 Task: In the  document Languages.doc ,insert the clipart between heading and points ' search for exercise ' and adjust the shape height to  '3..4''
Action: Mouse moved to (32, 87)
Screenshot: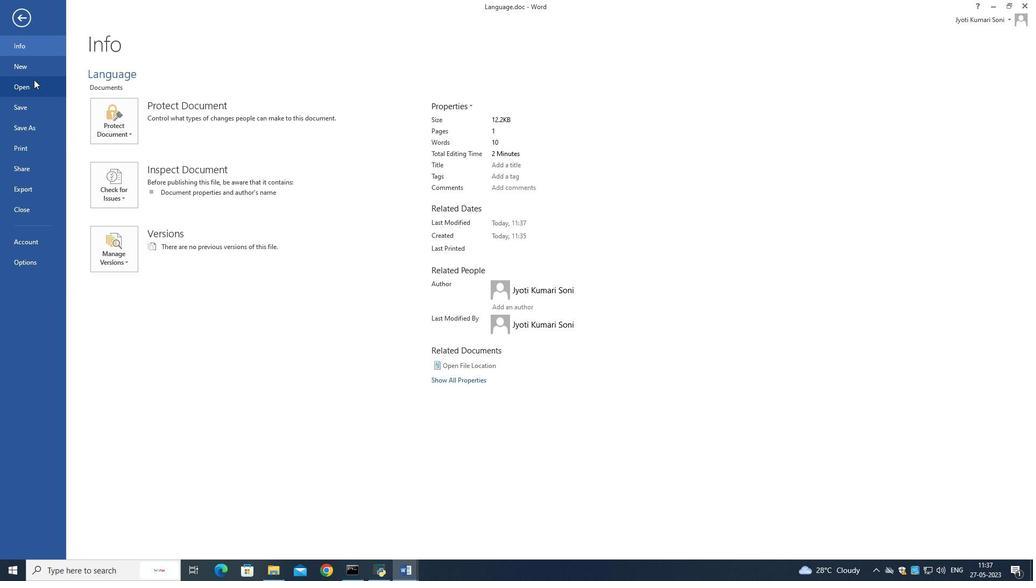 
Action: Mouse pressed left at (32, 87)
Screenshot: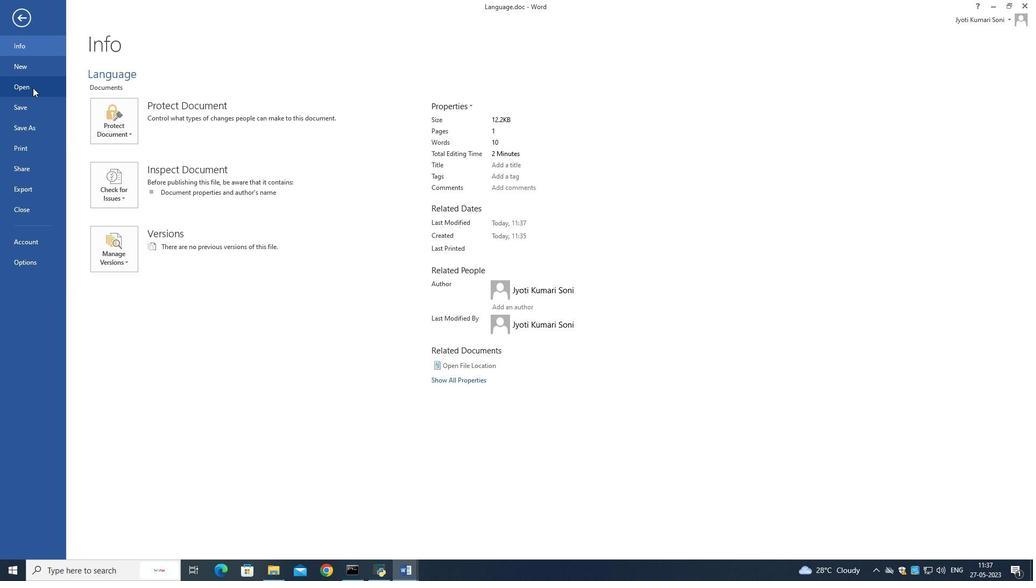 
Action: Mouse moved to (272, 109)
Screenshot: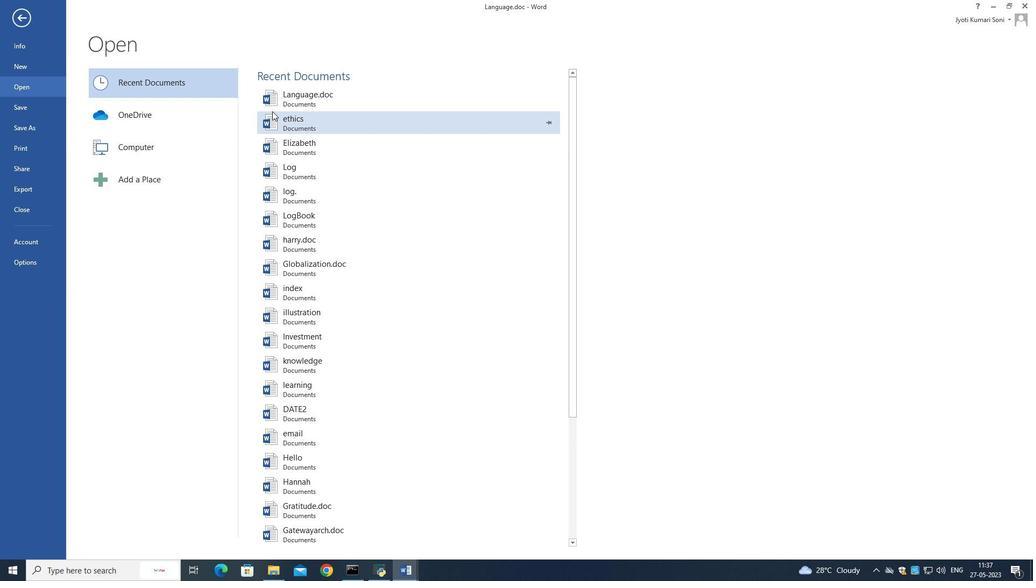 
Action: Mouse pressed left at (272, 109)
Screenshot: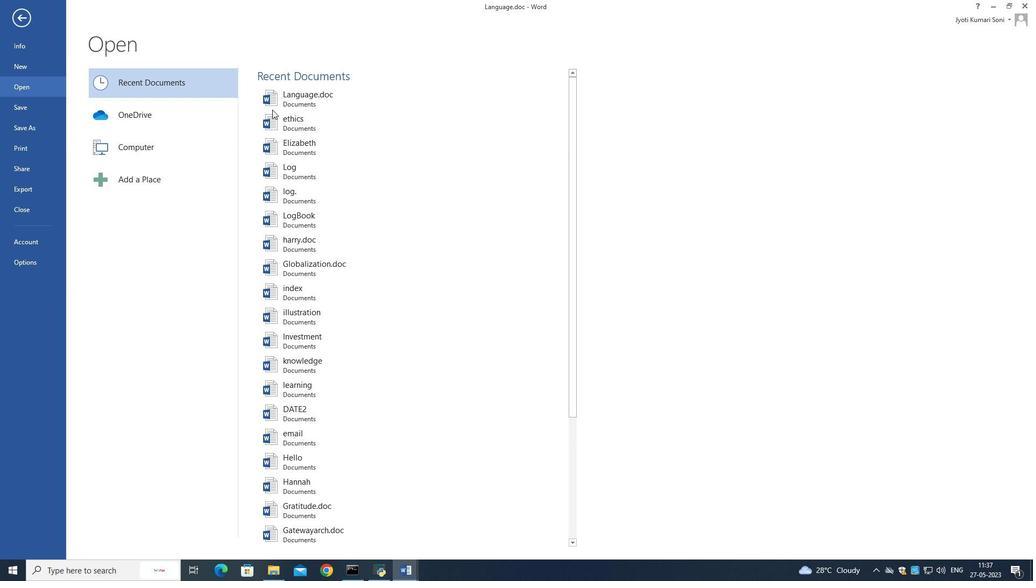 
Action: Mouse moved to (464, 345)
Screenshot: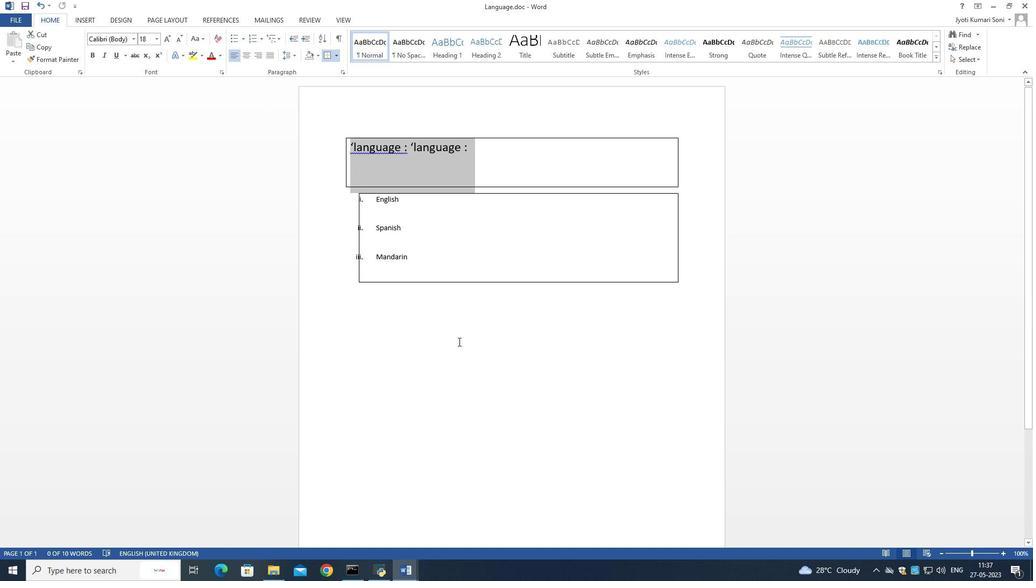 
Action: Mouse pressed left at (464, 345)
Screenshot: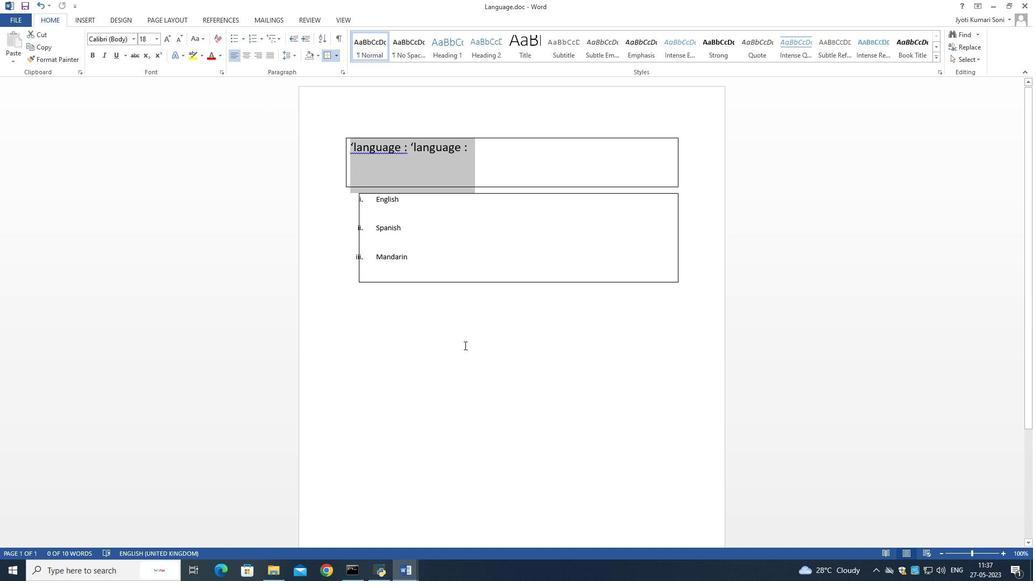 
Action: Mouse moved to (460, 265)
Screenshot: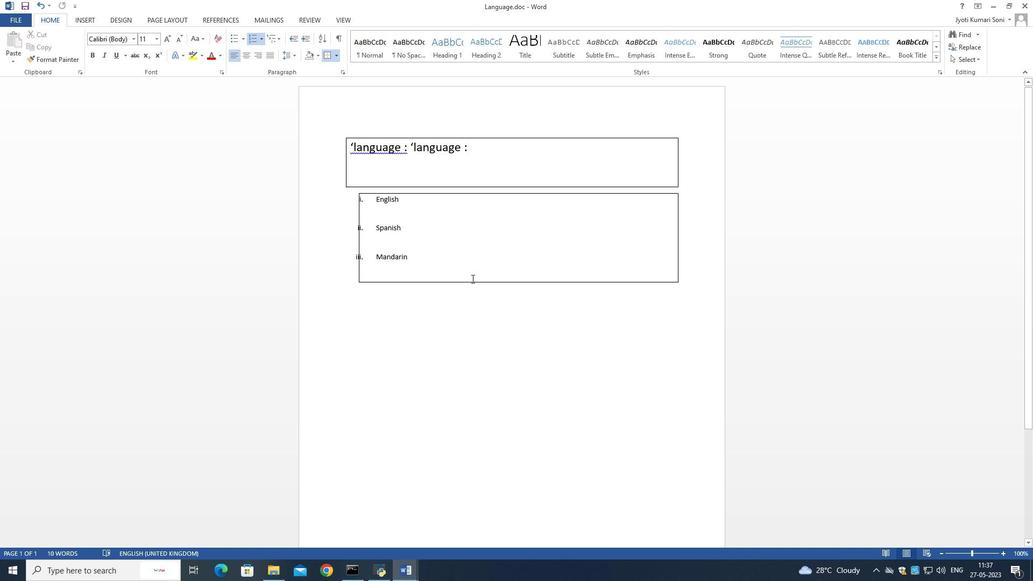 
Action: Mouse pressed left at (460, 265)
Screenshot: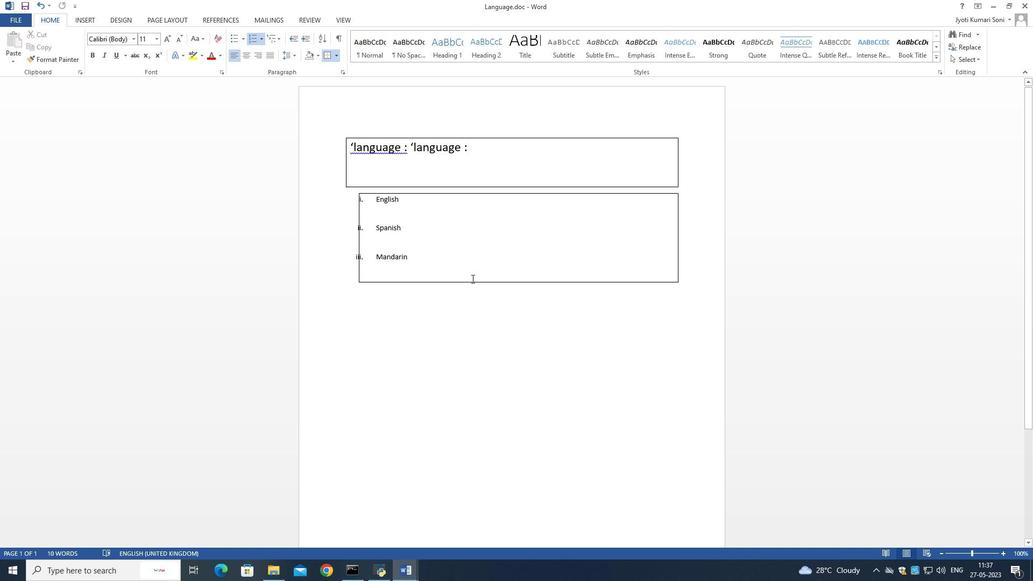 
Action: Mouse moved to (334, 54)
Screenshot: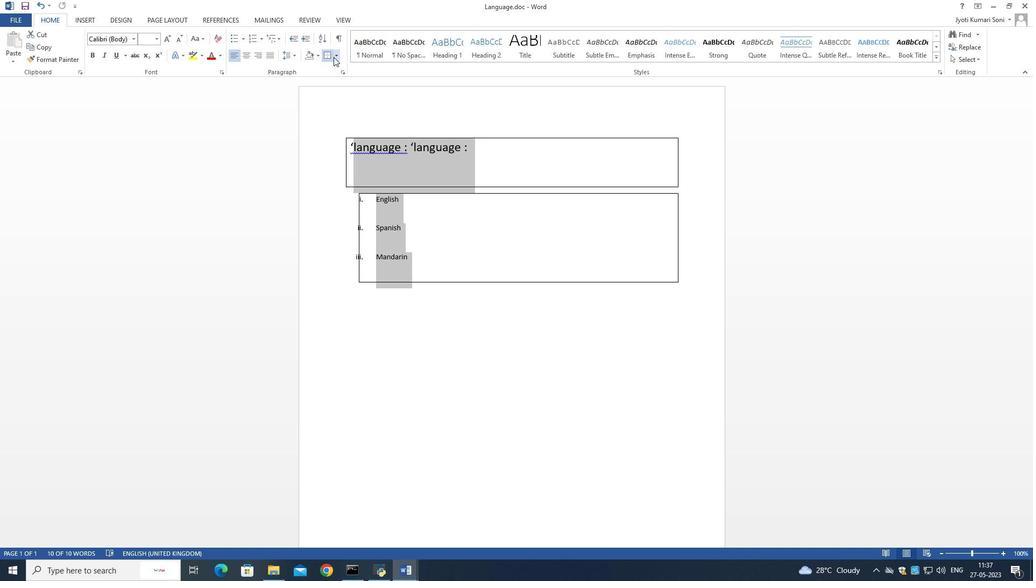 
Action: Mouse pressed left at (334, 54)
Screenshot: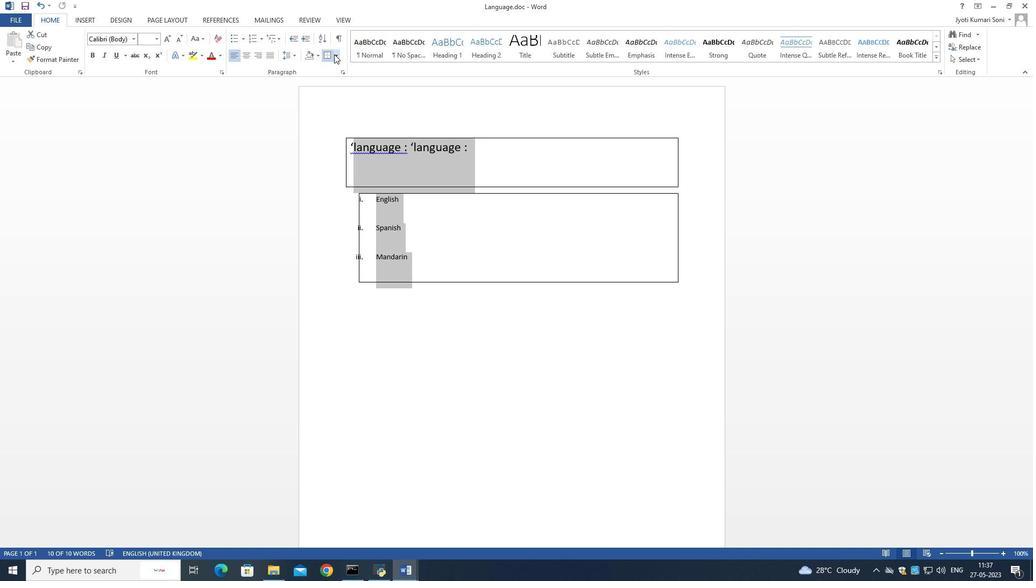 
Action: Mouse moved to (342, 121)
Screenshot: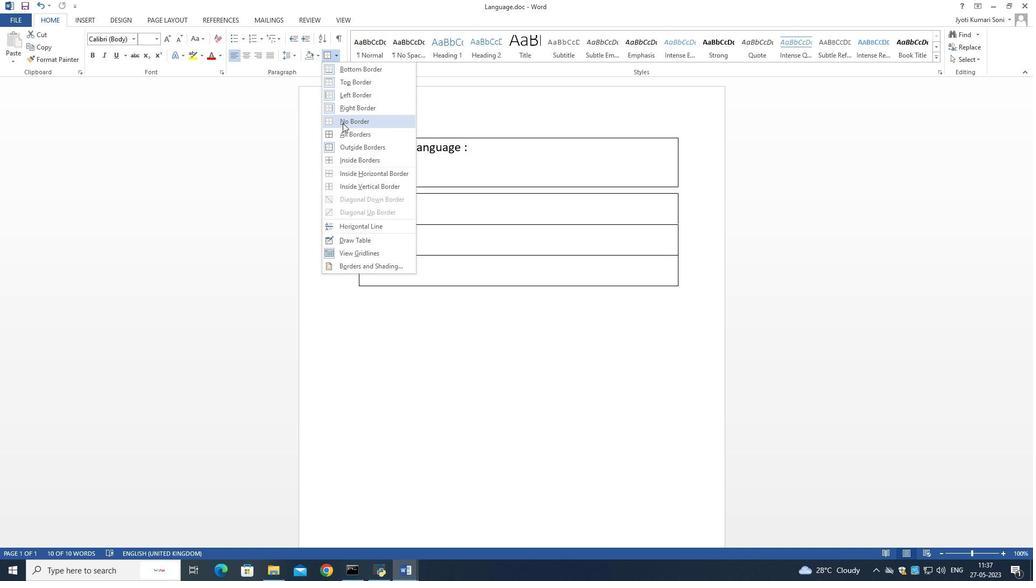 
Action: Mouse pressed left at (342, 121)
Screenshot: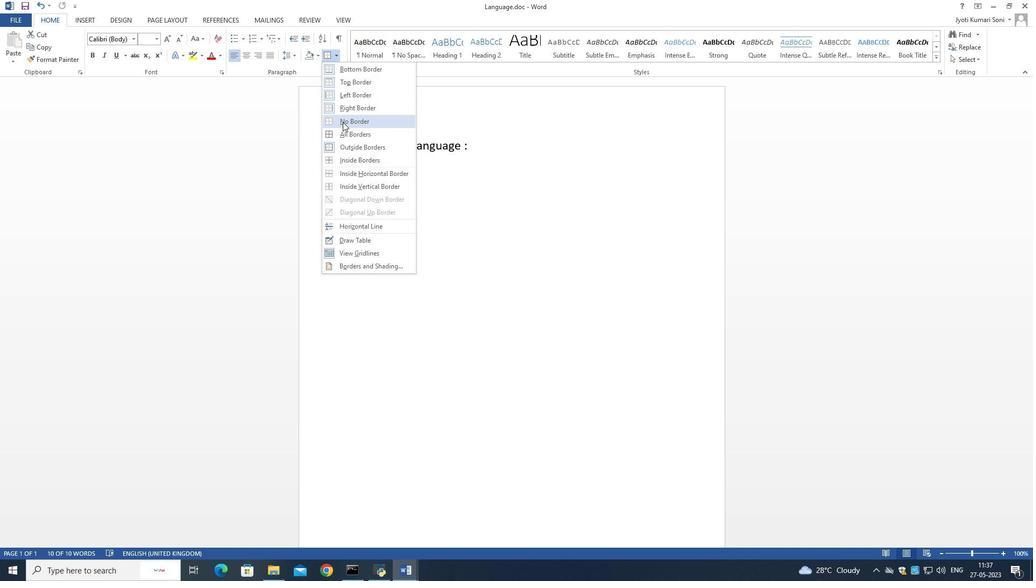 
Action: Mouse moved to (510, 221)
Screenshot: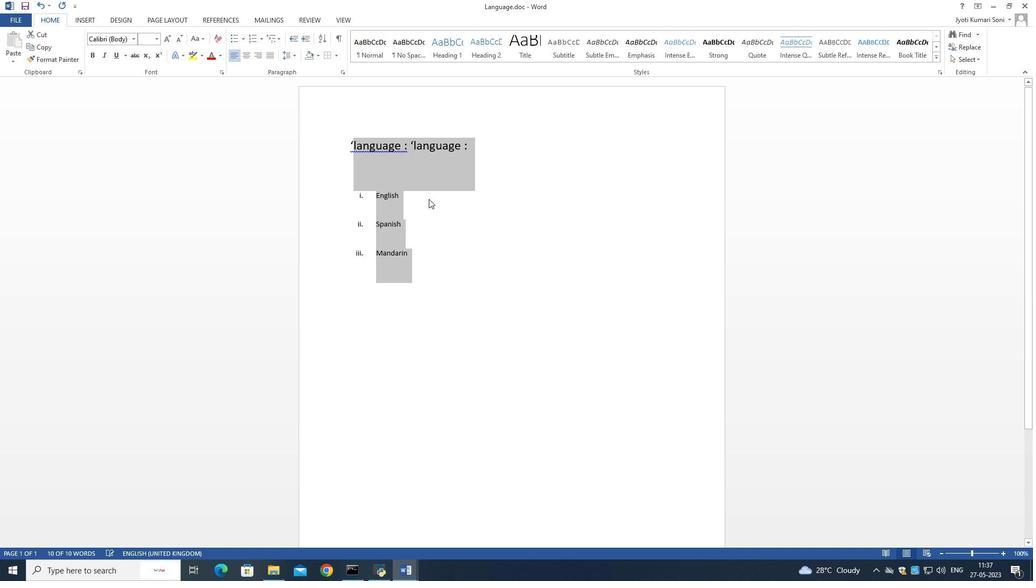 
Action: Mouse pressed left at (510, 221)
Screenshot: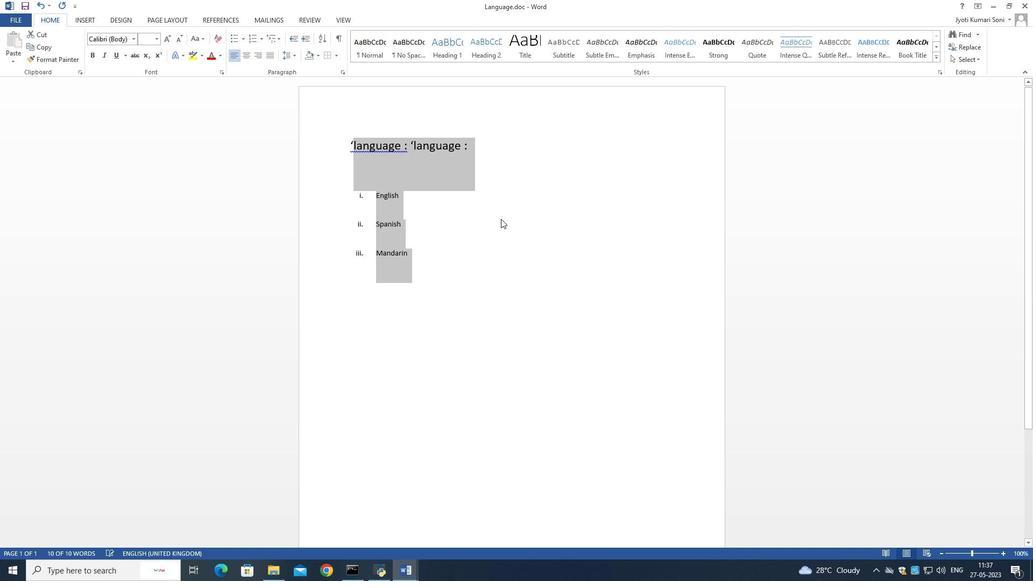 
Action: Mouse moved to (467, 169)
Screenshot: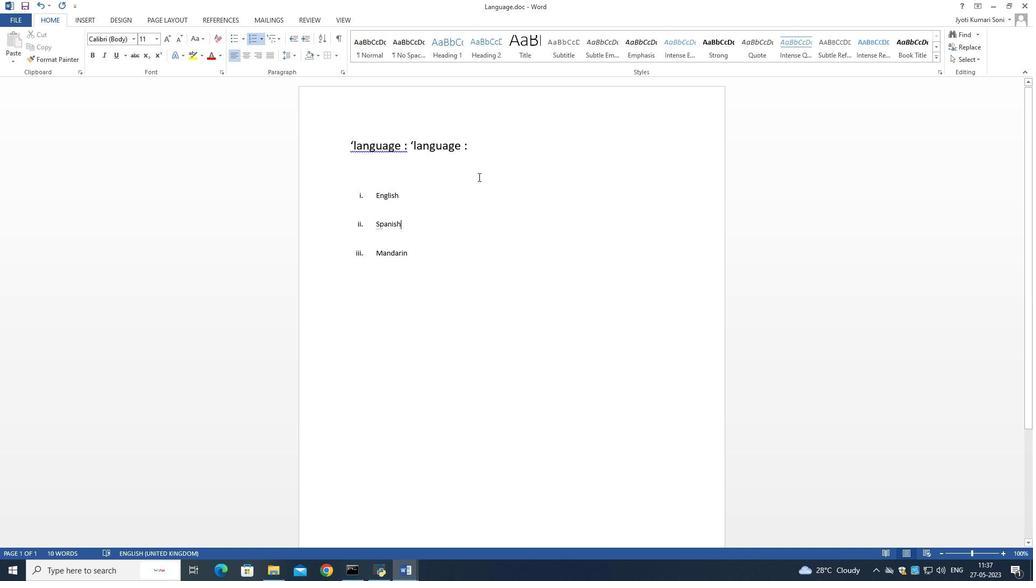 
Action: Mouse pressed left at (467, 169)
Screenshot: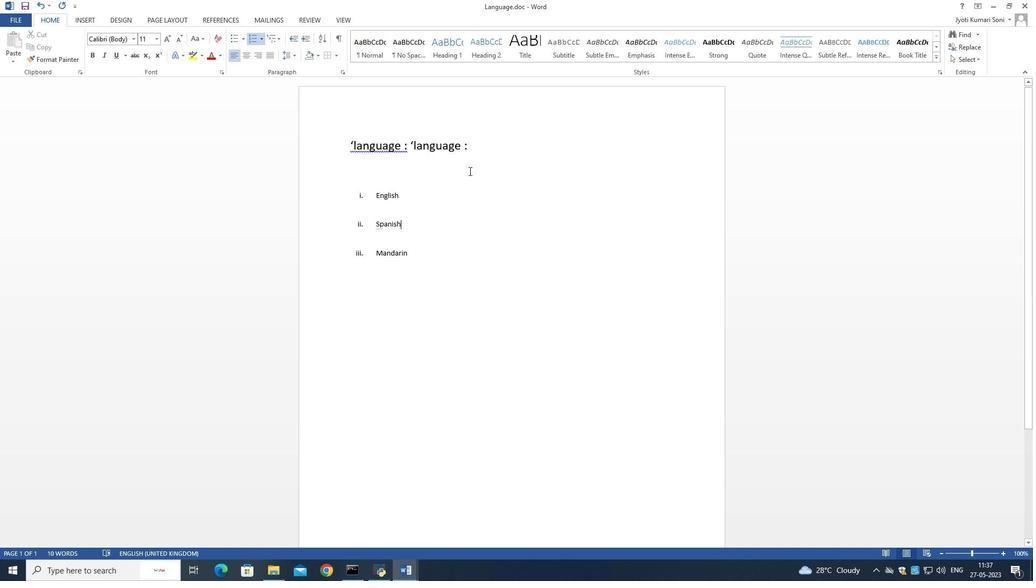 
Action: Mouse moved to (466, 167)
Screenshot: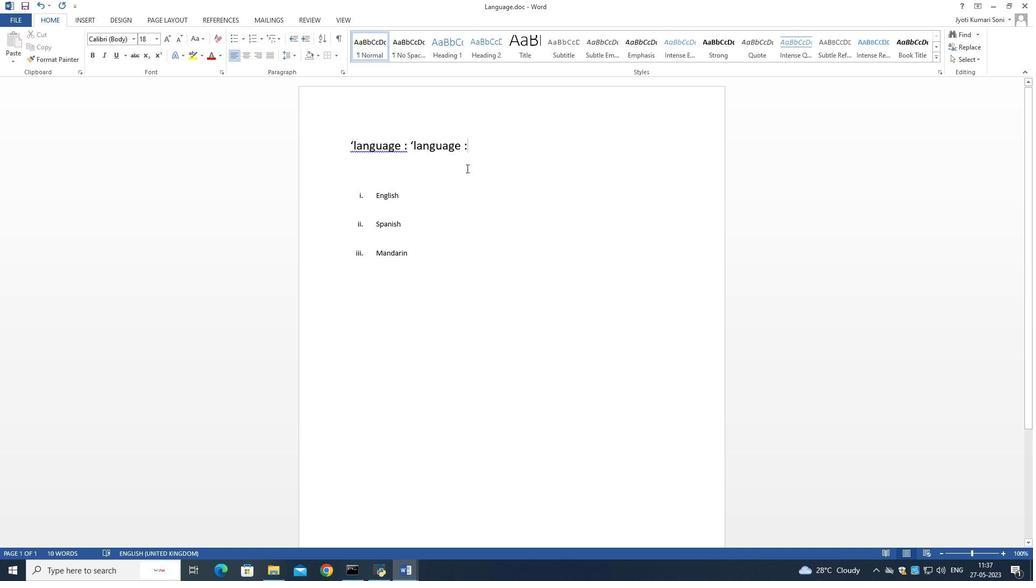 
Action: Key pressed <Key.enter>
Screenshot: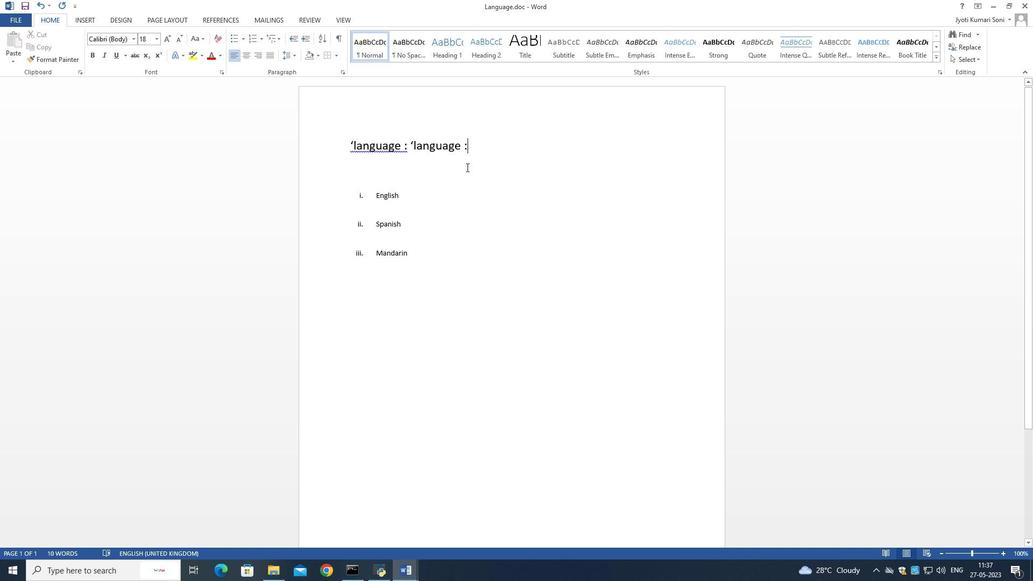 
Action: Mouse moved to (92, 15)
Screenshot: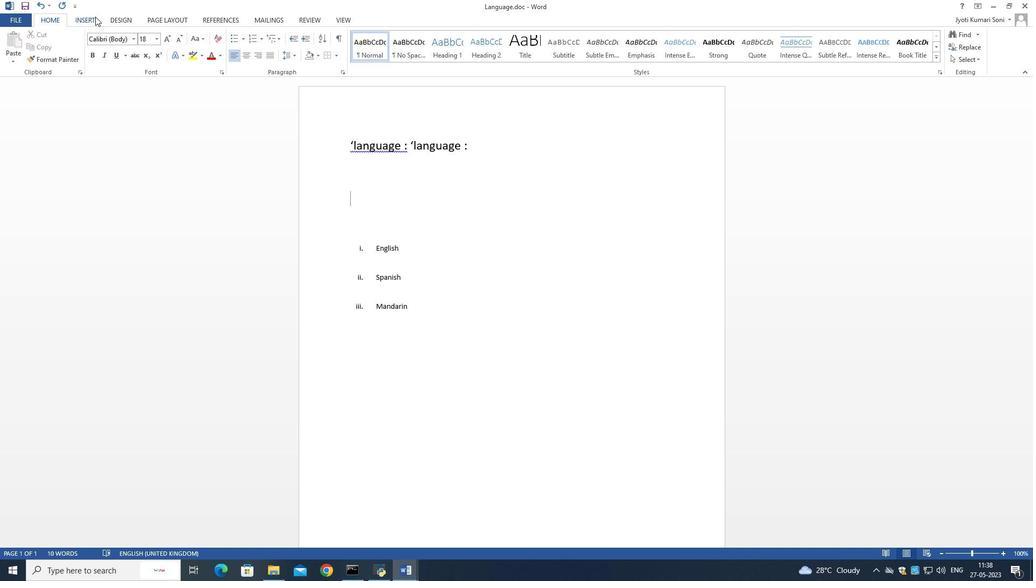
Action: Mouse pressed left at (92, 15)
Screenshot: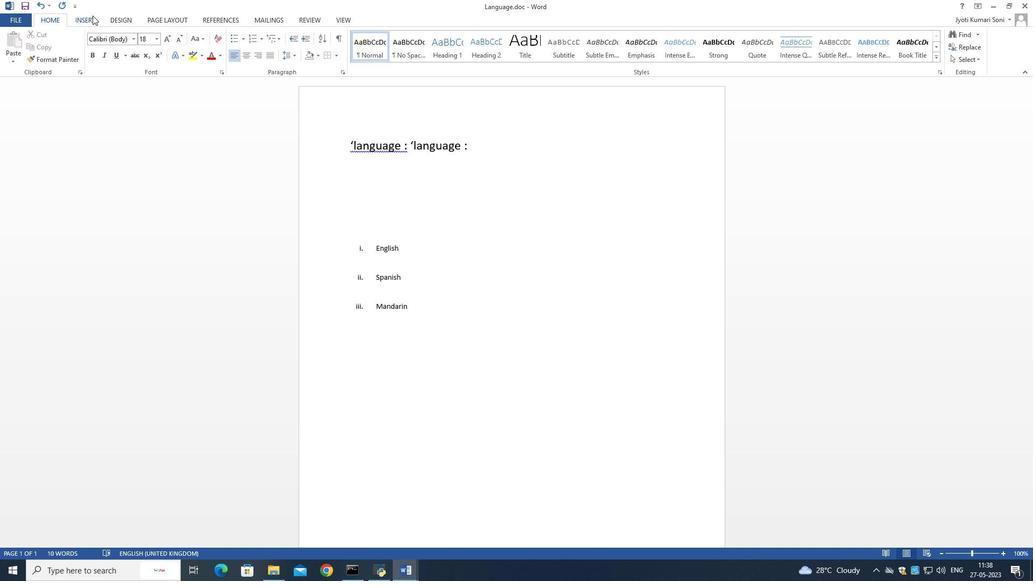 
Action: Mouse moved to (149, 50)
Screenshot: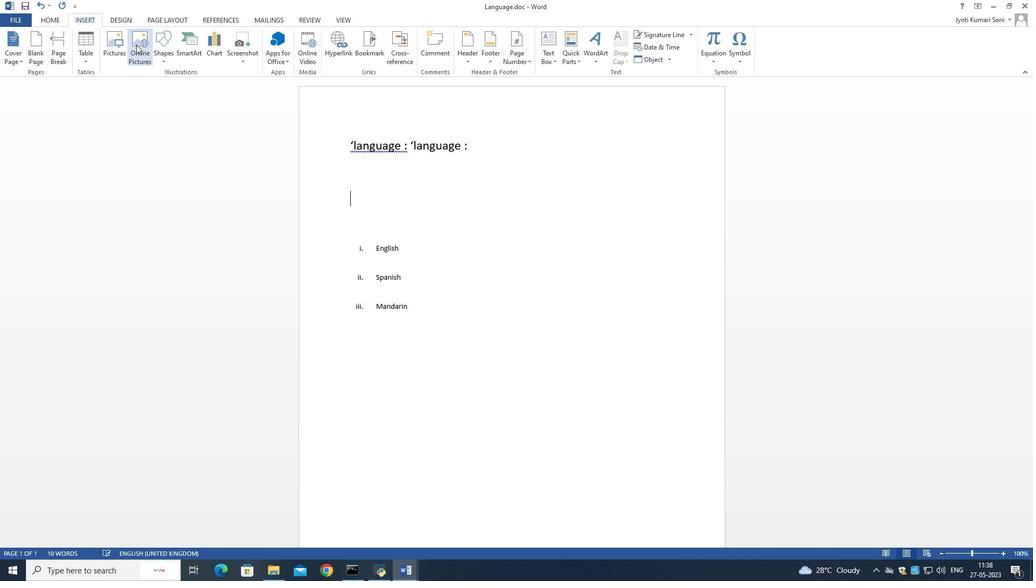 
Action: Mouse pressed left at (149, 50)
Screenshot: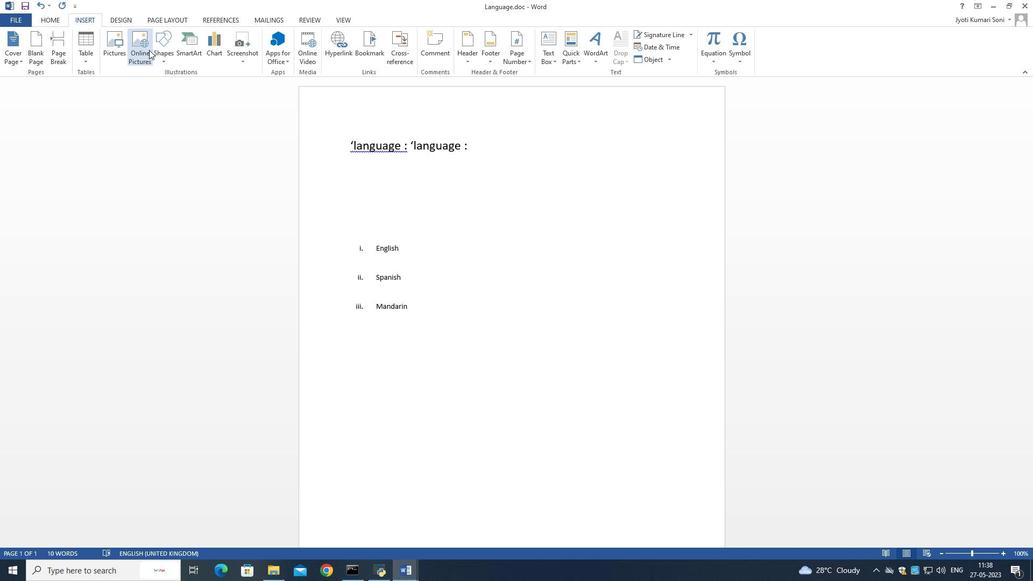 
Action: Mouse moved to (451, 226)
Screenshot: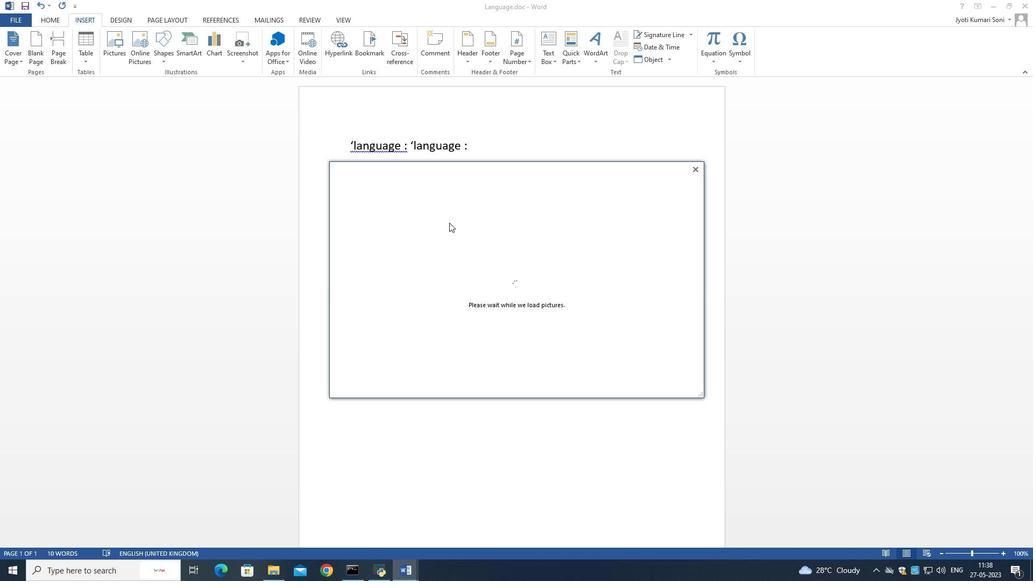 
Action: Mouse pressed left at (451, 226)
Screenshot: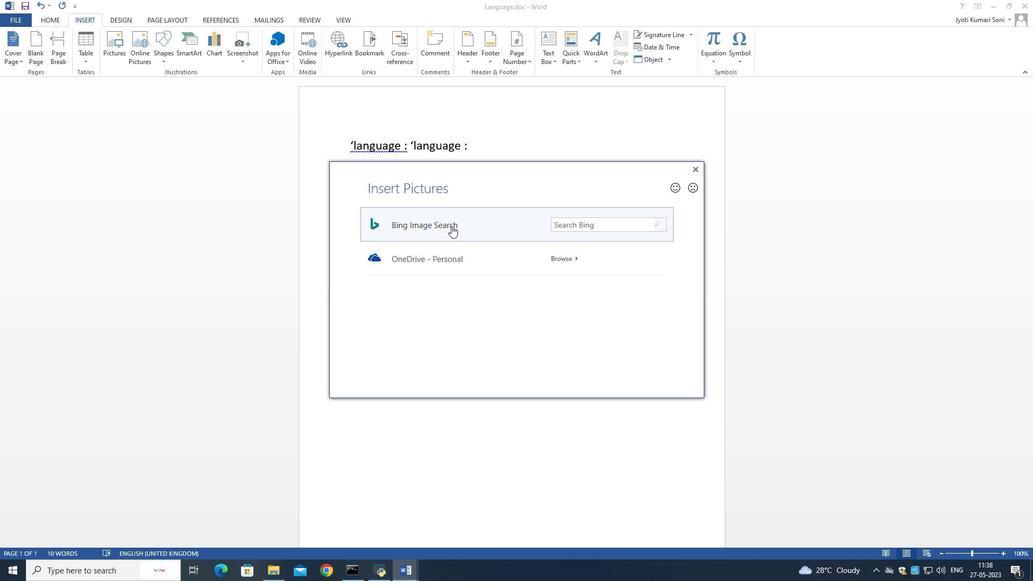 
Action: Mouse moved to (438, 186)
Screenshot: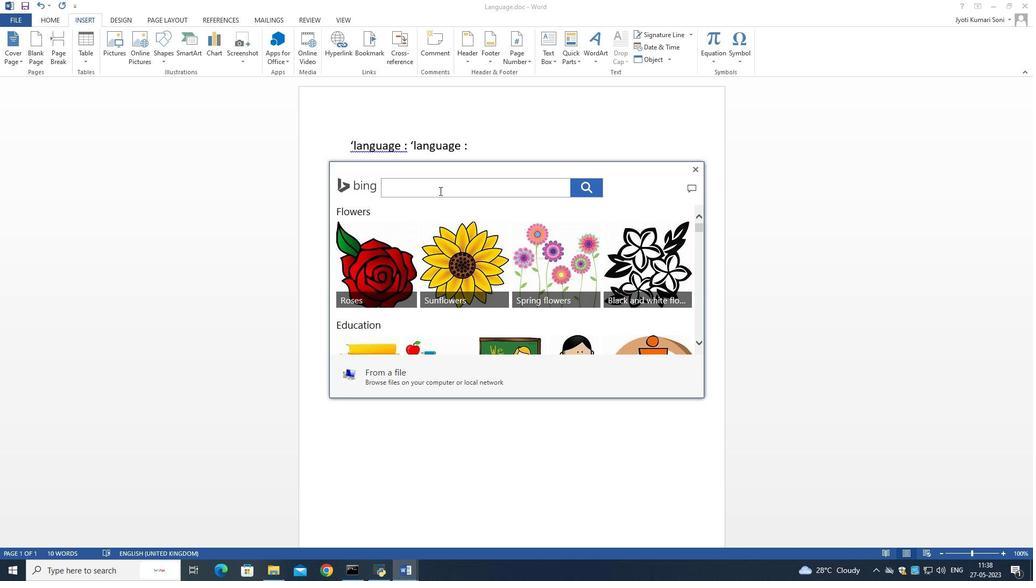 
Action: Mouse pressed left at (438, 186)
Screenshot: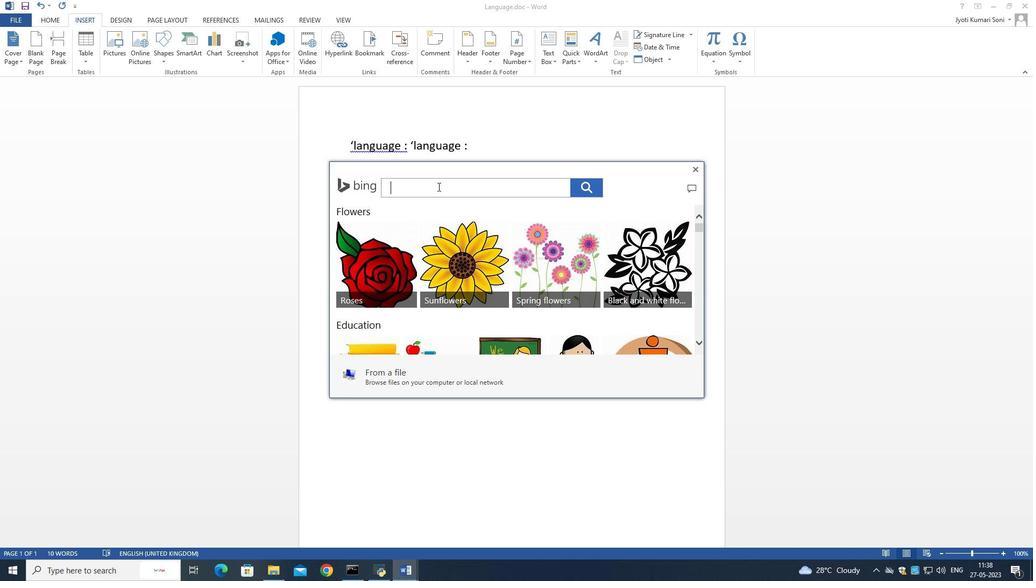 
Action: Key pressed <Key.shift>Exercise<Key.enter>
Screenshot: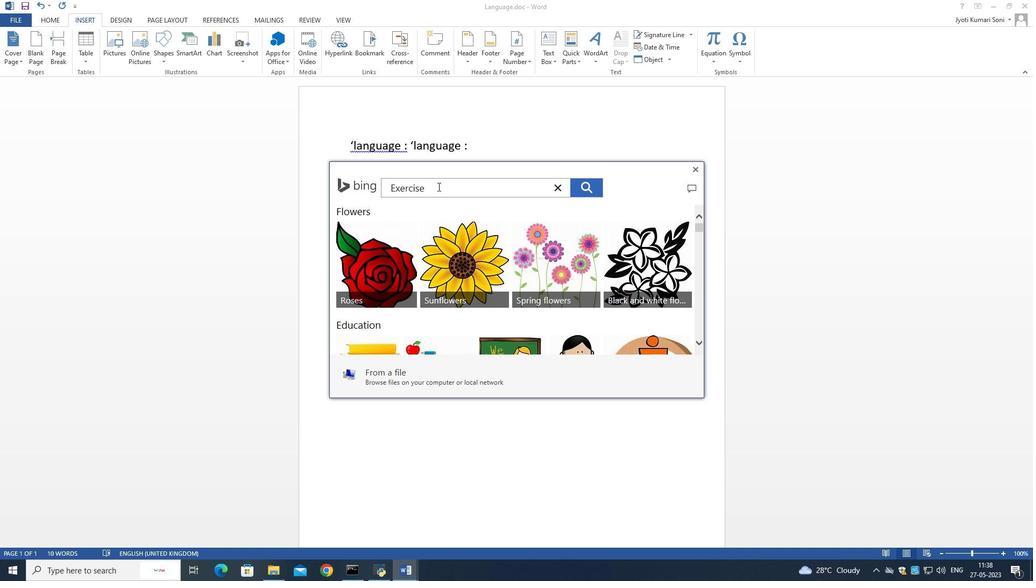 
Action: Mouse moved to (473, 262)
Screenshot: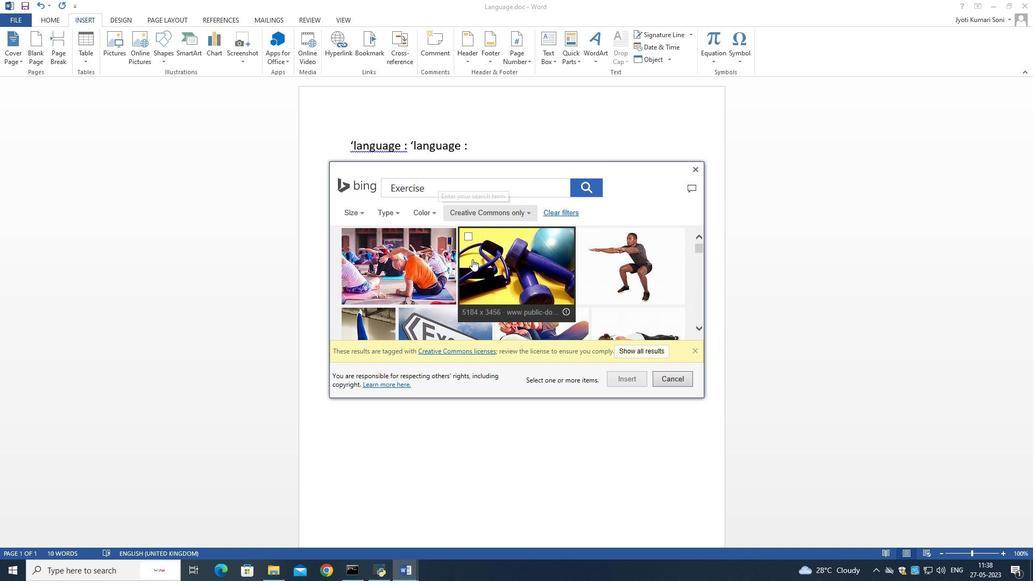 
Action: Mouse scrolled (473, 262) with delta (0, 0)
Screenshot: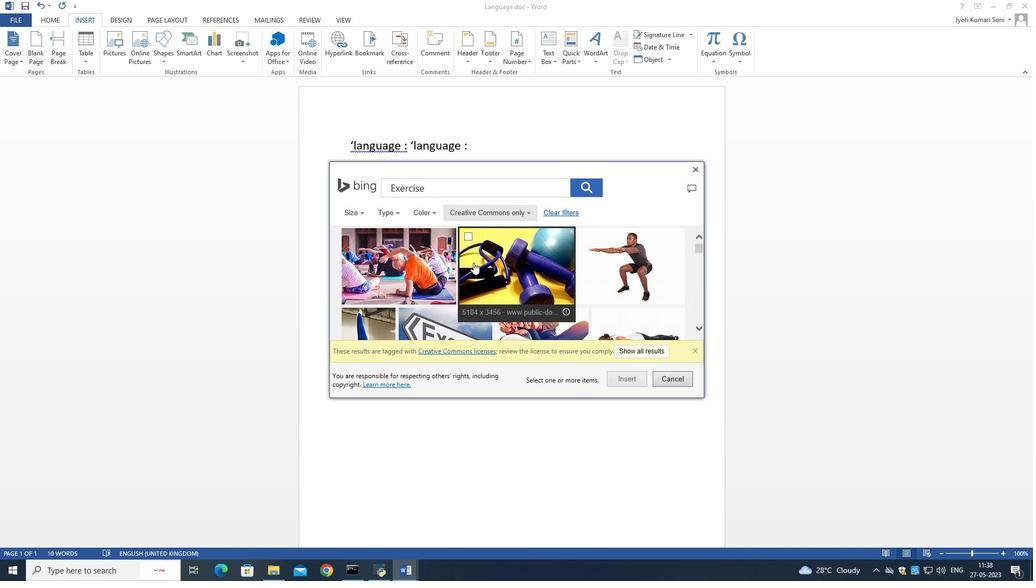 
Action: Mouse moved to (473, 264)
Screenshot: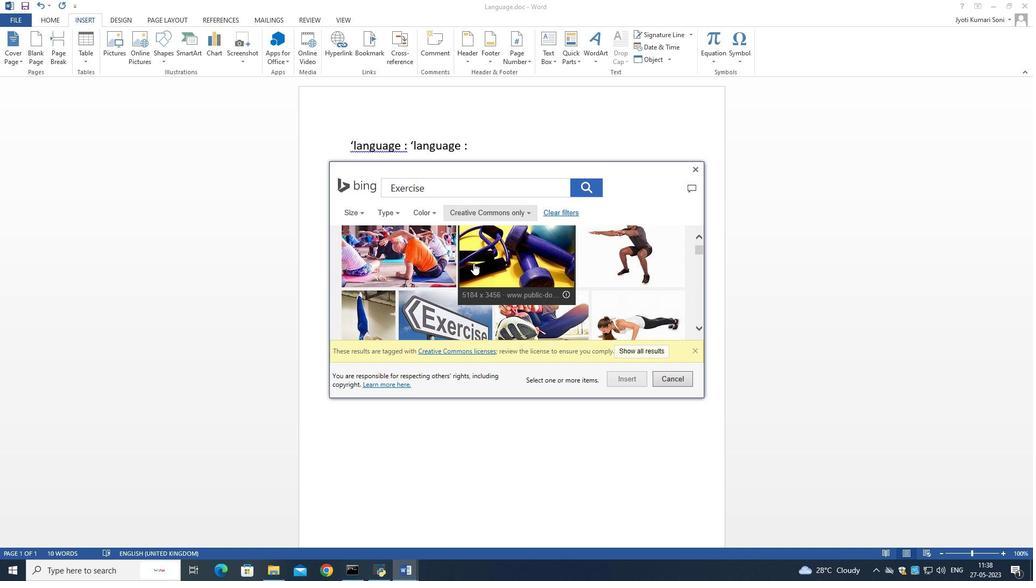 
Action: Mouse scrolled (473, 263) with delta (0, 0)
Screenshot: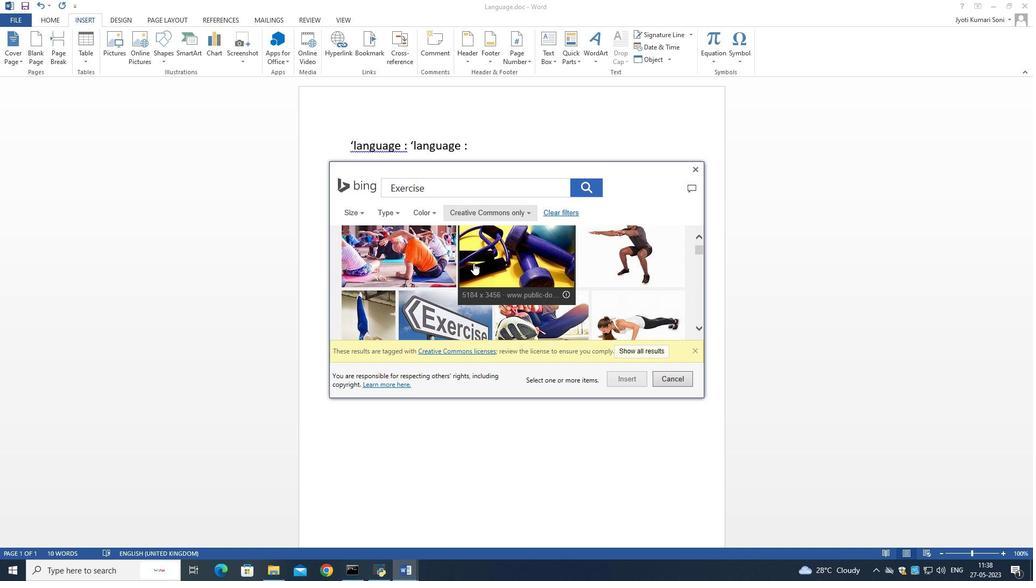 
Action: Mouse scrolled (473, 263) with delta (0, 0)
Screenshot: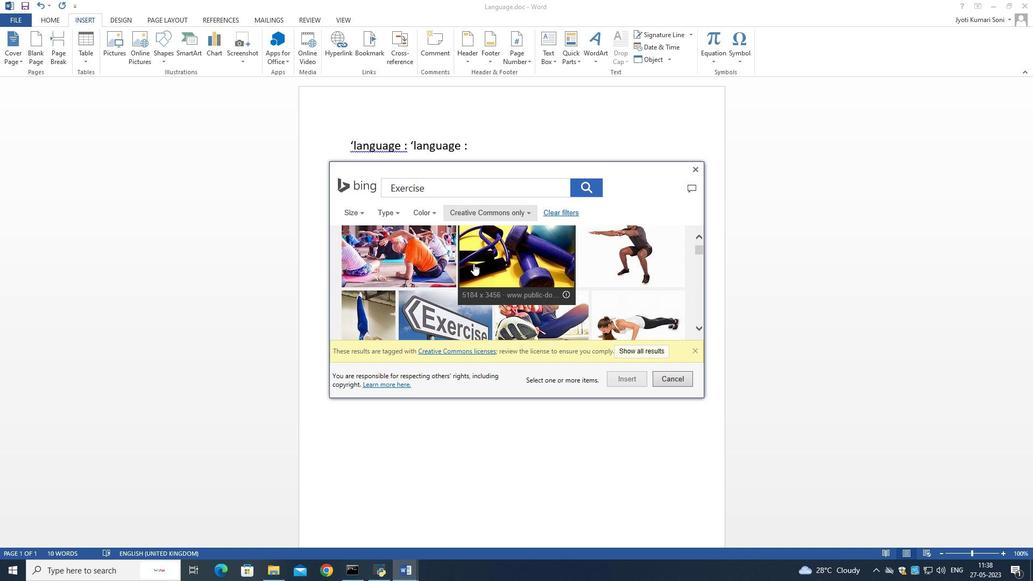 
Action: Mouse scrolled (473, 263) with delta (0, 0)
Screenshot: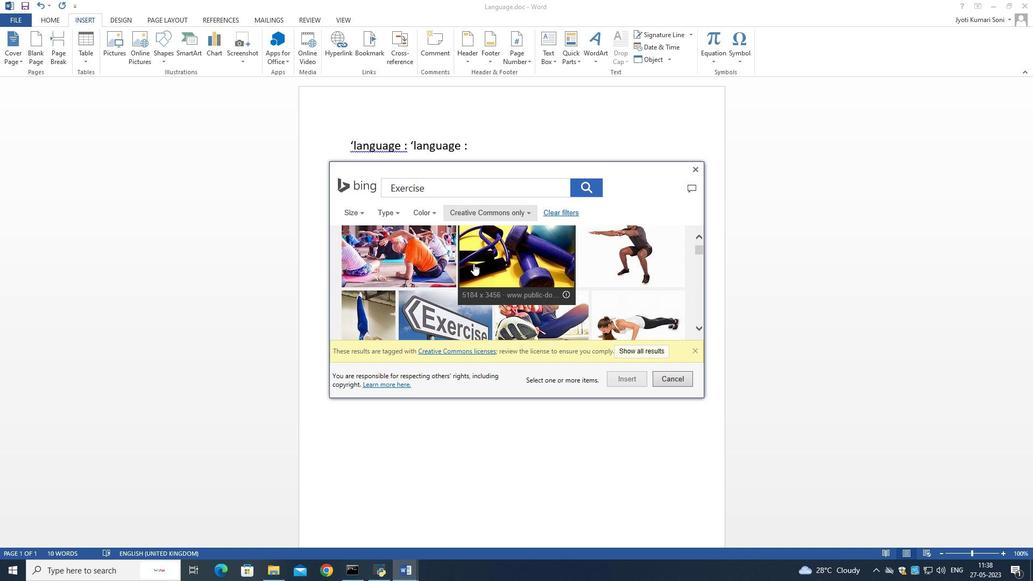 
Action: Mouse scrolled (473, 263) with delta (0, 0)
Screenshot: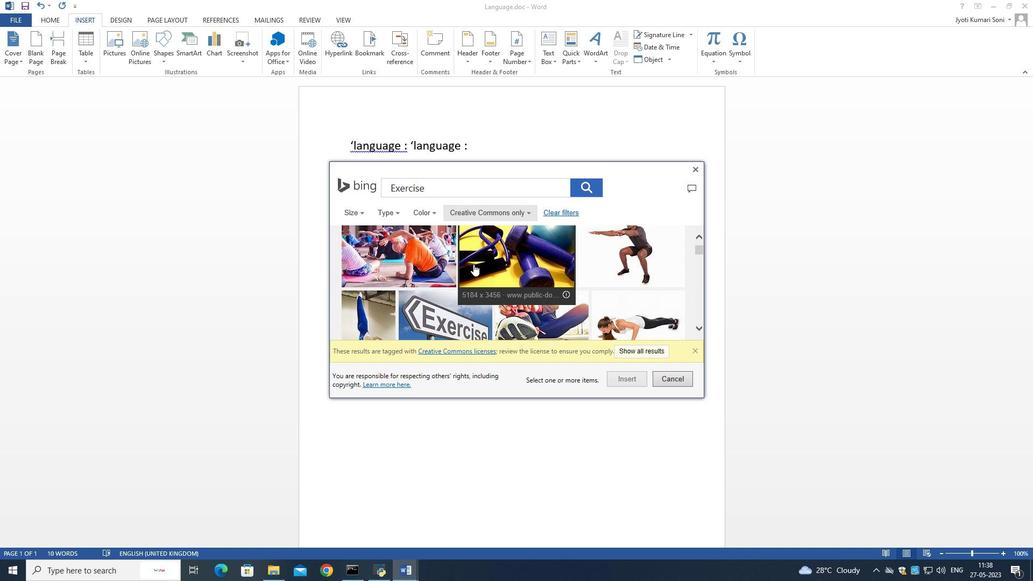 
Action: Mouse scrolled (473, 263) with delta (0, 0)
Screenshot: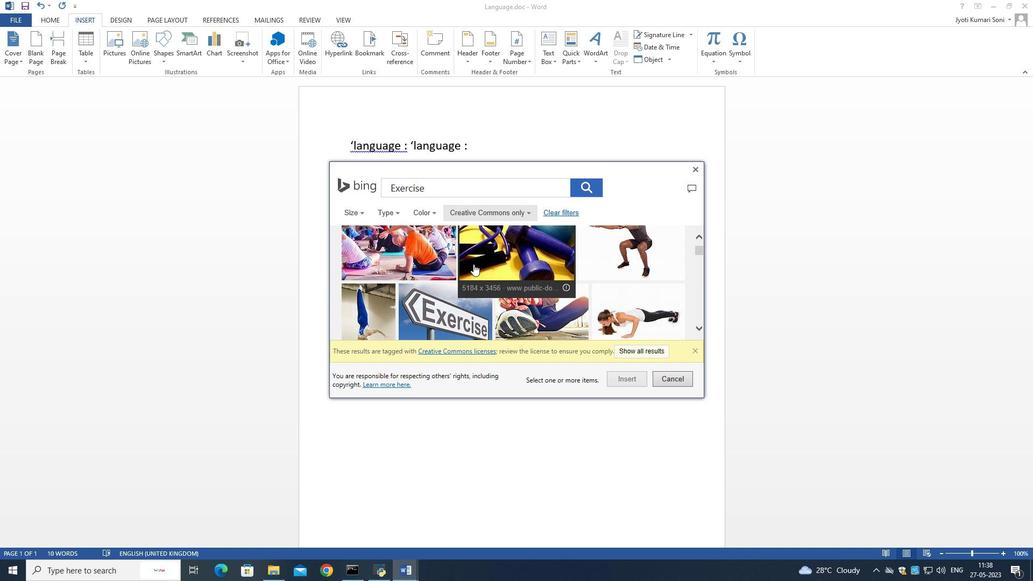 
Action: Mouse scrolled (473, 263) with delta (0, 0)
Screenshot: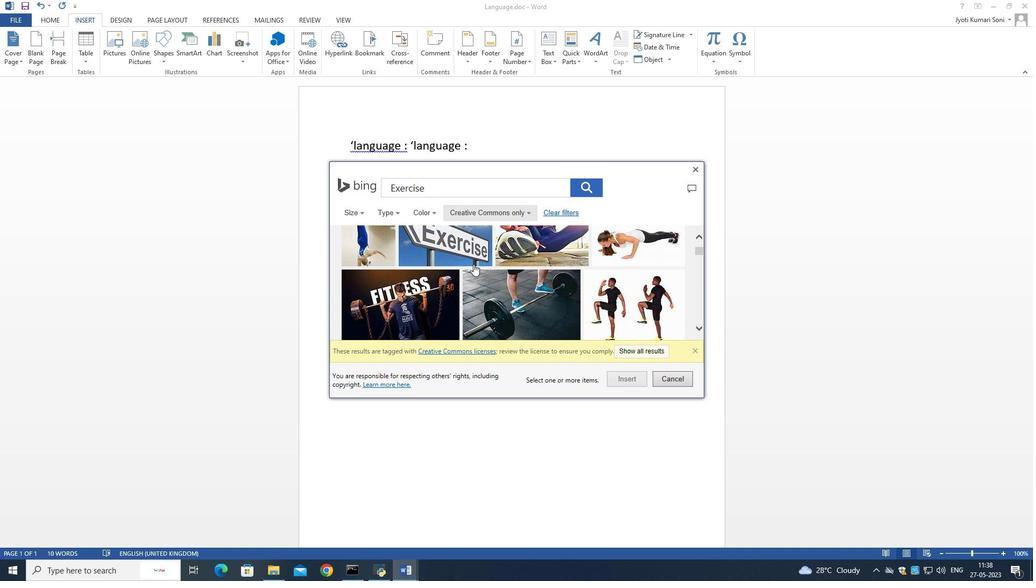 
Action: Mouse scrolled (473, 263) with delta (0, 0)
Screenshot: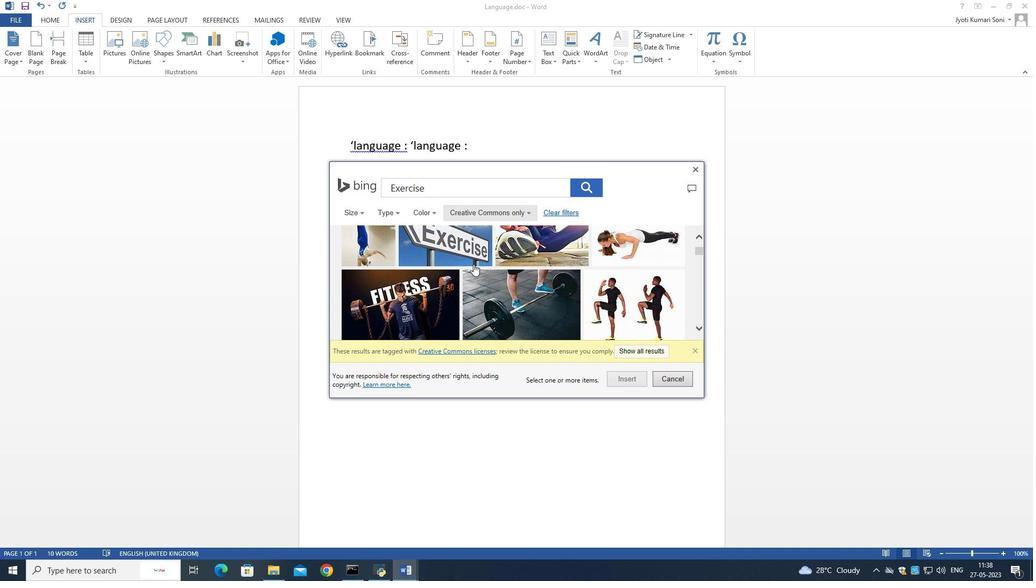 
Action: Mouse moved to (462, 265)
Screenshot: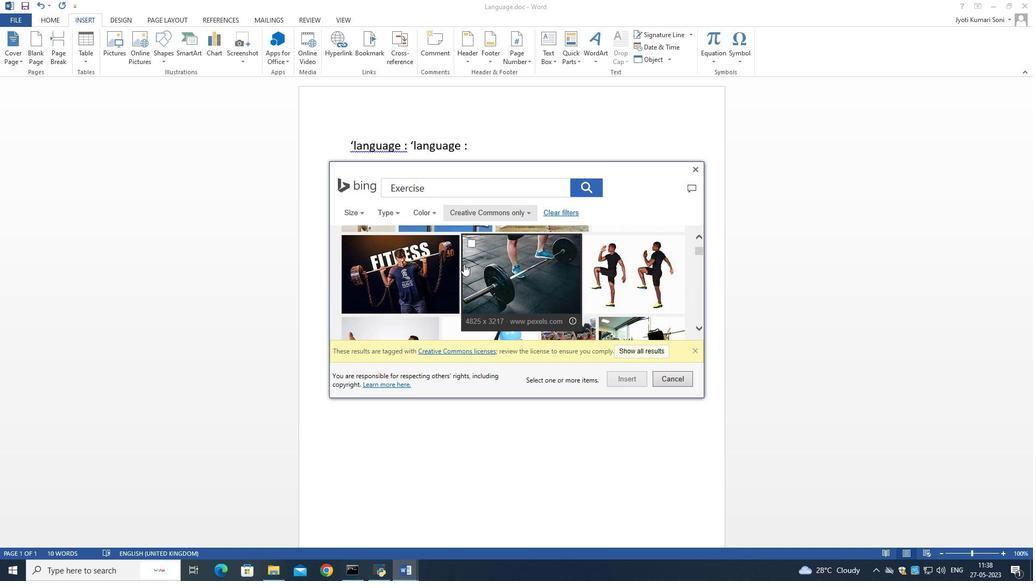 
Action: Mouse scrolled (462, 264) with delta (0, 0)
Screenshot: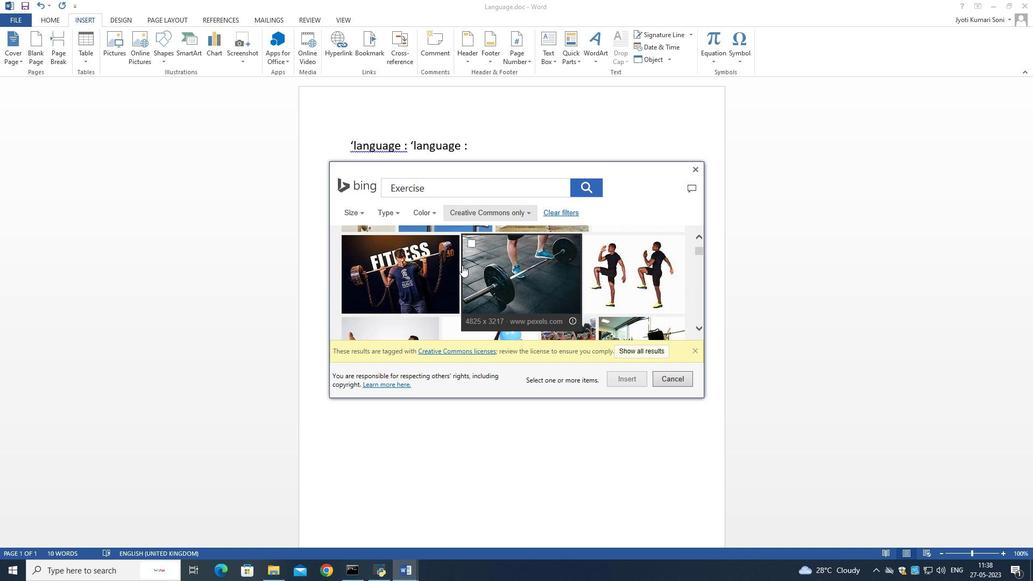 
Action: Mouse scrolled (462, 264) with delta (0, 0)
Screenshot: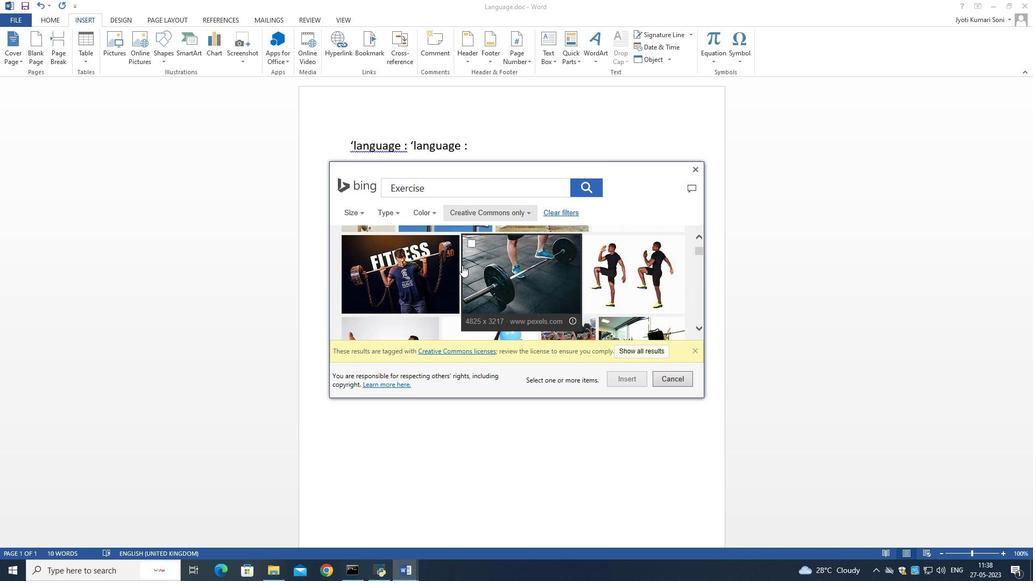 
Action: Mouse scrolled (462, 264) with delta (0, 0)
Screenshot: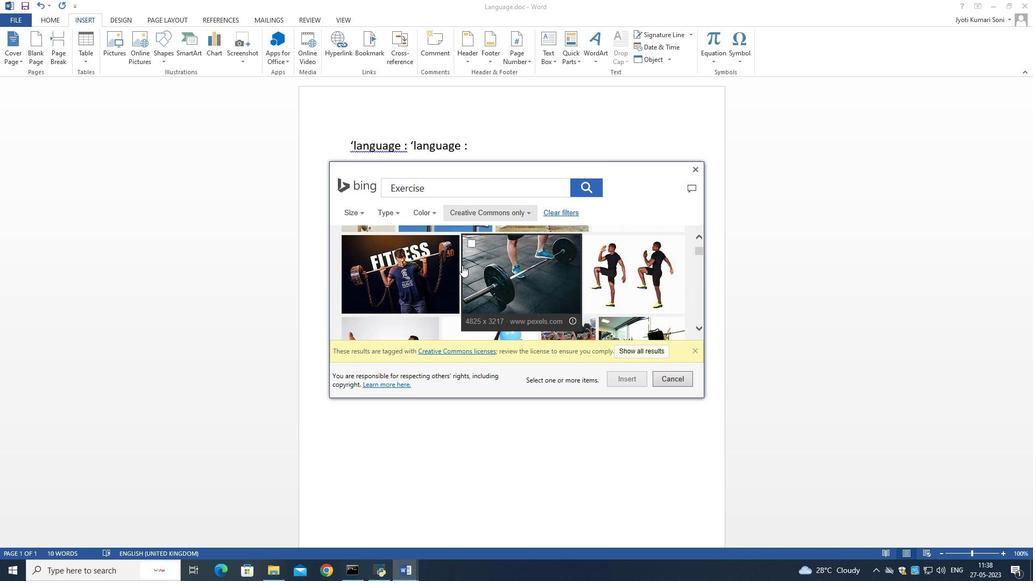 
Action: Mouse scrolled (462, 264) with delta (0, 0)
Screenshot: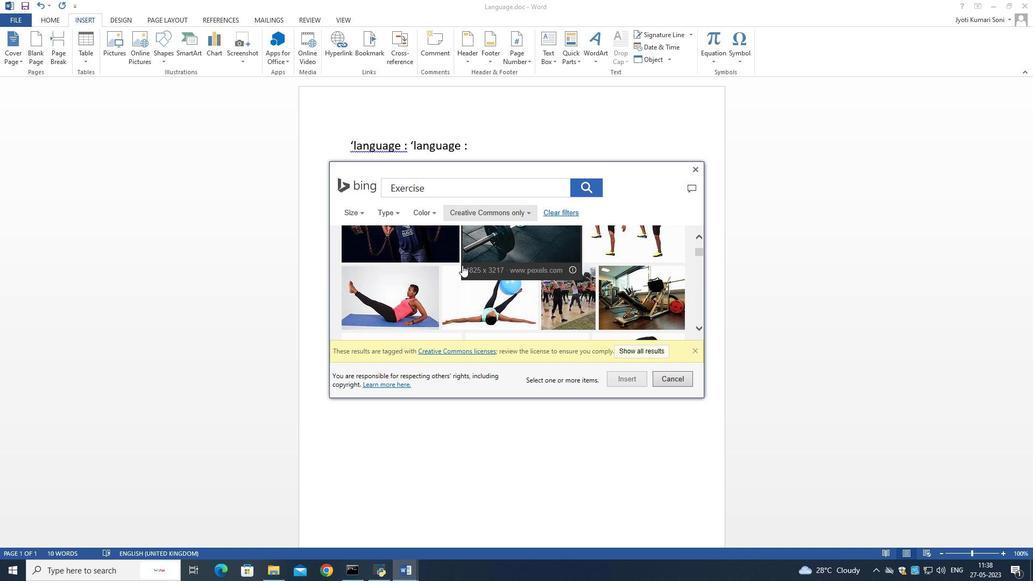 
Action: Mouse scrolled (462, 264) with delta (0, 0)
Screenshot: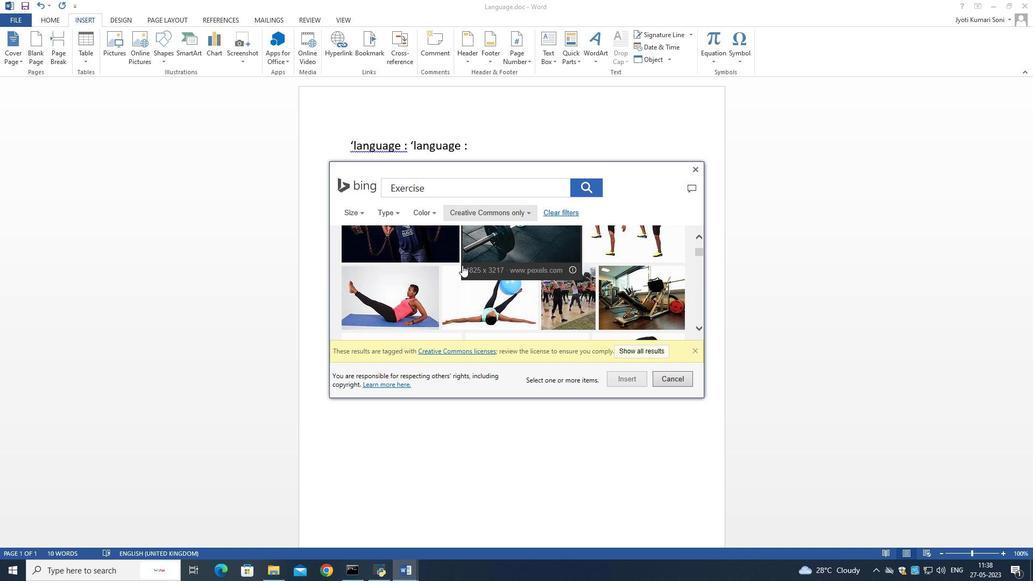 
Action: Mouse scrolled (462, 264) with delta (0, 0)
Screenshot: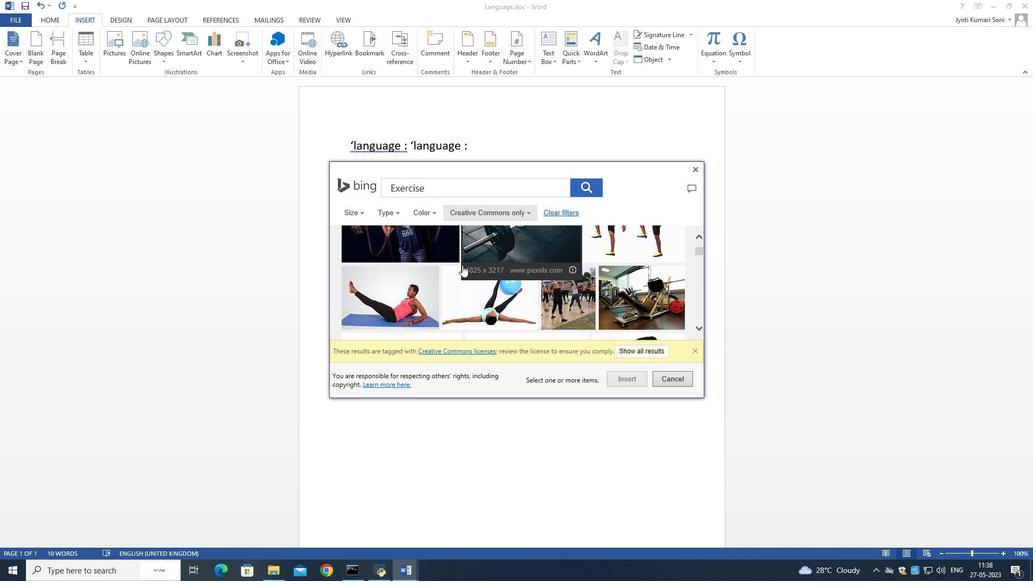 
Action: Mouse scrolled (462, 264) with delta (0, 0)
Screenshot: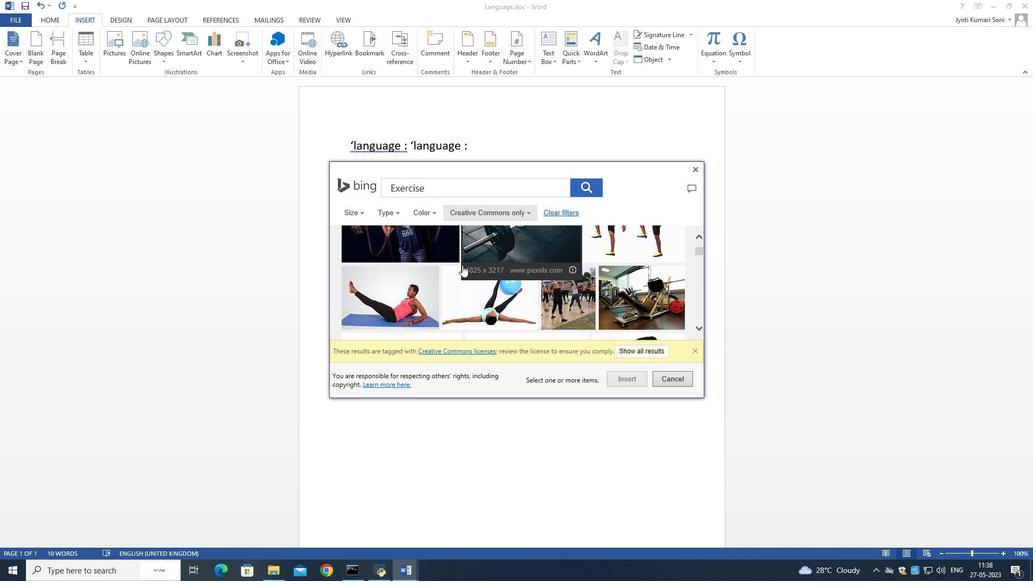 
Action: Mouse scrolled (462, 265) with delta (0, 0)
Screenshot: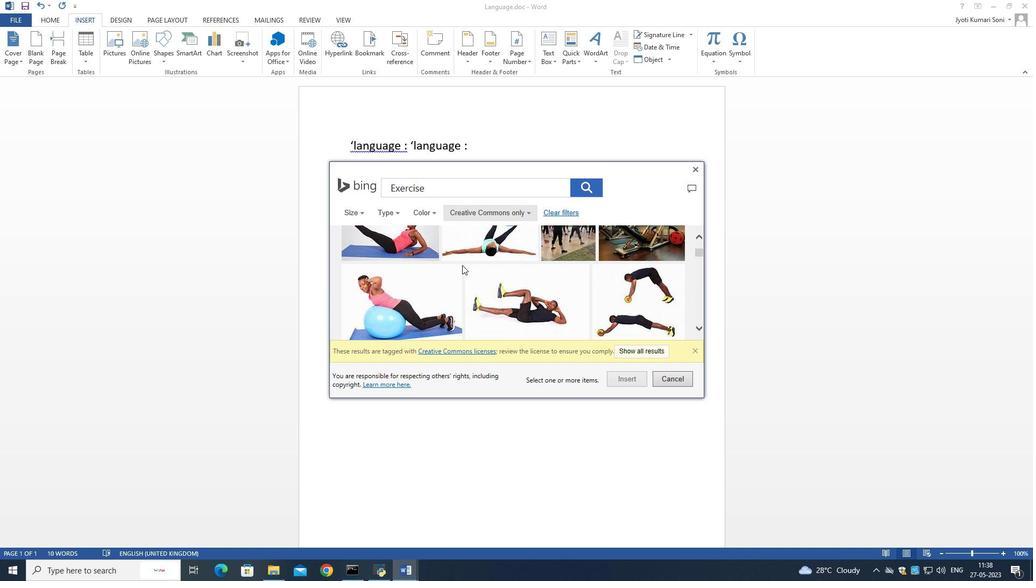 
Action: Mouse scrolled (462, 265) with delta (0, 0)
Screenshot: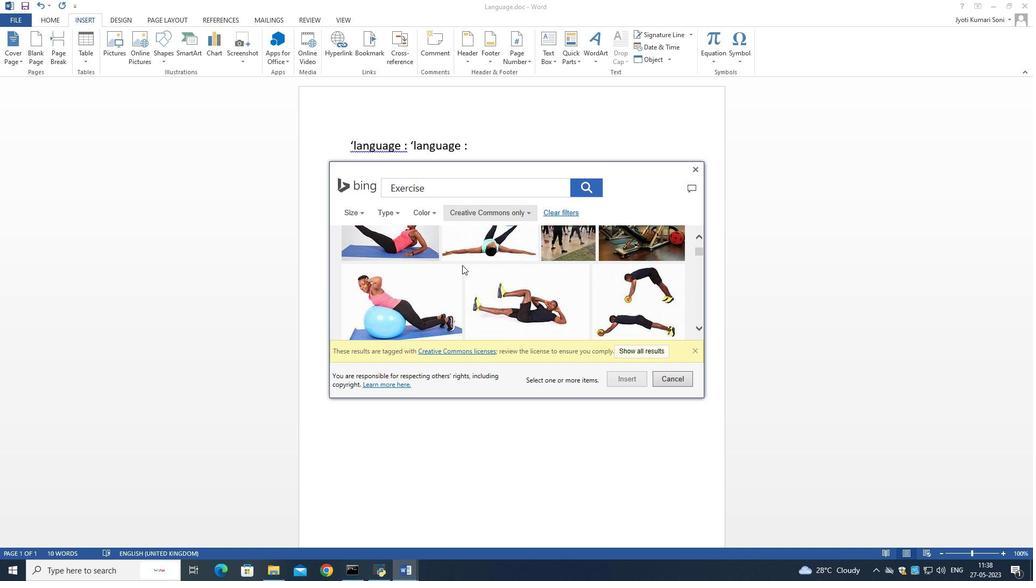 
Action: Mouse scrolled (462, 265) with delta (0, 0)
Screenshot: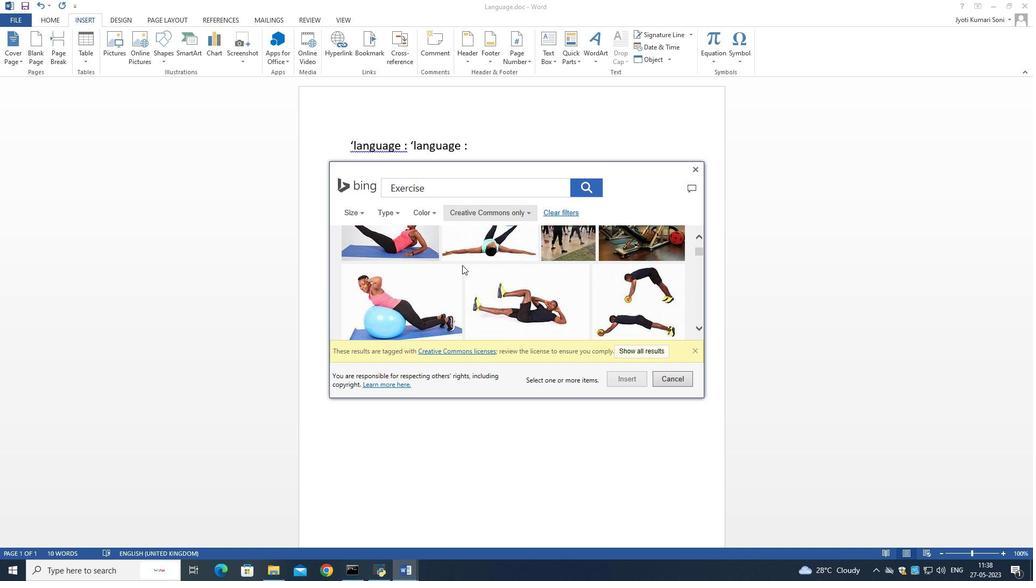 
Action: Mouse scrolled (462, 265) with delta (0, 0)
Screenshot: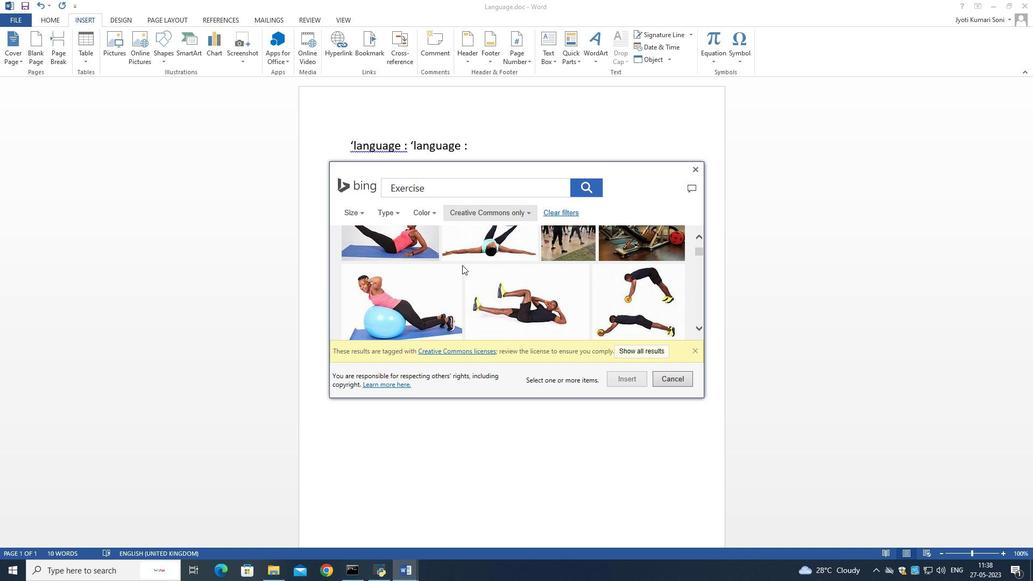 
Action: Mouse scrolled (462, 265) with delta (0, 0)
Screenshot: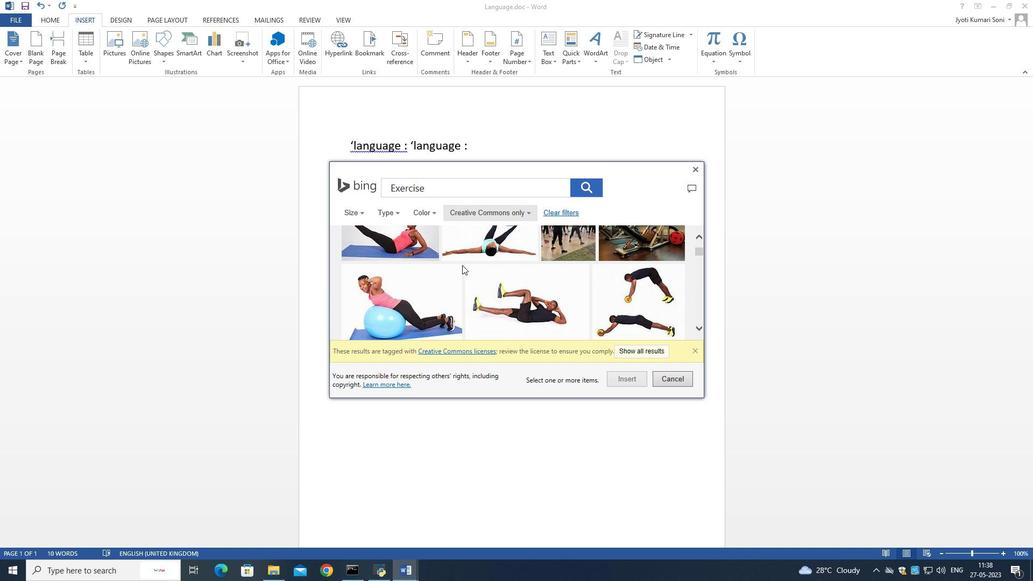 
Action: Mouse scrolled (462, 265) with delta (0, 0)
Screenshot: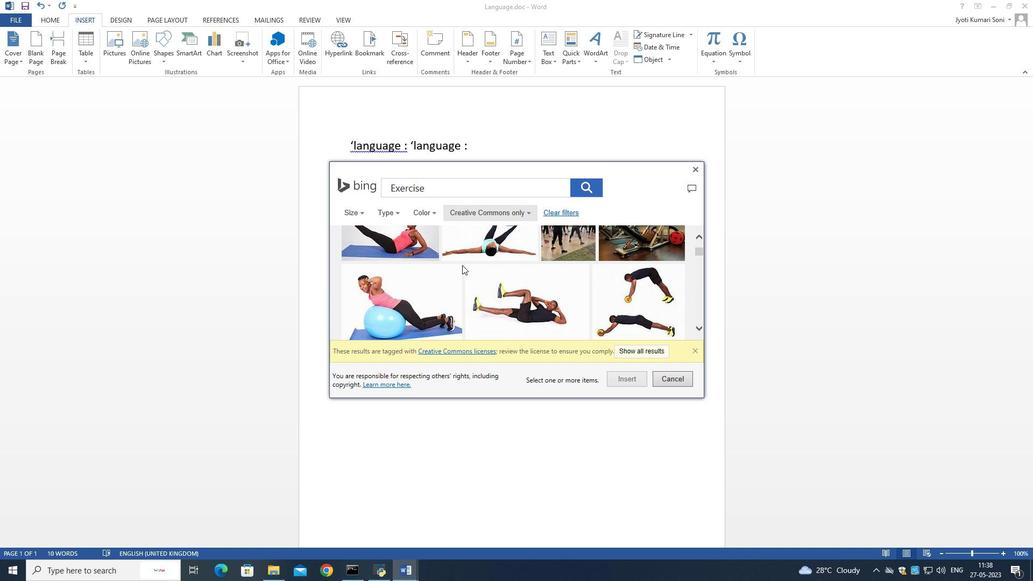 
Action: Mouse scrolled (462, 265) with delta (0, 0)
Screenshot: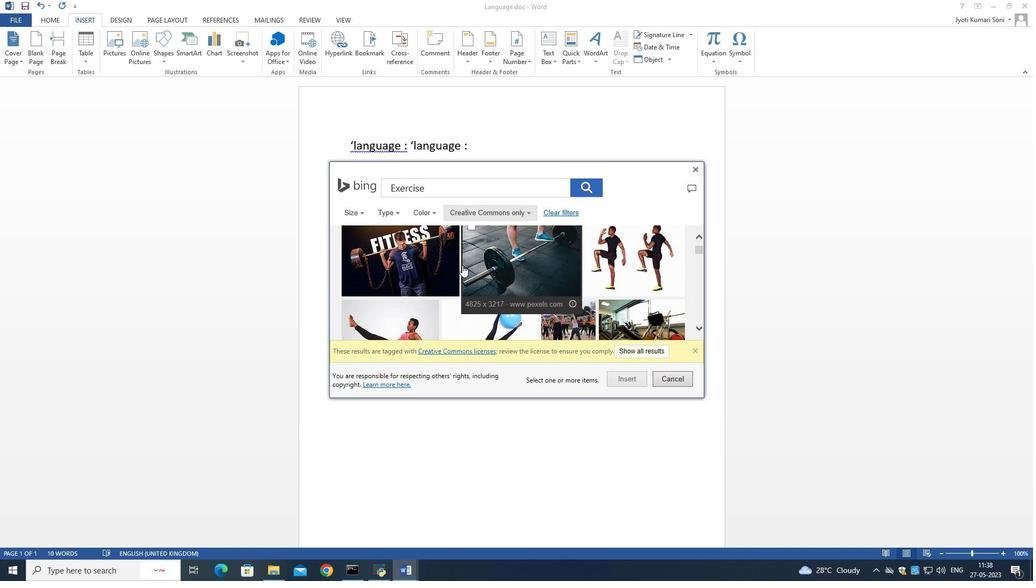 
Action: Mouse scrolled (462, 265) with delta (0, 0)
Screenshot: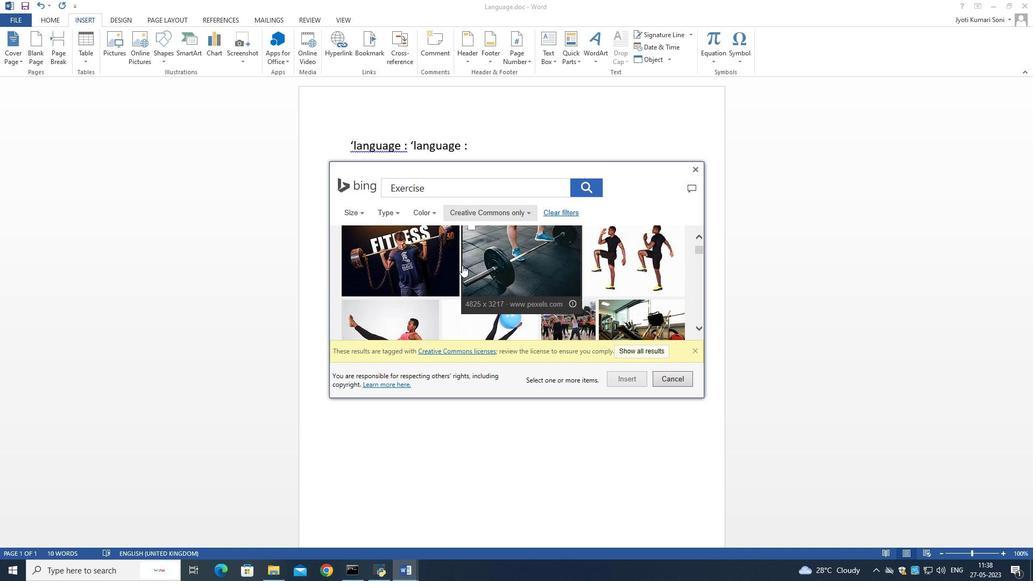 
Action: Mouse scrolled (462, 265) with delta (0, 0)
Screenshot: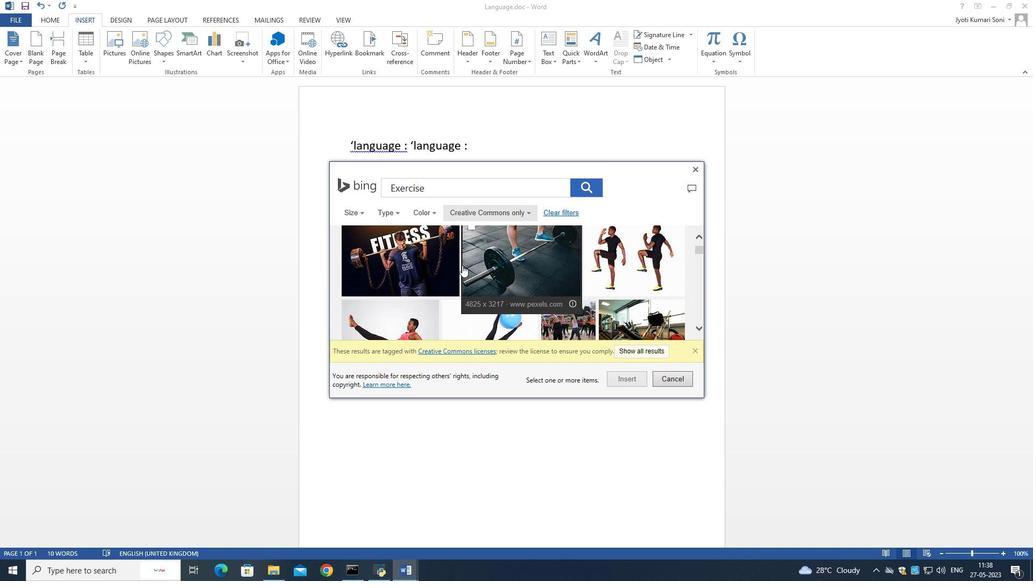 
Action: Mouse scrolled (462, 265) with delta (0, 0)
Screenshot: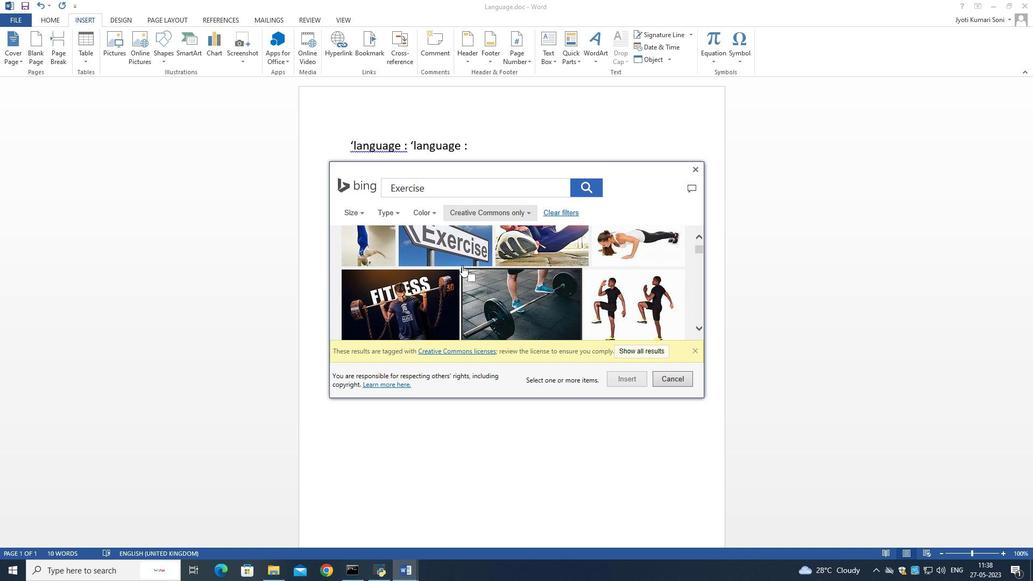 
Action: Mouse scrolled (462, 265) with delta (0, 0)
Screenshot: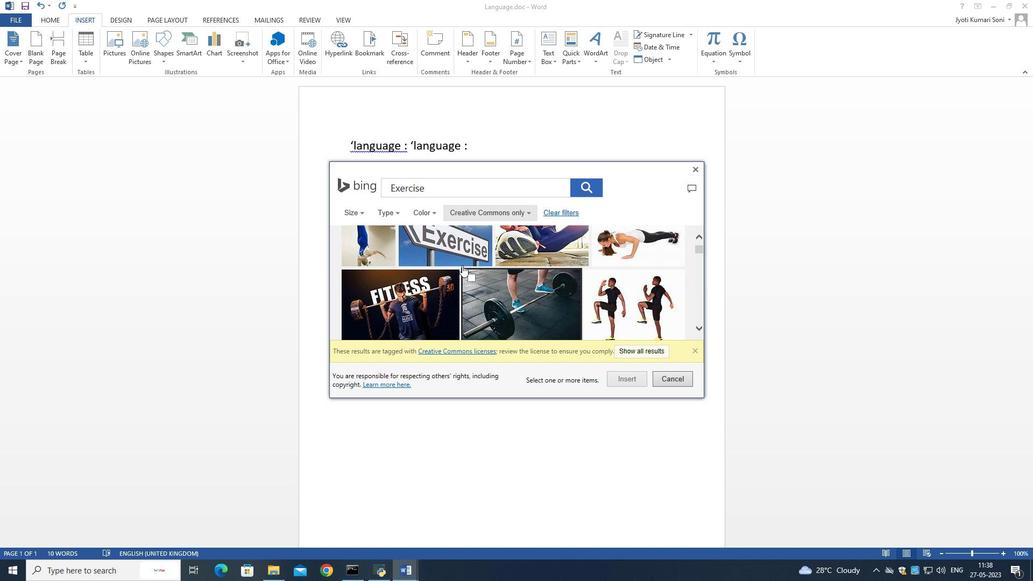 
Action: Mouse scrolled (462, 265) with delta (0, 0)
Screenshot: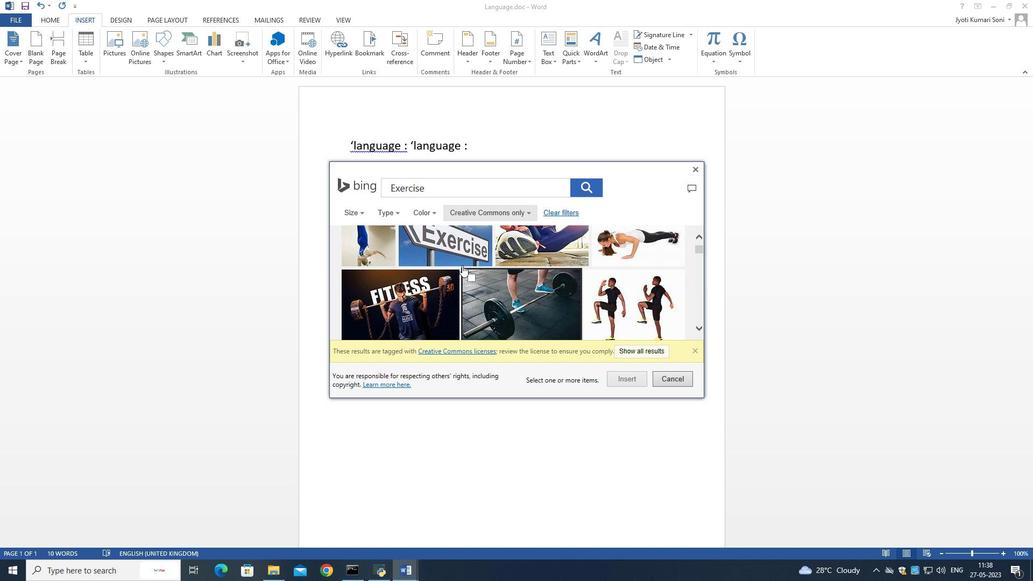 
Action: Mouse moved to (463, 267)
Screenshot: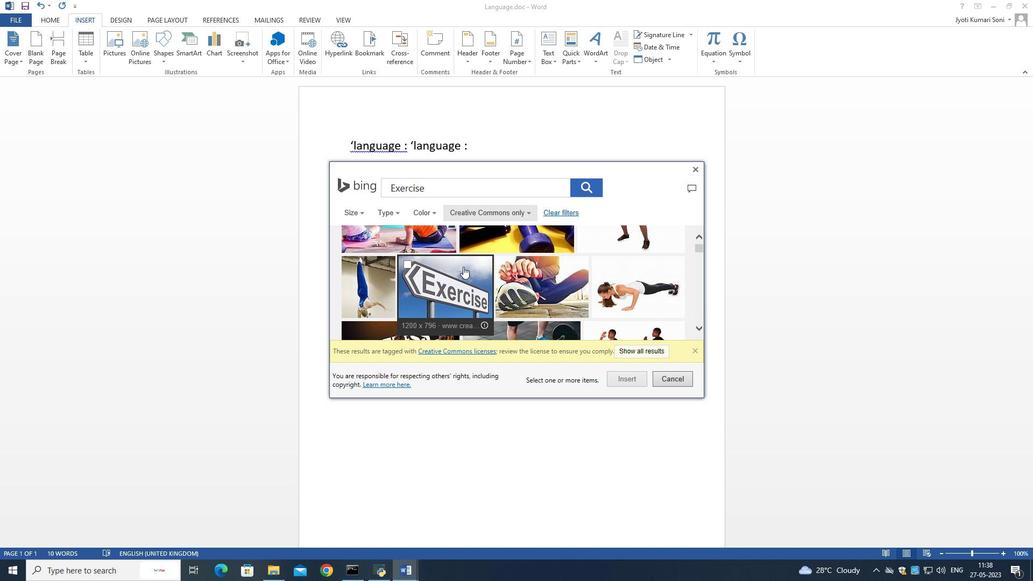 
Action: Mouse scrolled (463, 268) with delta (0, 0)
Screenshot: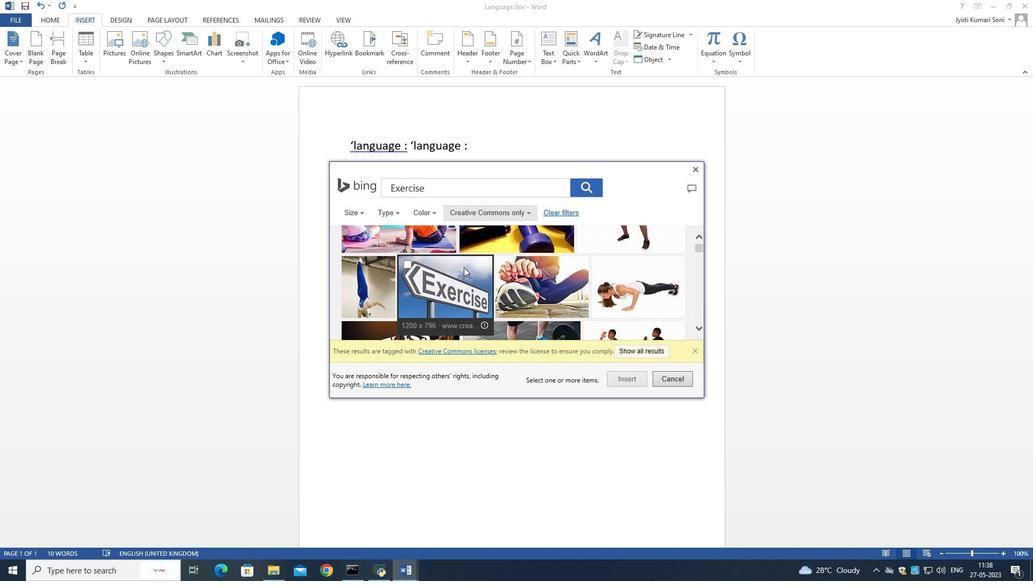 
Action: Mouse scrolled (463, 268) with delta (0, 0)
Screenshot: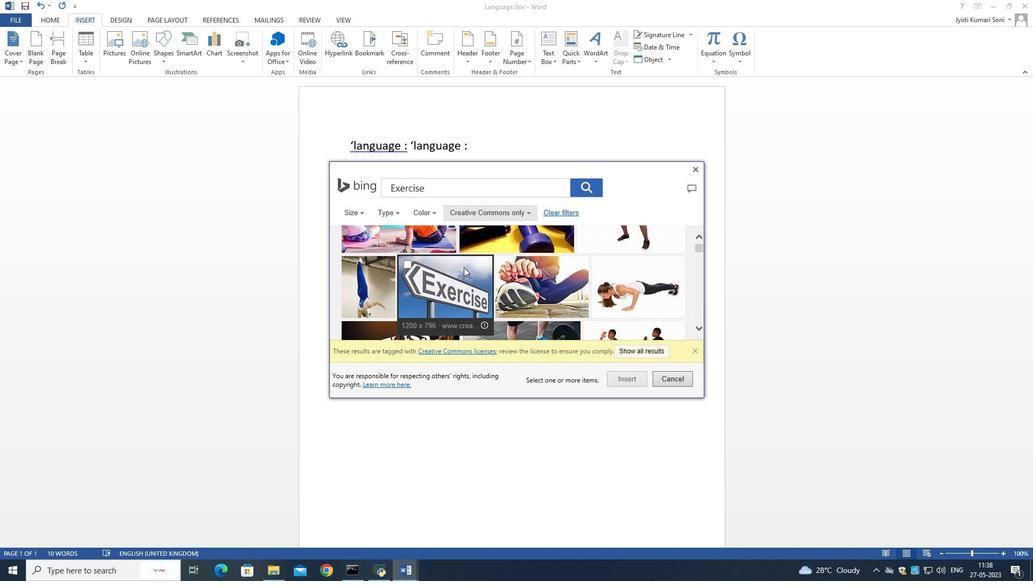 
Action: Mouse scrolled (463, 268) with delta (0, 0)
Screenshot: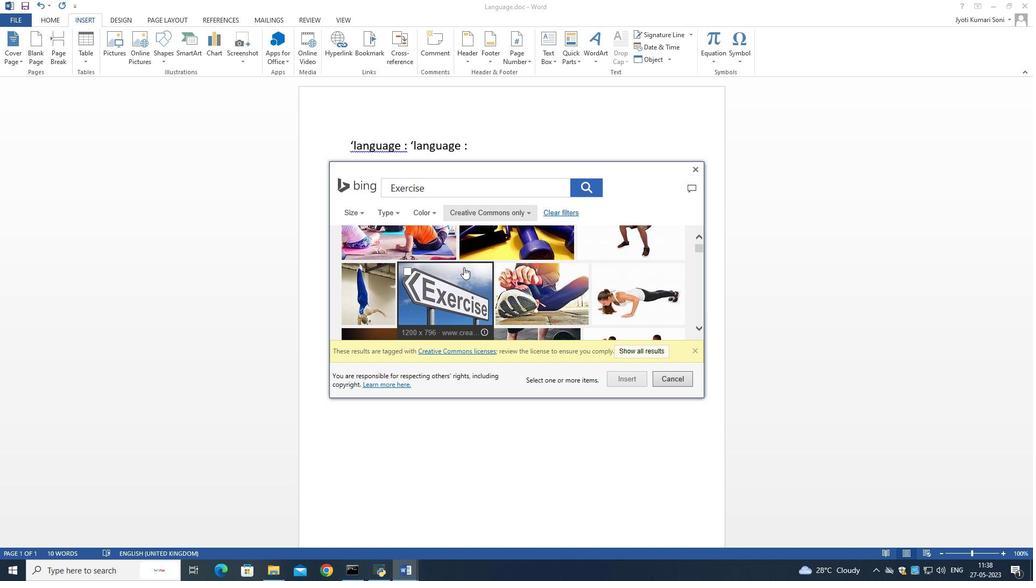 
Action: Mouse scrolled (463, 268) with delta (0, 0)
Screenshot: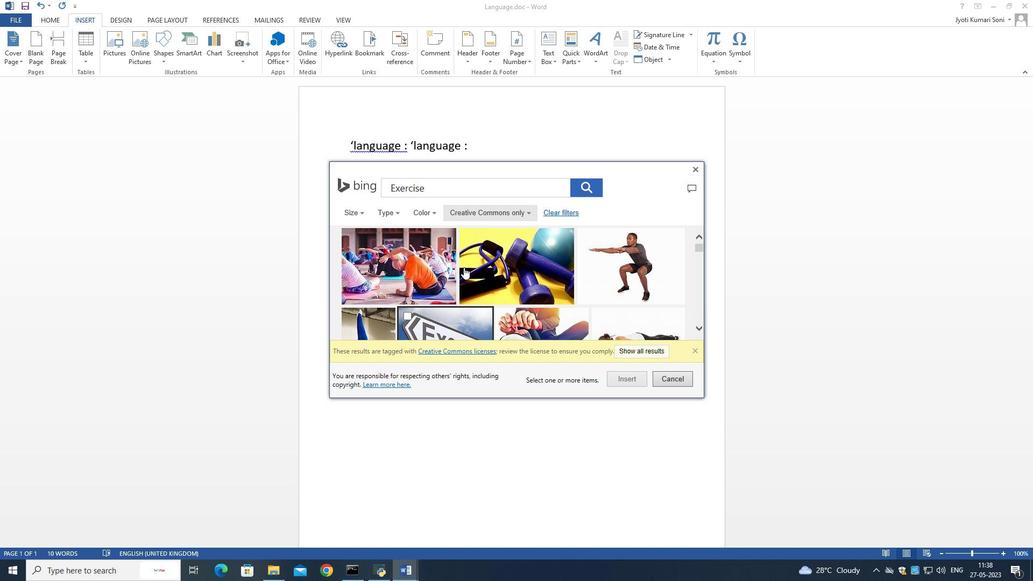 
Action: Mouse scrolled (463, 268) with delta (0, 0)
Screenshot: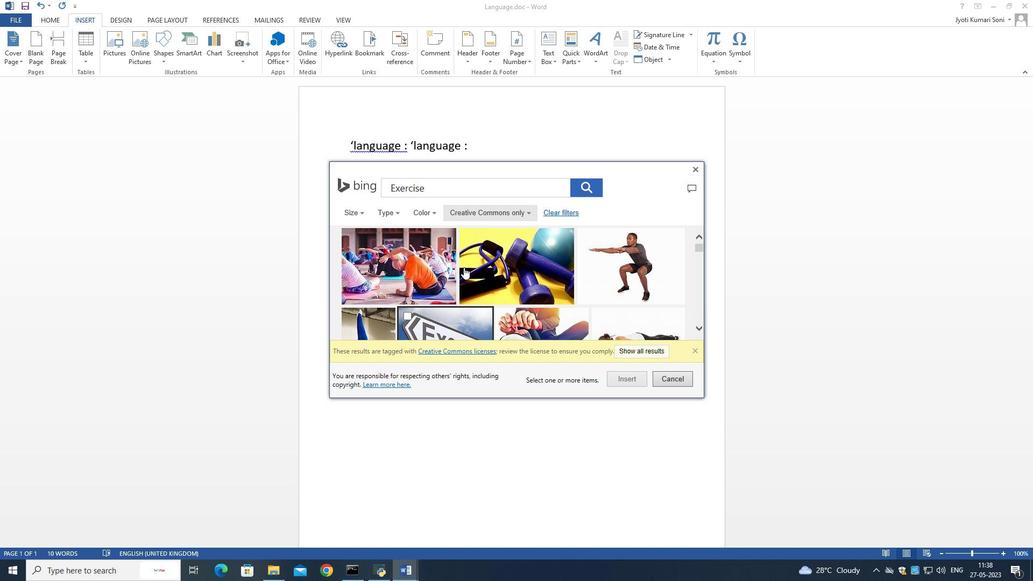 
Action: Mouse moved to (433, 269)
Screenshot: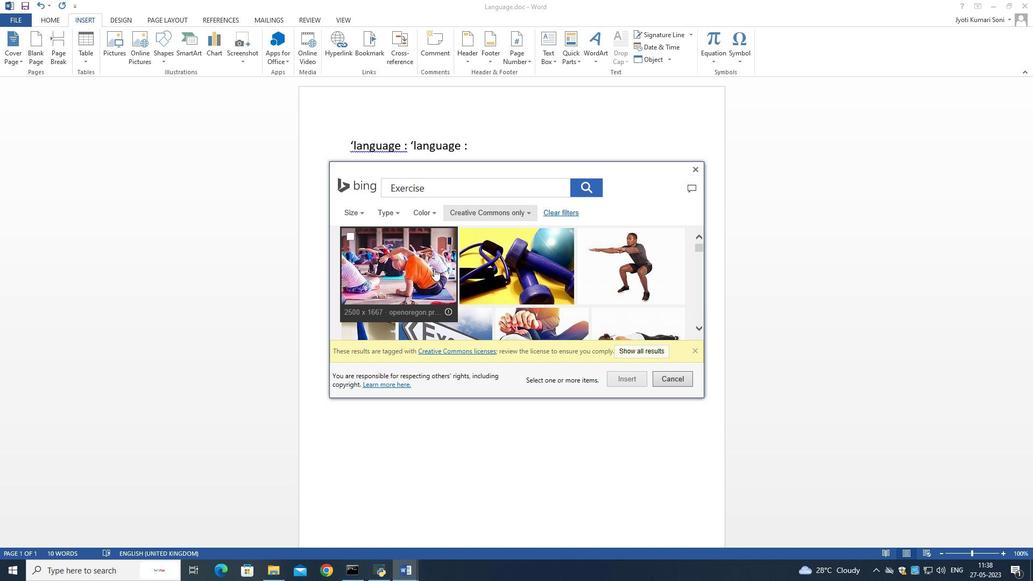
Action: Mouse pressed left at (433, 269)
Screenshot: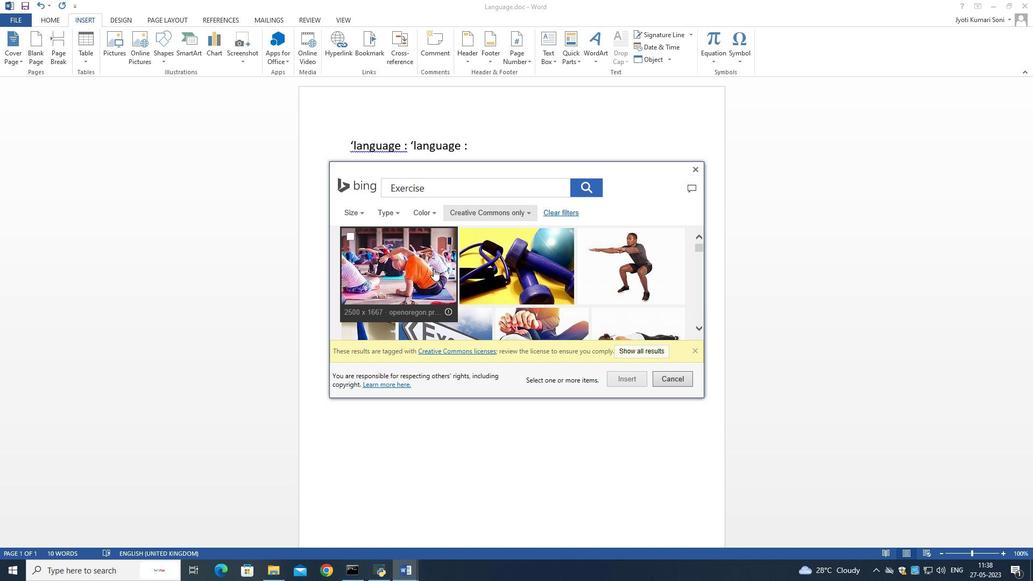 
Action: Mouse moved to (624, 379)
Screenshot: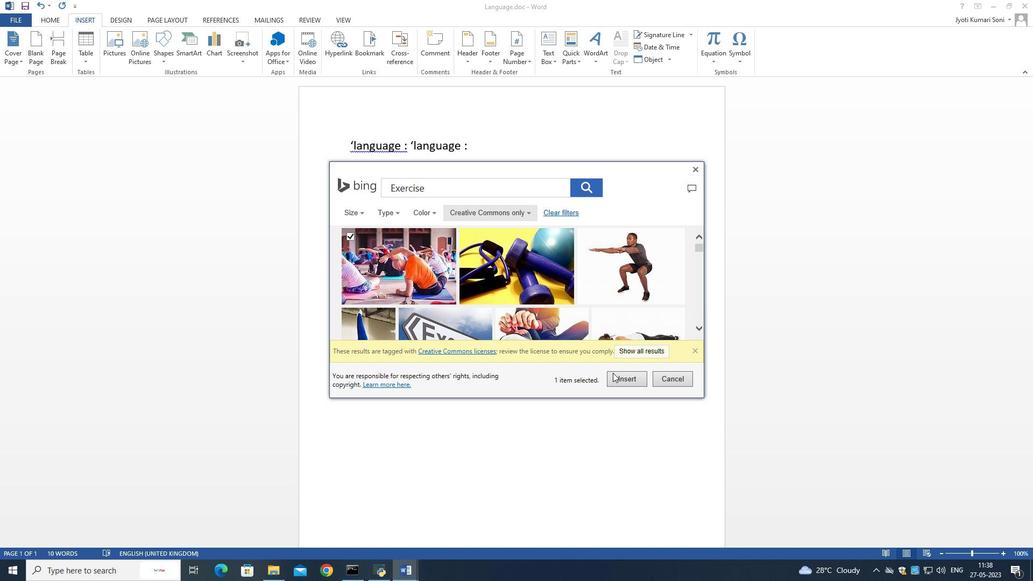 
Action: Mouse pressed left at (624, 379)
Screenshot: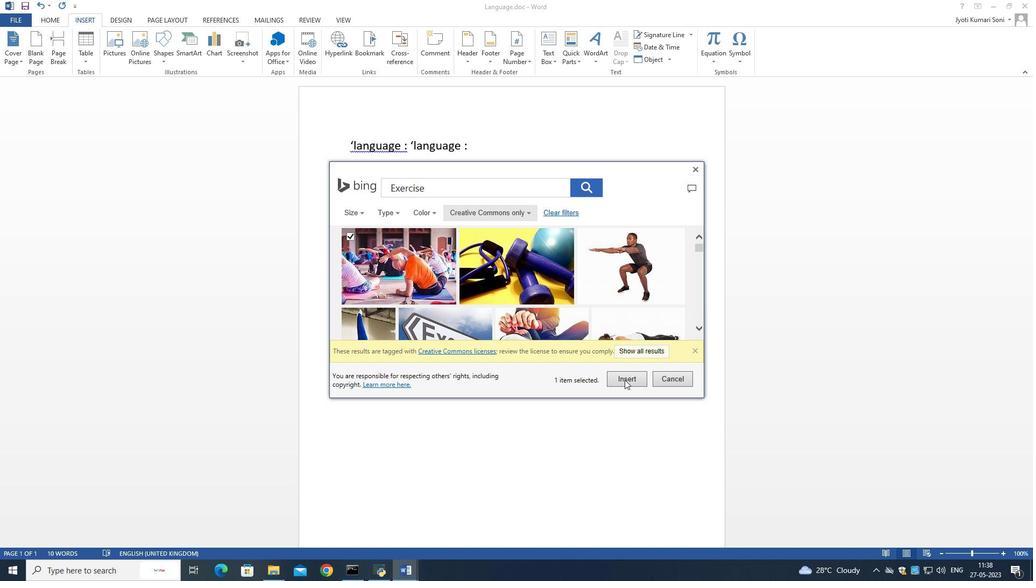 
Action: Mouse pressed left at (624, 379)
Screenshot: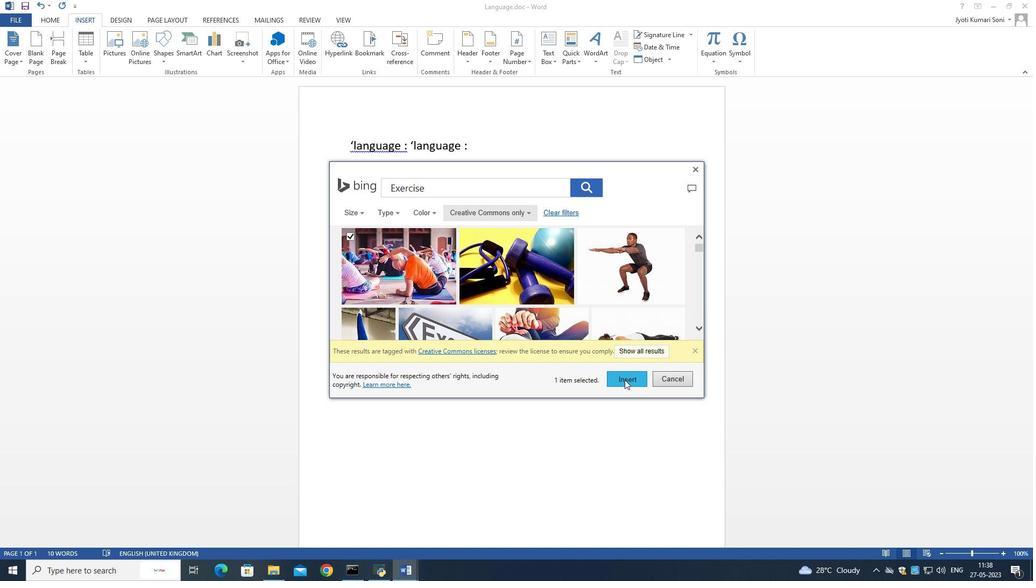 
Action: Mouse moved to (523, 314)
Screenshot: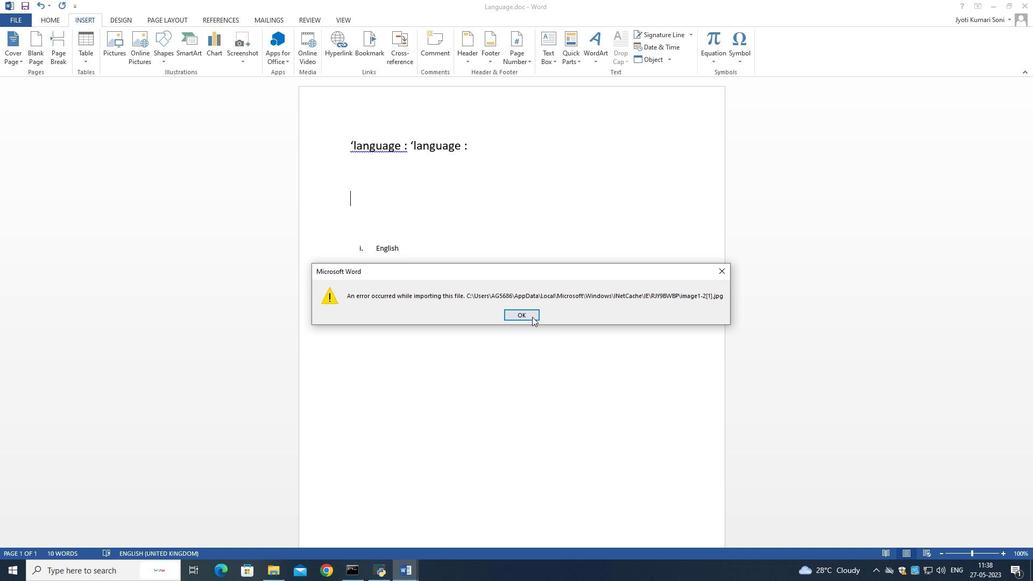 
Action: Mouse pressed left at (523, 314)
Screenshot: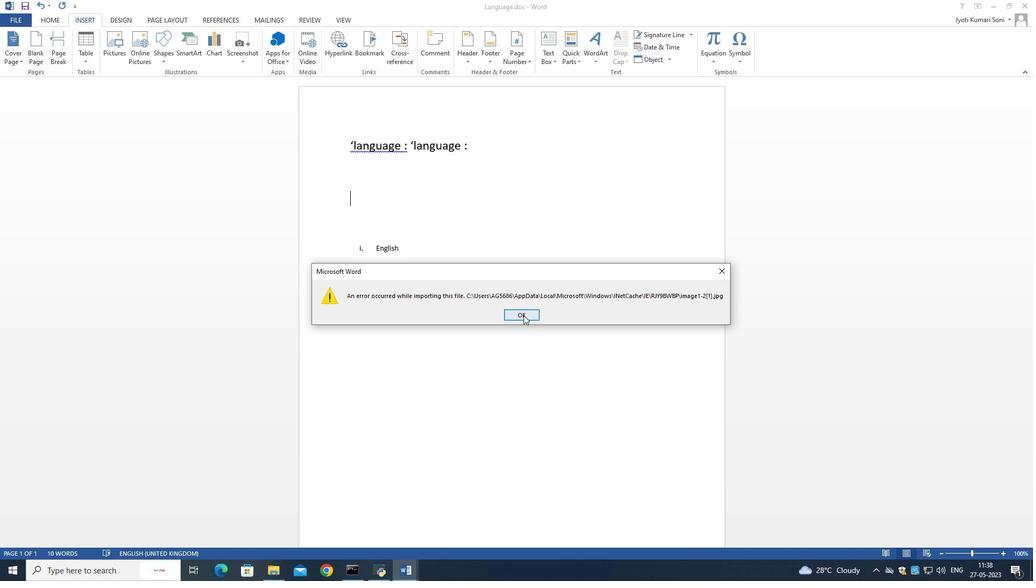 
Action: Mouse moved to (137, 39)
Screenshot: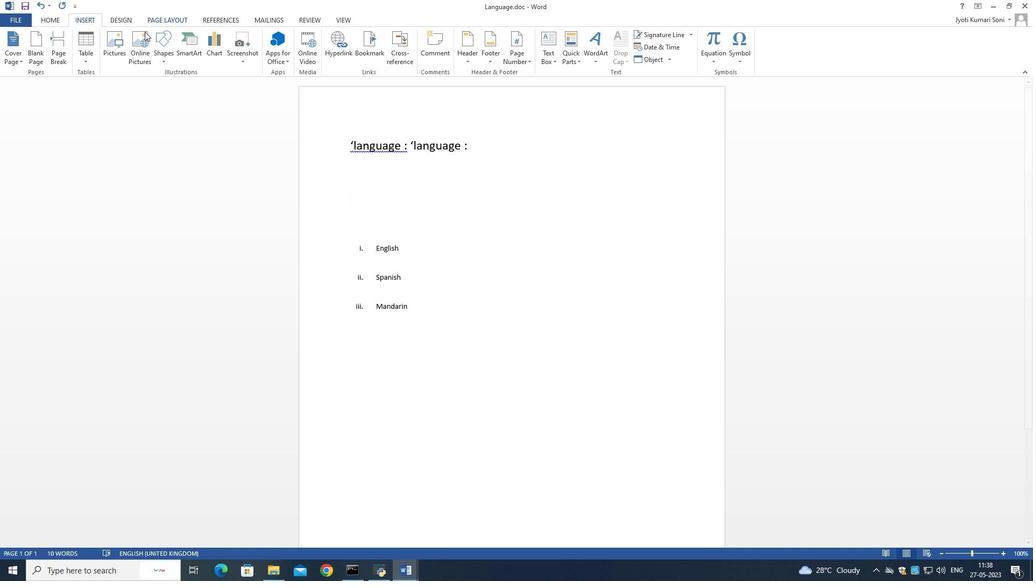 
Action: Mouse pressed left at (137, 39)
Screenshot: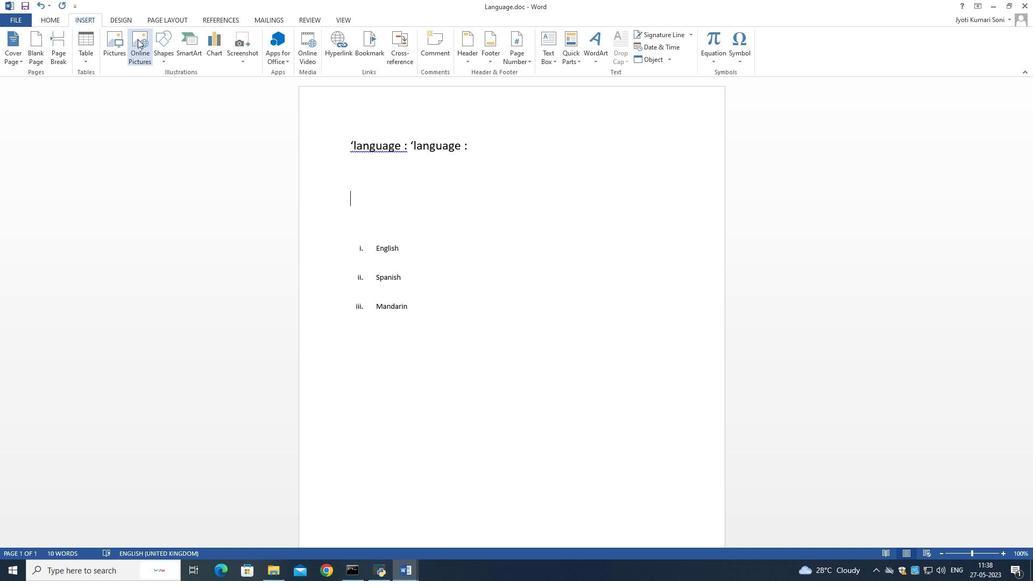 
Action: Mouse moved to (402, 235)
Screenshot: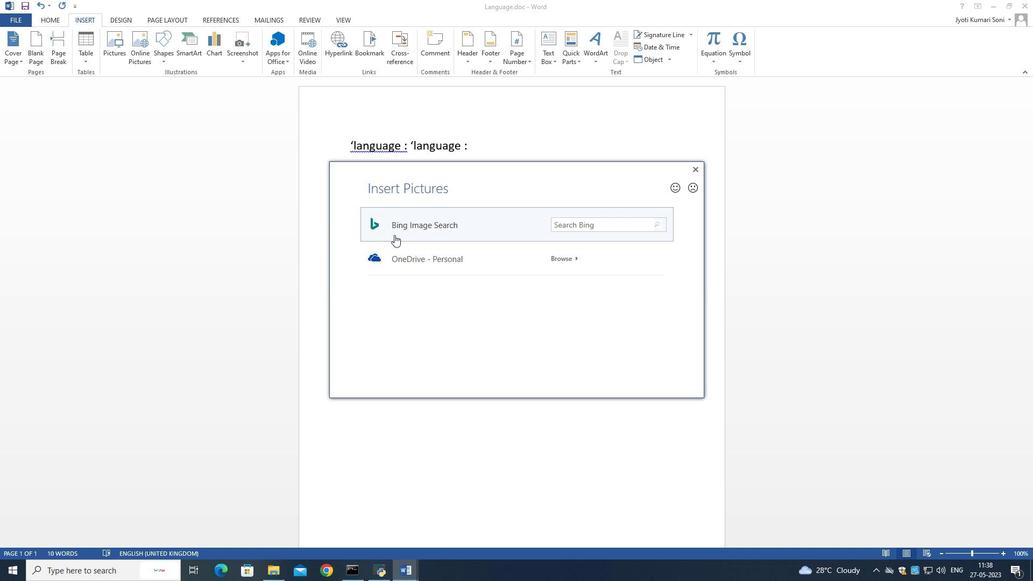 
Action: Mouse pressed left at (402, 235)
Screenshot: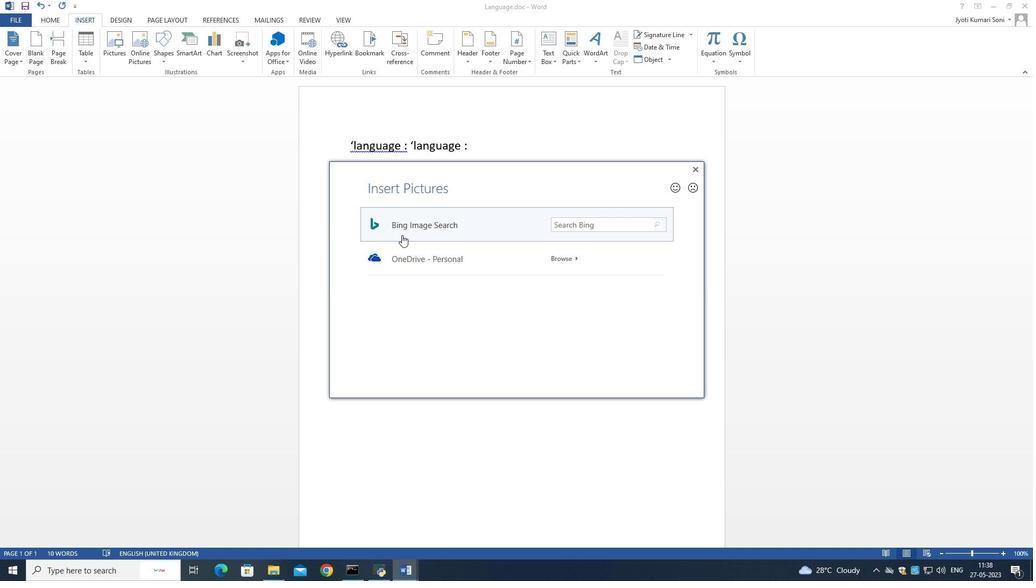 
Action: Mouse moved to (402, 235)
Screenshot: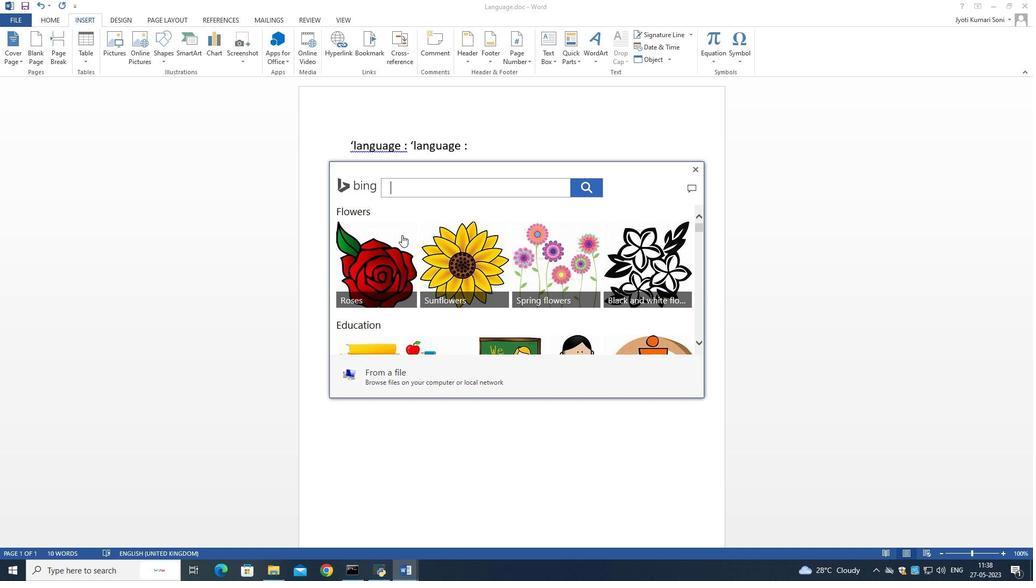 
Action: Key pressed exercise<Key.enter>
Screenshot: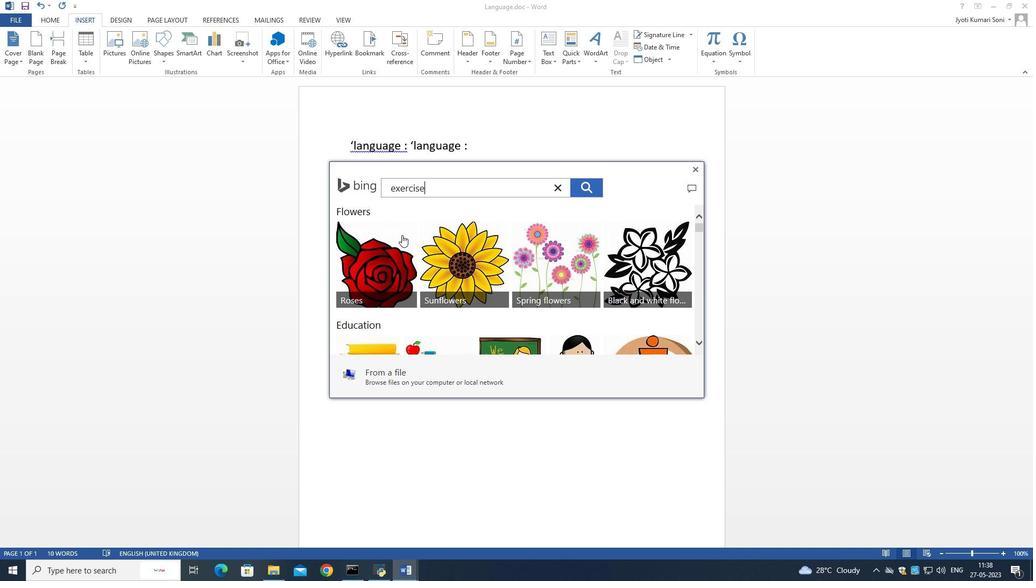 
Action: Mouse moved to (540, 276)
Screenshot: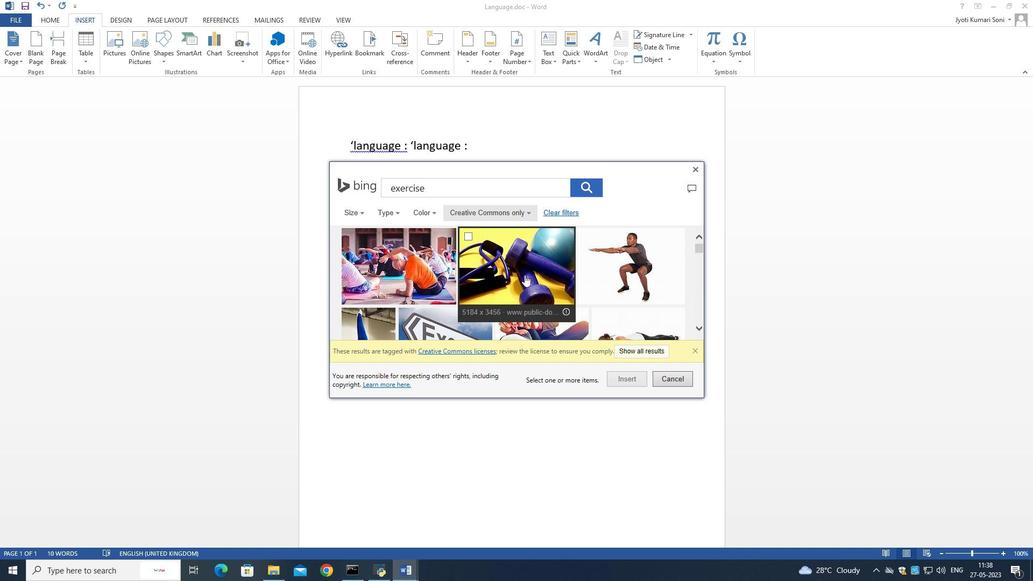 
Action: Mouse scrolled (540, 275) with delta (0, 0)
Screenshot: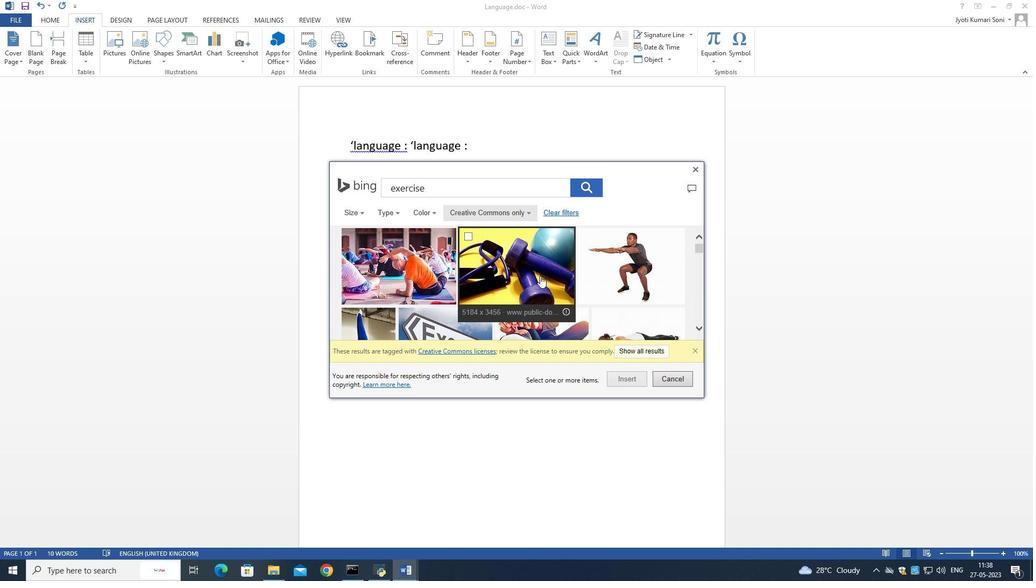 
Action: Mouse scrolled (540, 275) with delta (0, 0)
Screenshot: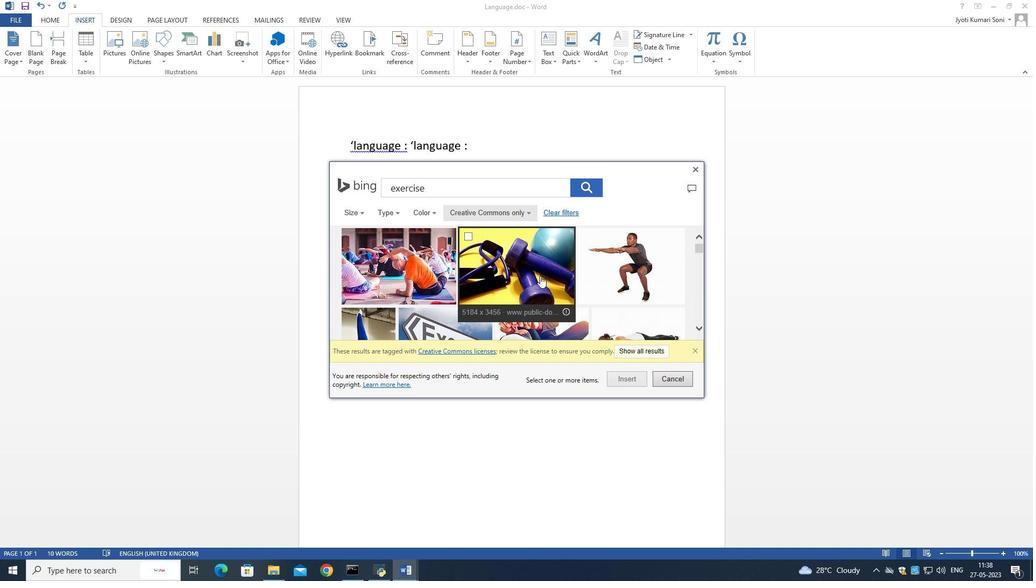 
Action: Mouse scrolled (540, 275) with delta (0, 0)
Screenshot: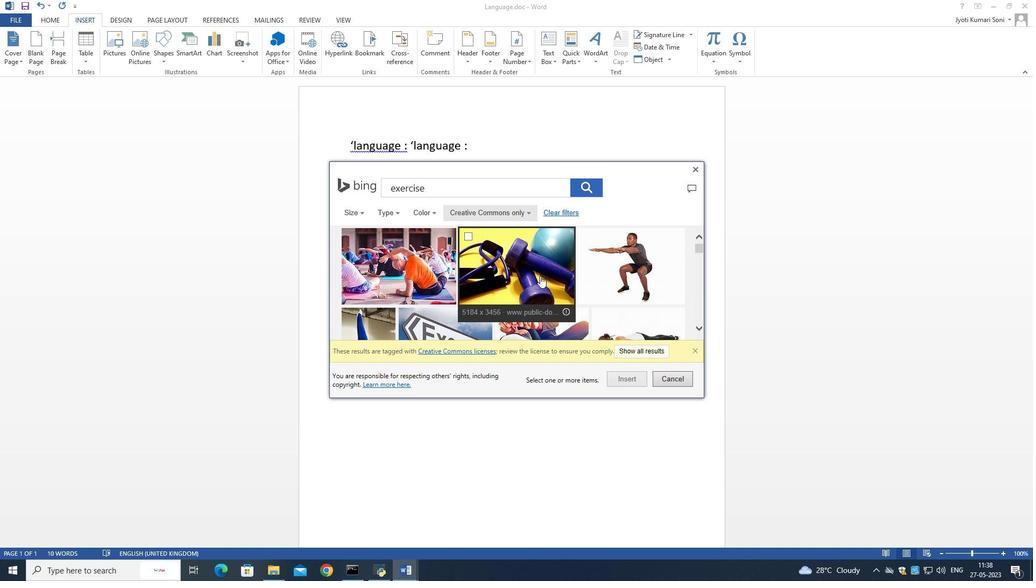 
Action: Mouse moved to (454, 285)
Screenshot: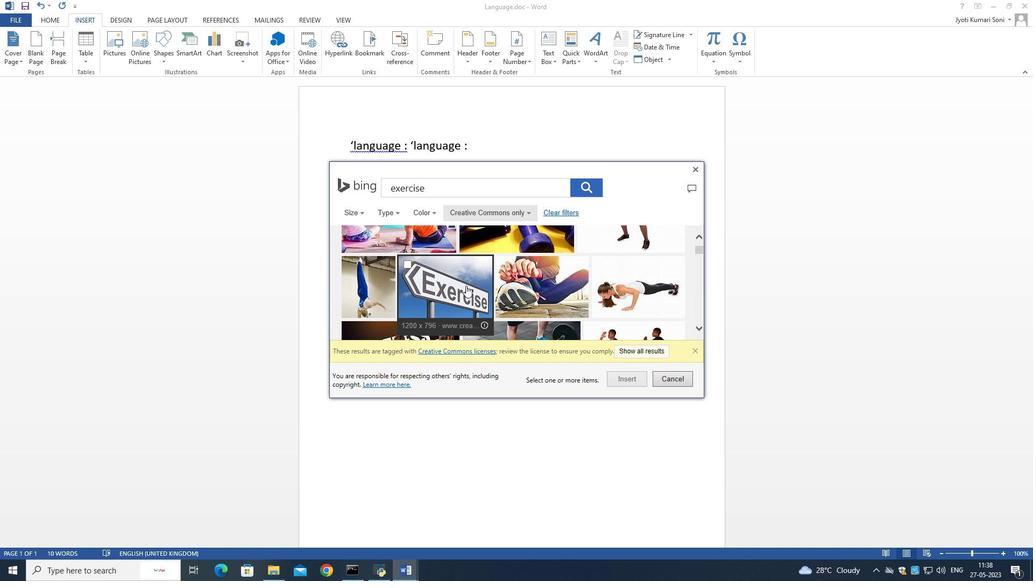 
Action: Mouse pressed left at (454, 285)
Screenshot: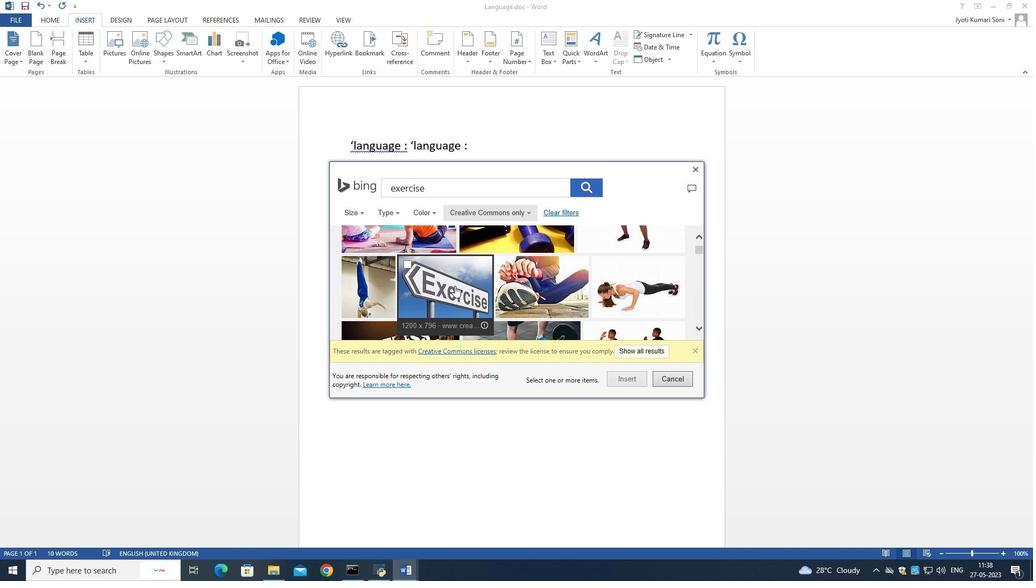 
Action: Mouse moved to (625, 377)
Screenshot: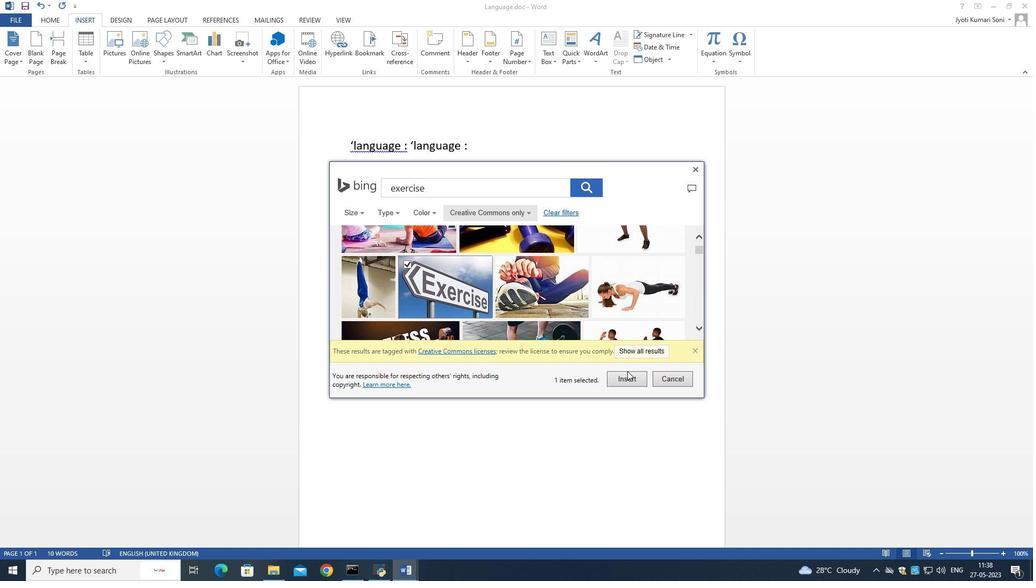 
Action: Mouse pressed left at (625, 377)
Screenshot: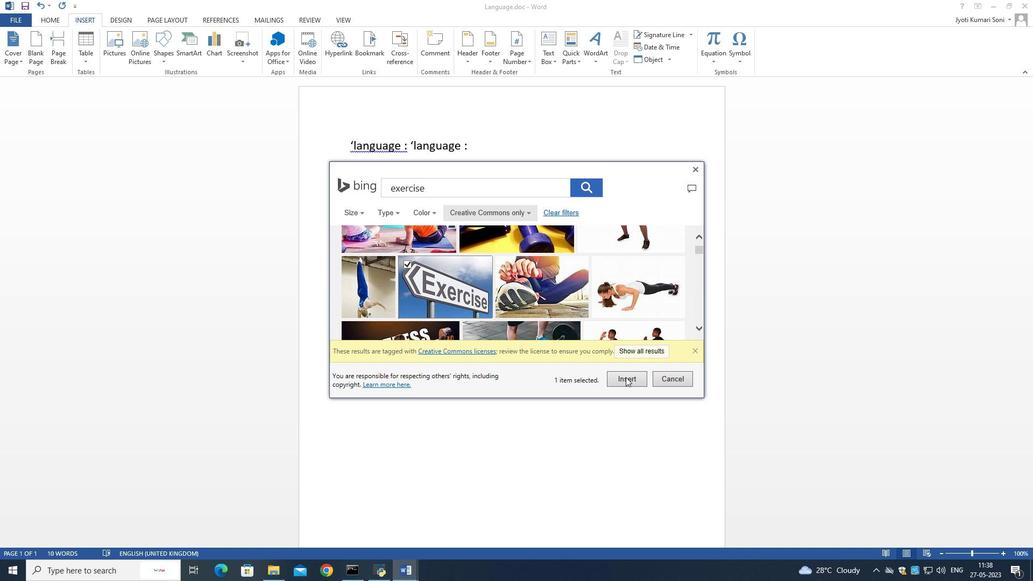 
Action: Mouse moved to (508, 296)
Screenshot: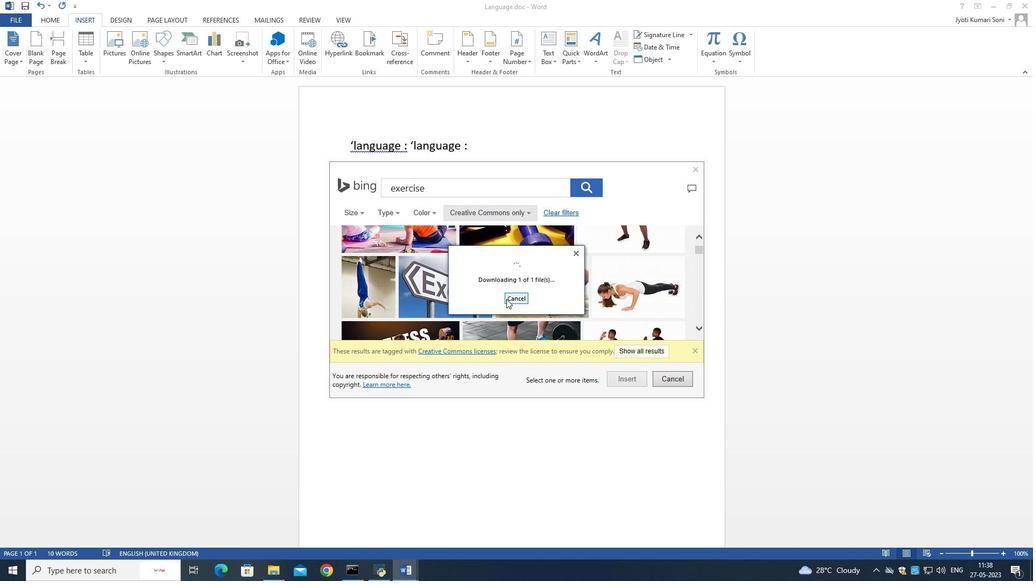 
Action: Mouse pressed left at (508, 296)
Screenshot: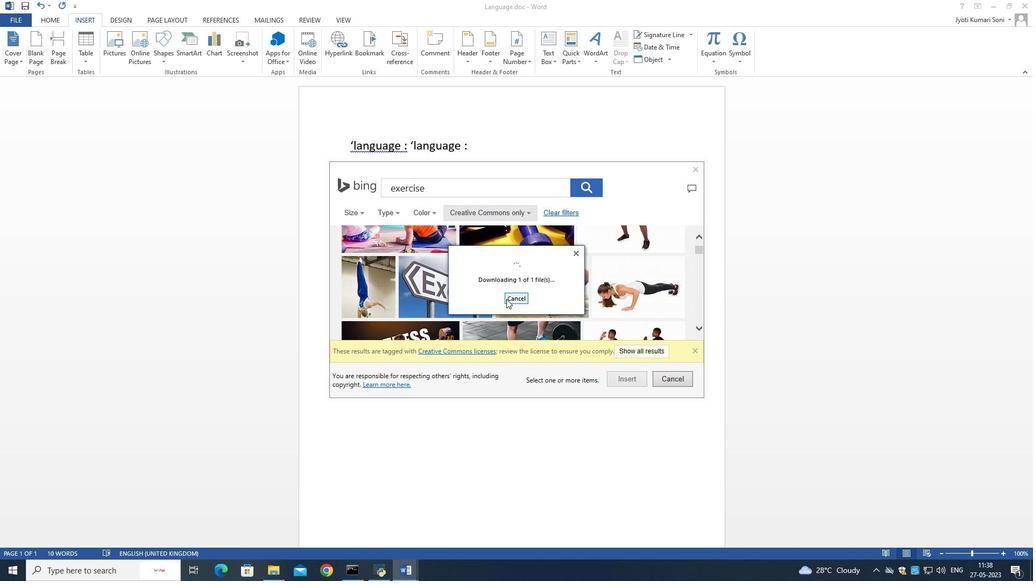 
Action: Mouse moved to (647, 170)
Screenshot: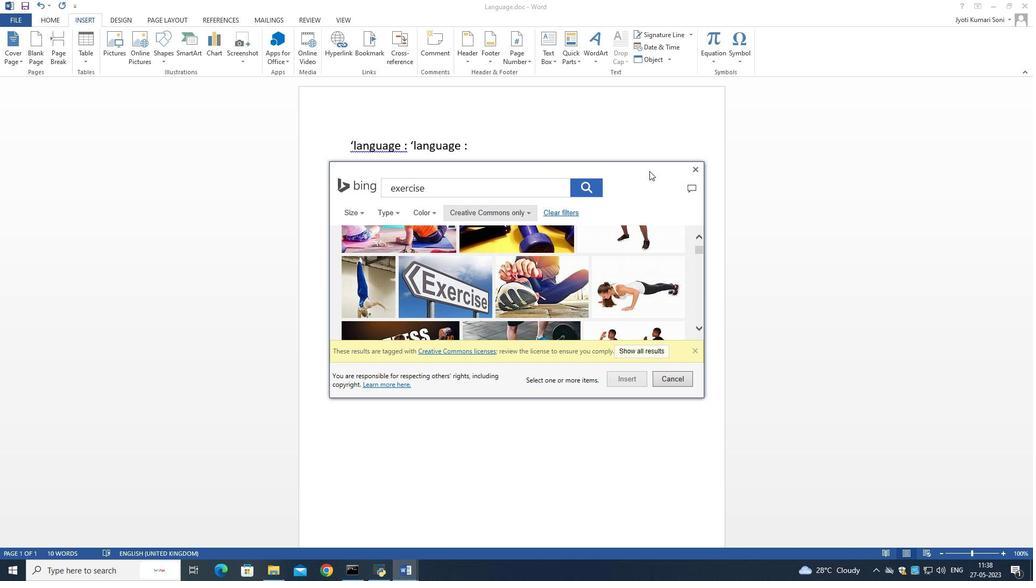 
Action: Mouse pressed left at (647, 170)
Screenshot: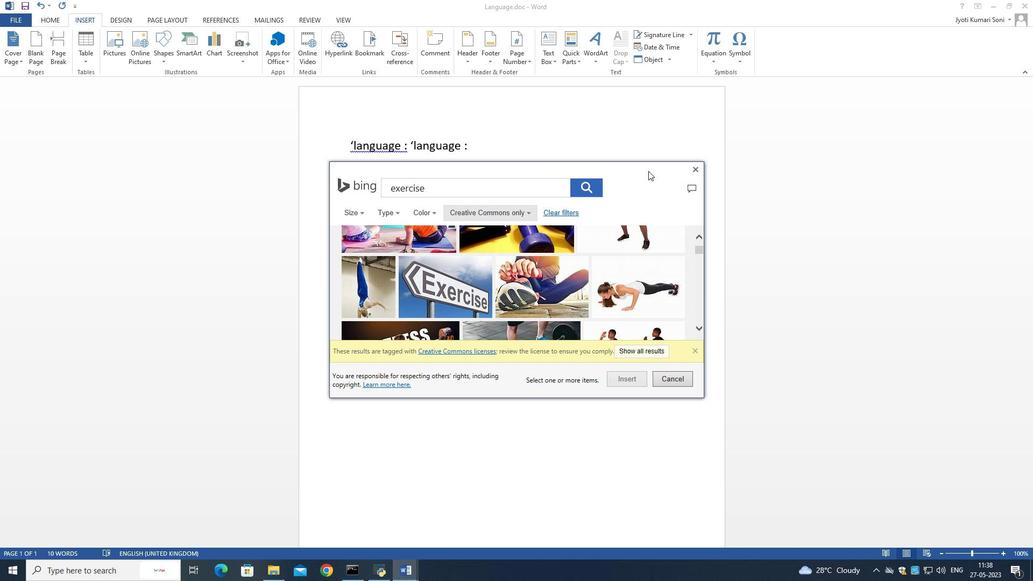 
Action: Mouse moved to (449, 357)
Screenshot: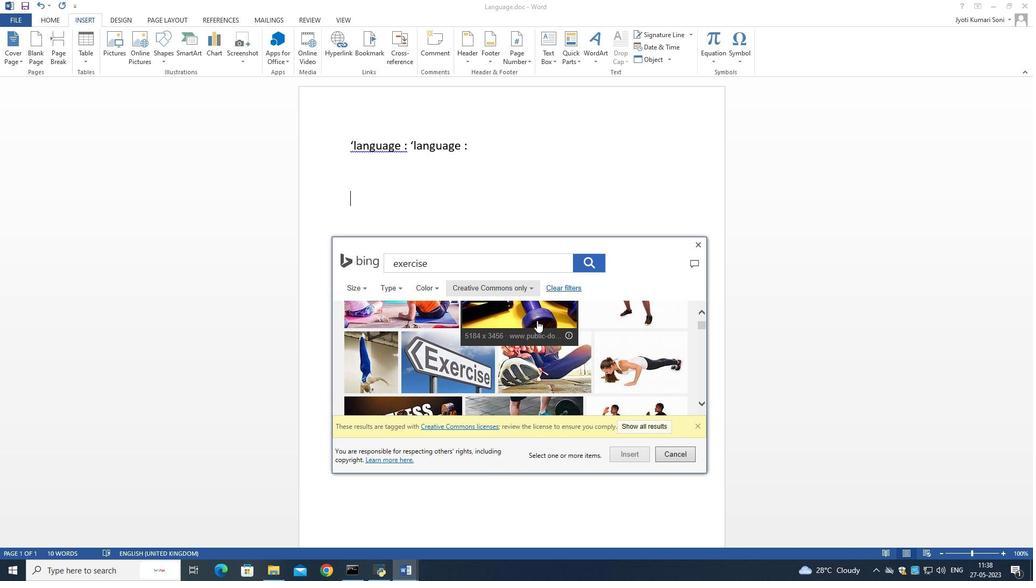 
Action: Mouse pressed left at (449, 357)
Screenshot: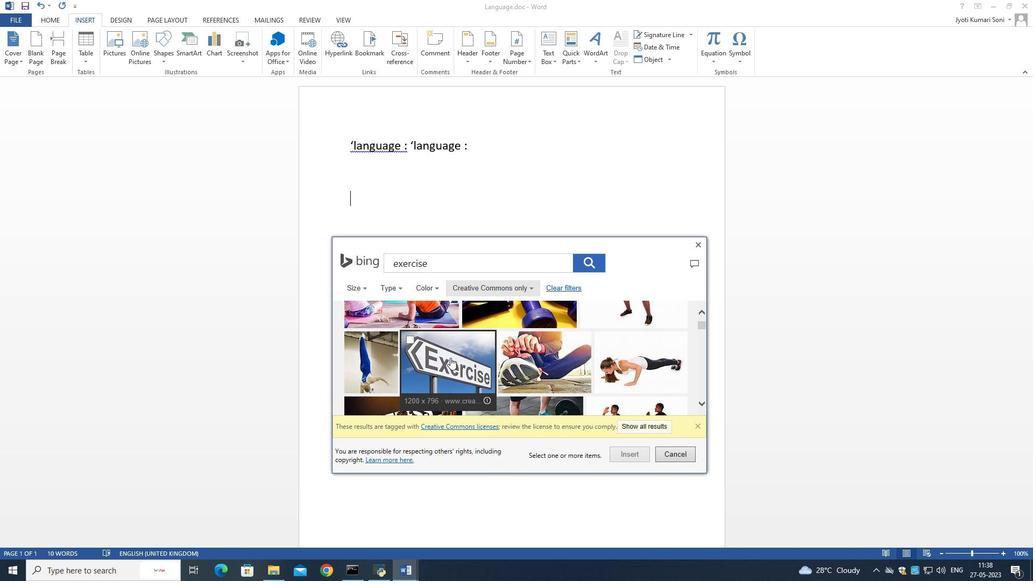 
Action: Mouse moved to (636, 453)
Screenshot: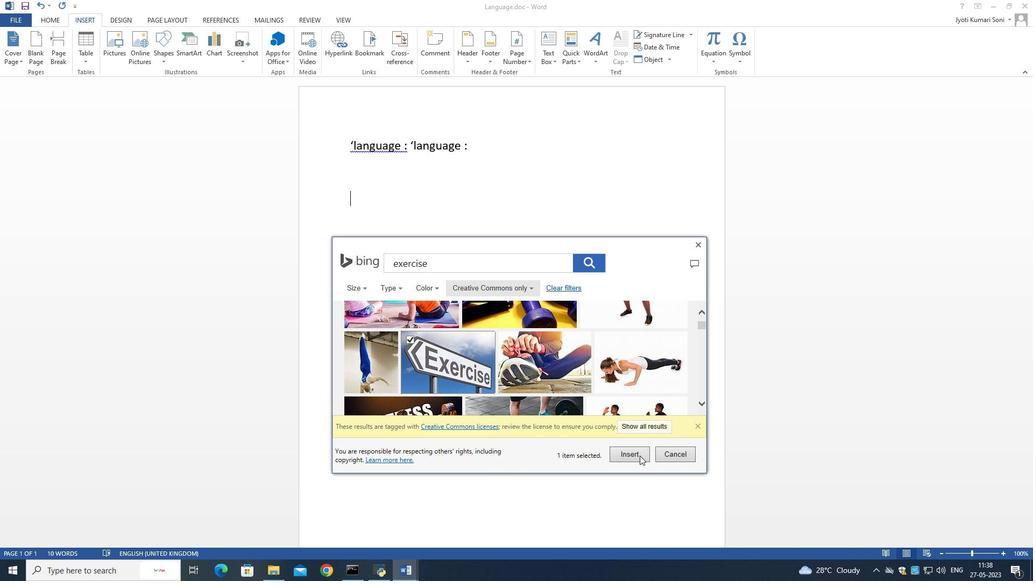 
Action: Mouse pressed left at (636, 453)
Screenshot: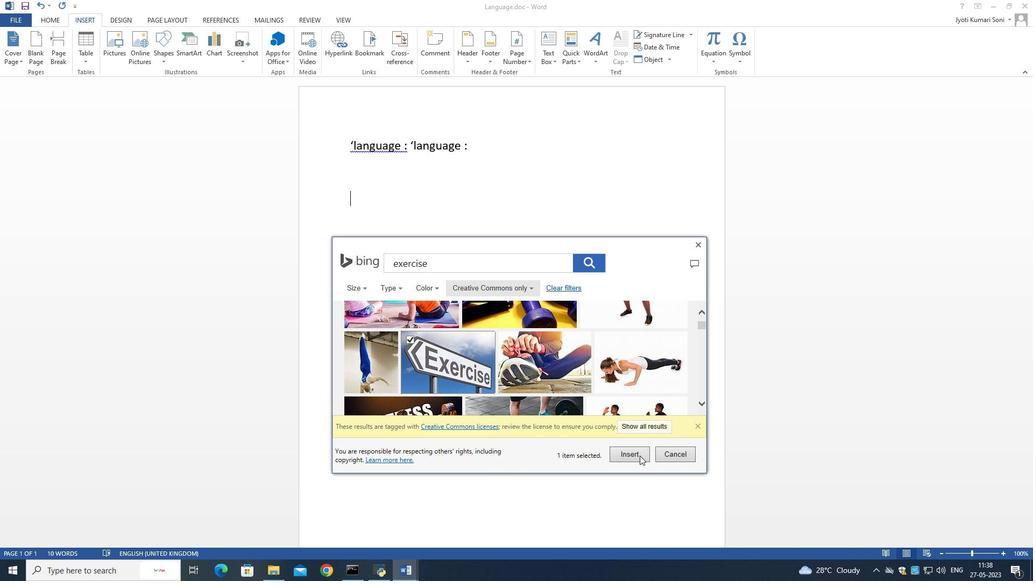 
Action: Mouse moved to (558, 323)
Screenshot: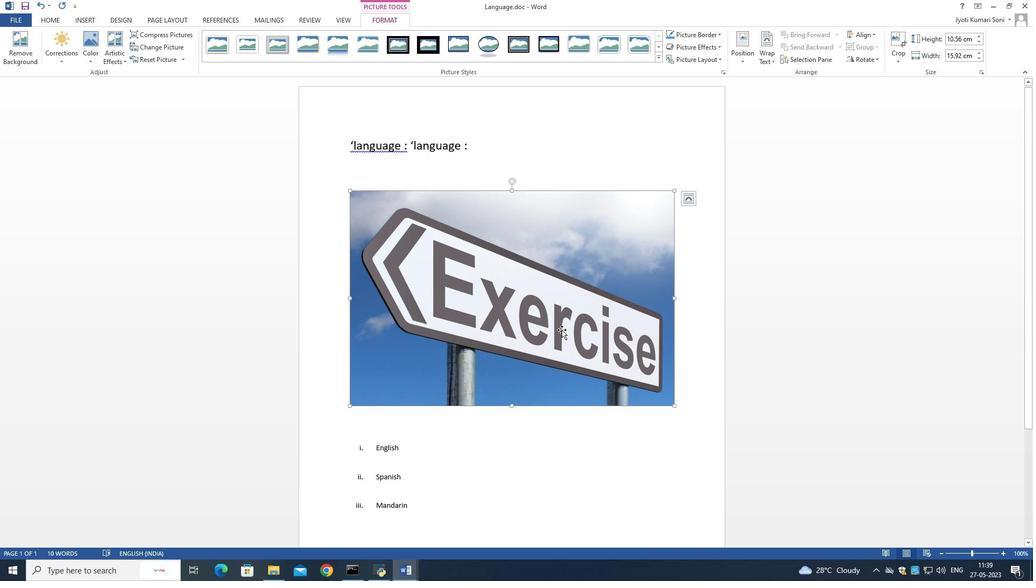 
Action: Mouse pressed left at (558, 323)
Screenshot: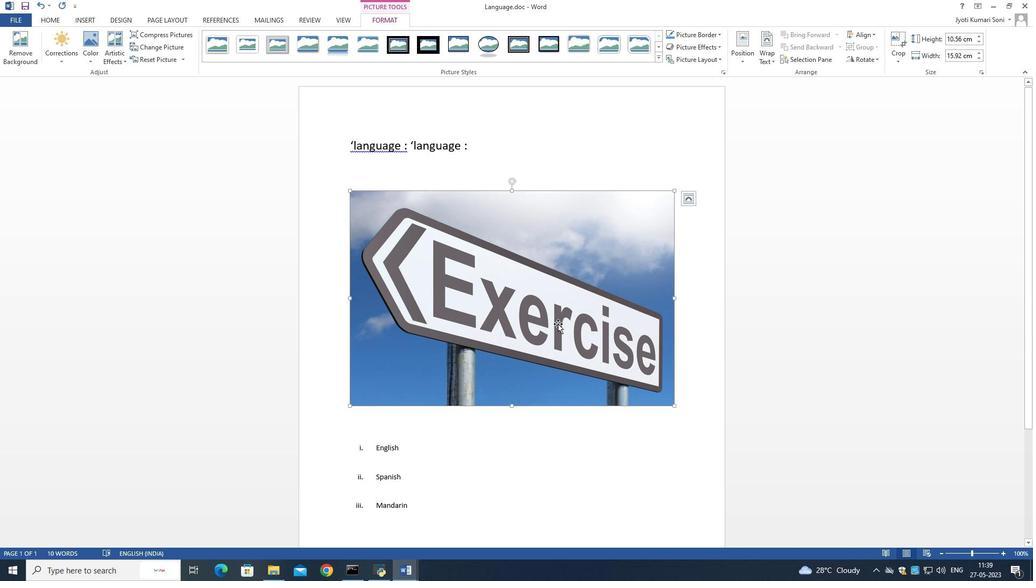 
Action: Mouse moved to (980, 39)
Screenshot: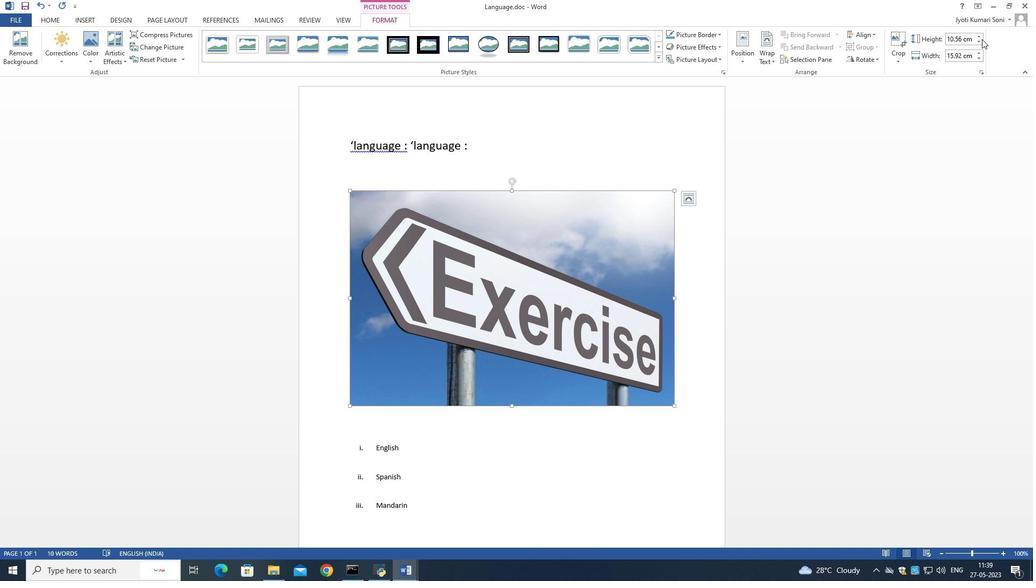 
Action: Mouse pressed left at (980, 39)
Screenshot: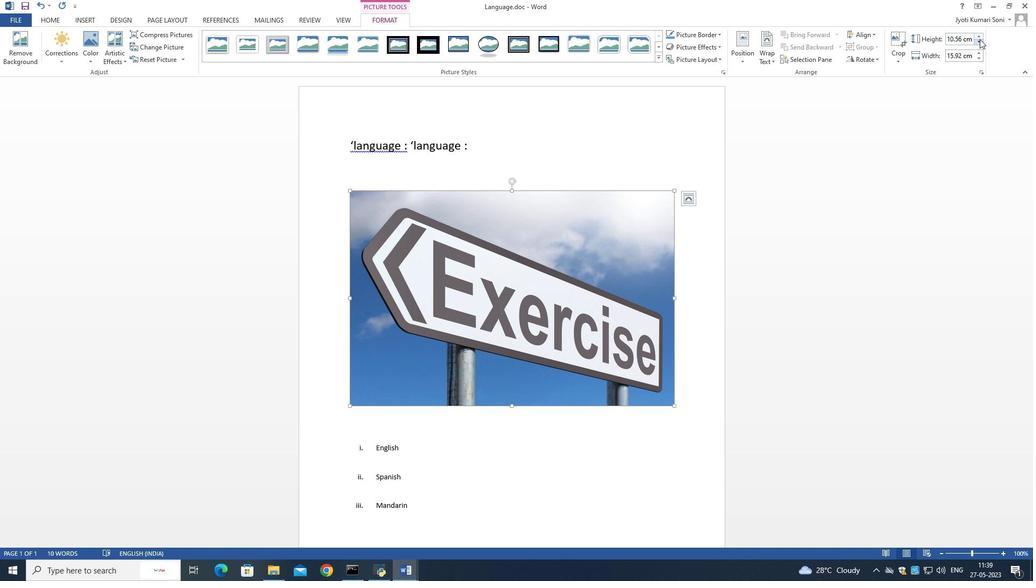 
Action: Mouse pressed left at (980, 39)
Screenshot: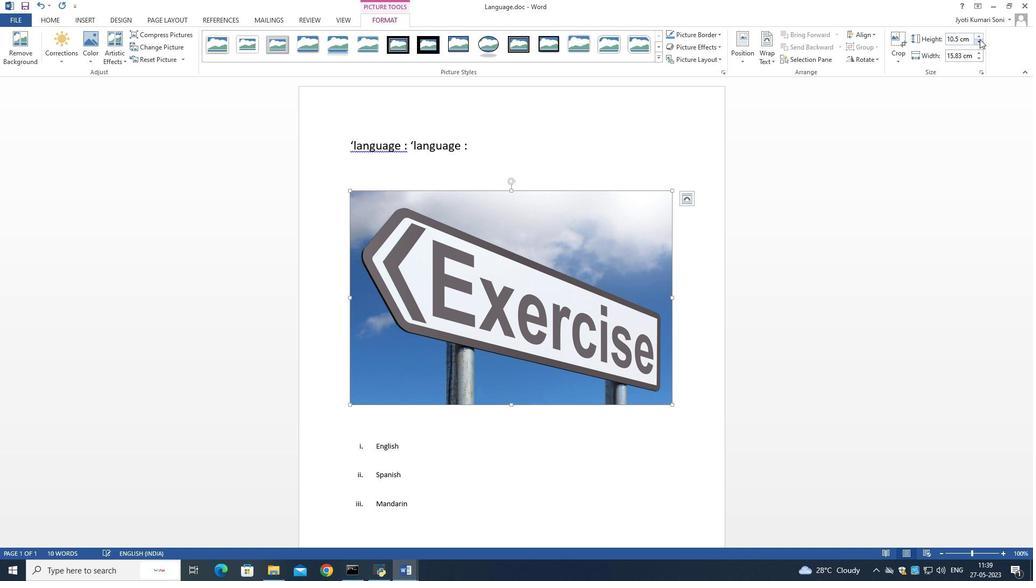 
Action: Mouse pressed left at (980, 39)
Screenshot: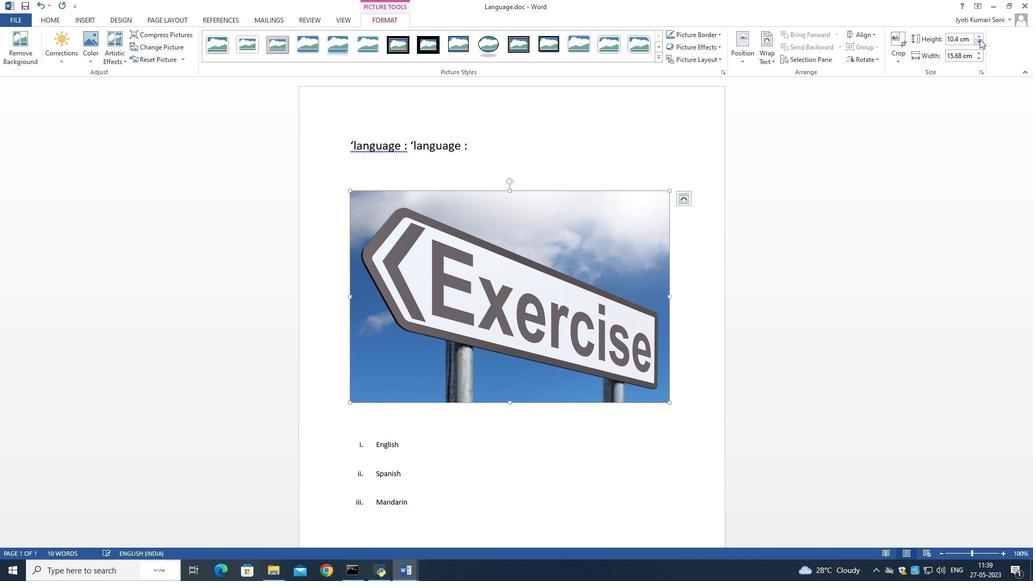 
Action: Mouse pressed left at (980, 39)
Screenshot: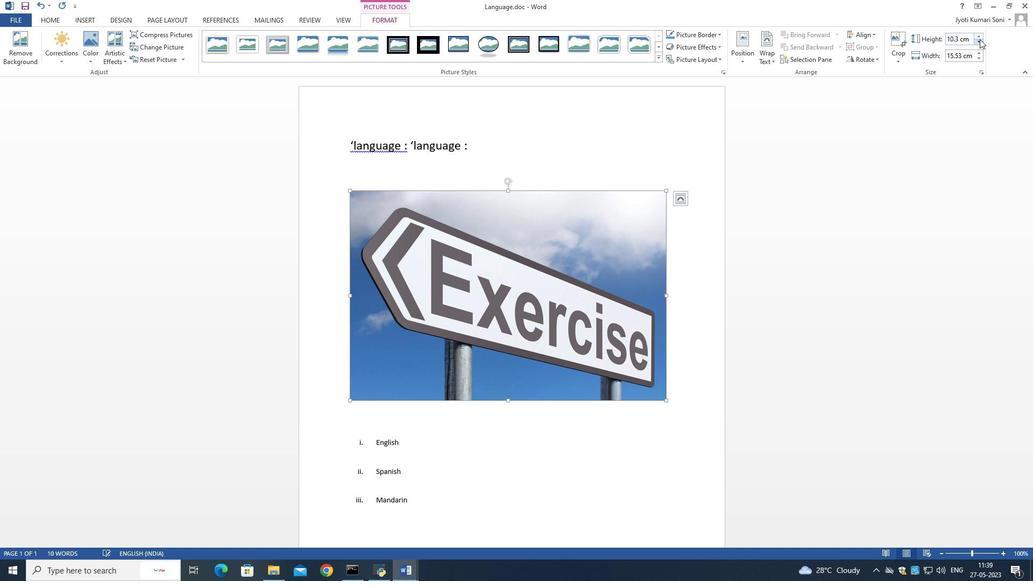 
Action: Mouse pressed left at (980, 39)
Screenshot: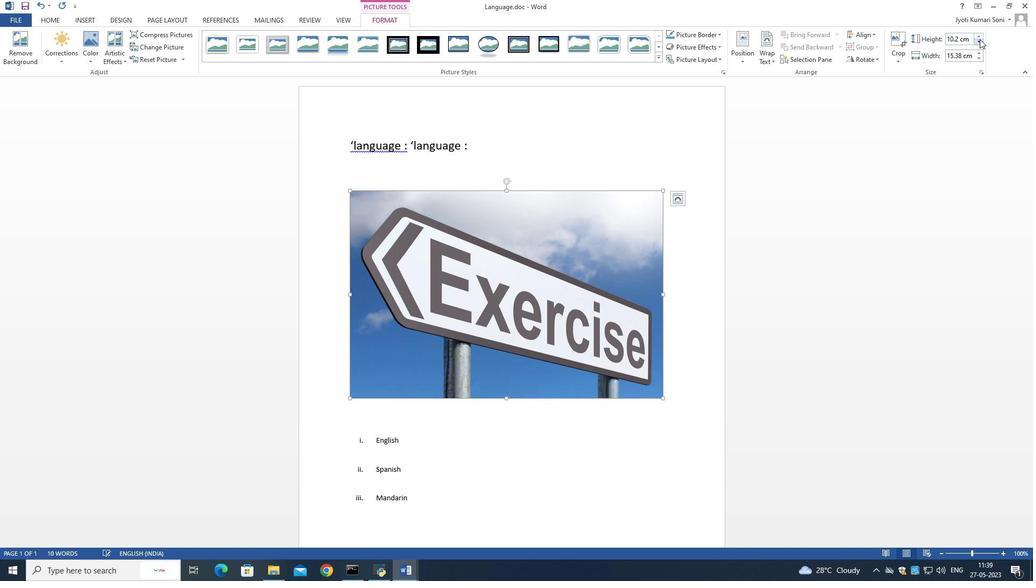 
Action: Mouse pressed left at (980, 39)
Screenshot: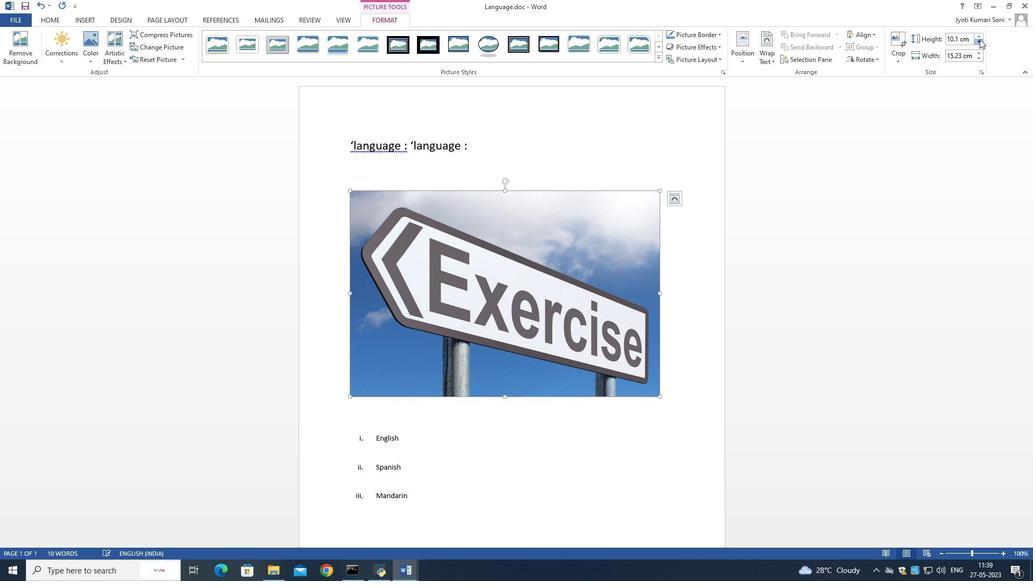
Action: Mouse pressed left at (980, 39)
Screenshot: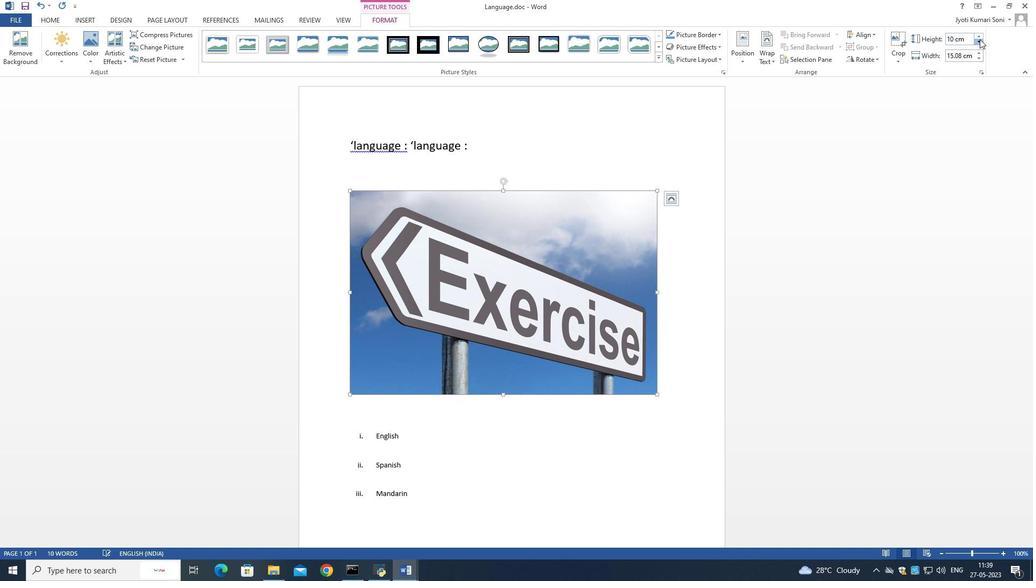 
Action: Mouse pressed left at (980, 39)
Screenshot: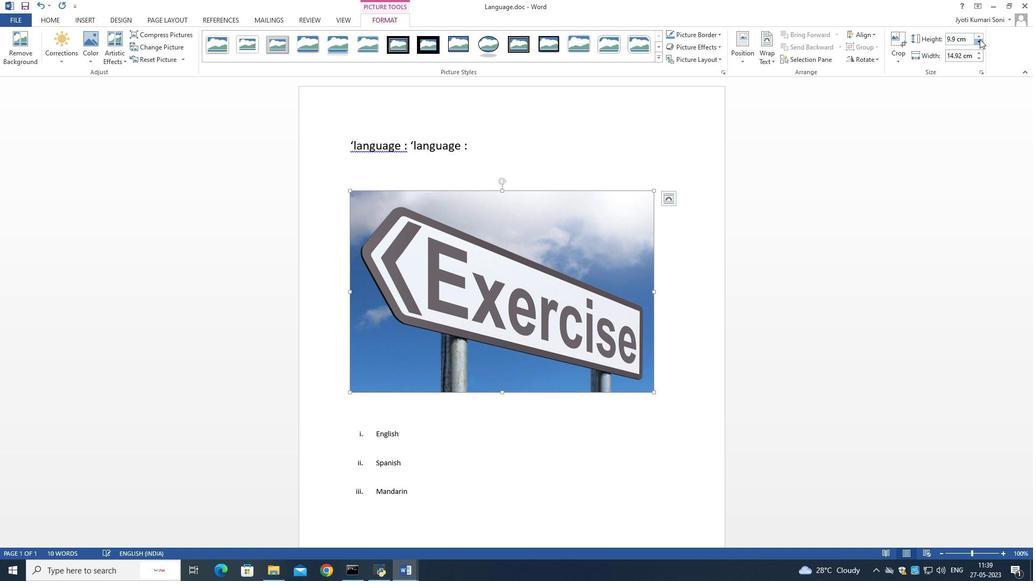
Action: Mouse pressed left at (980, 39)
Screenshot: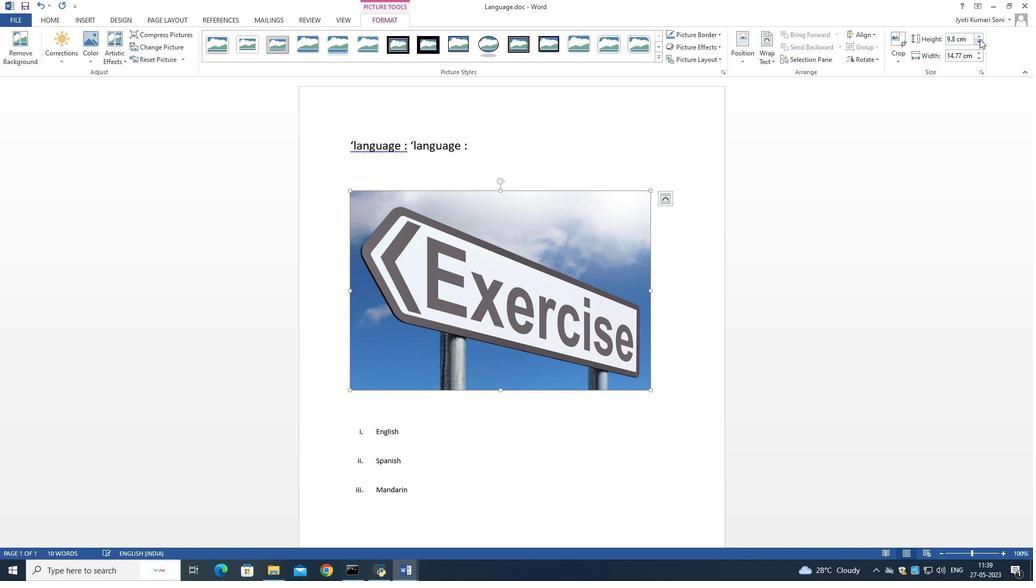 
Action: Mouse pressed left at (980, 39)
Screenshot: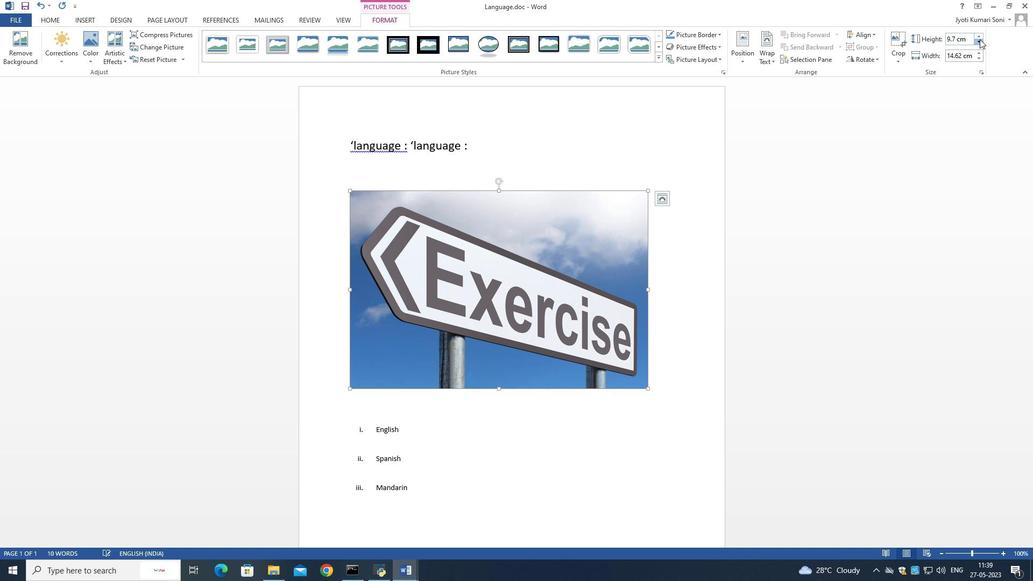 
Action: Mouse pressed left at (980, 39)
Screenshot: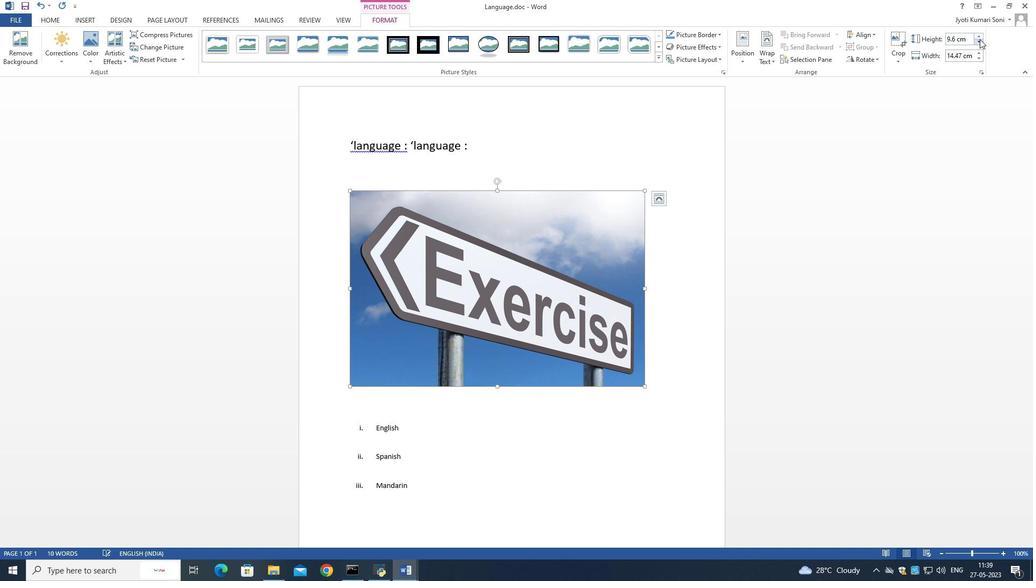 
Action: Mouse pressed left at (980, 39)
Screenshot: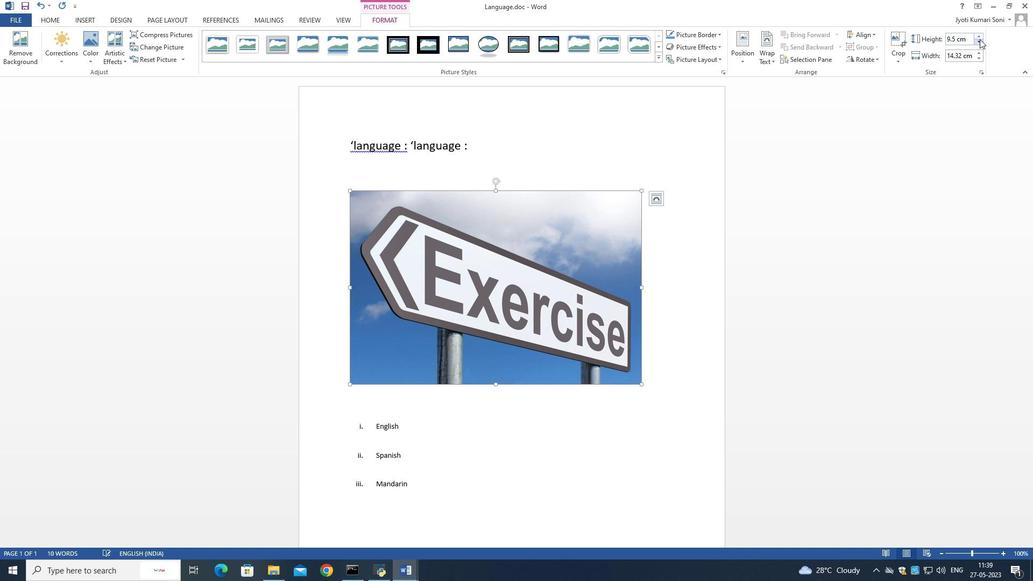 
Action: Mouse pressed left at (980, 39)
Screenshot: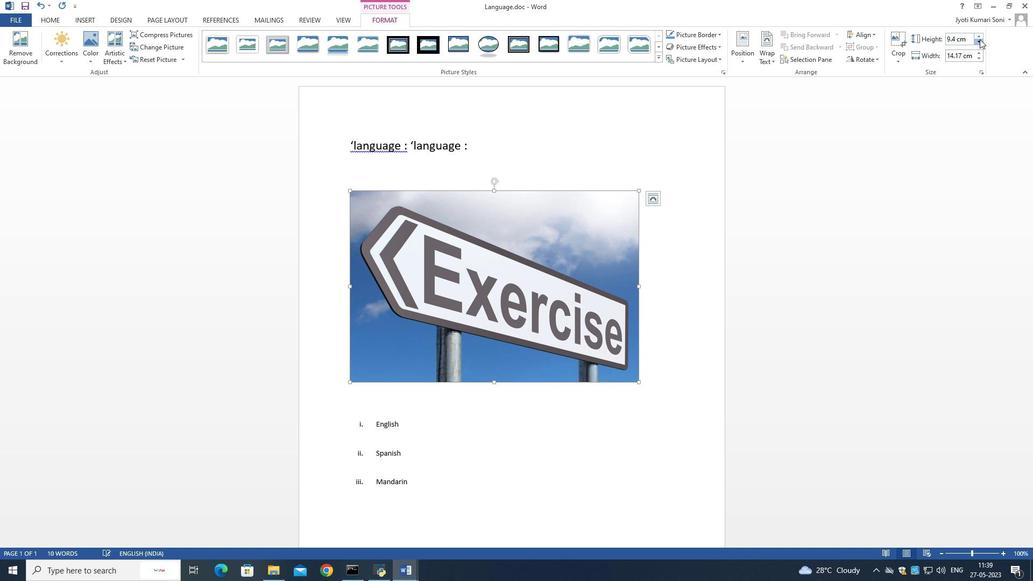 
Action: Mouse pressed left at (980, 39)
Screenshot: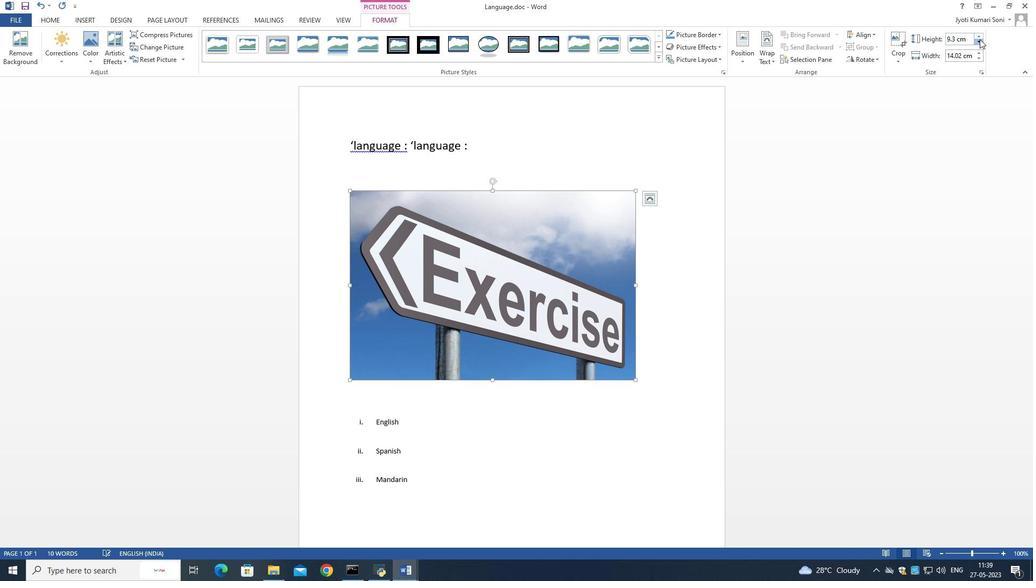 
Action: Mouse pressed left at (980, 39)
Screenshot: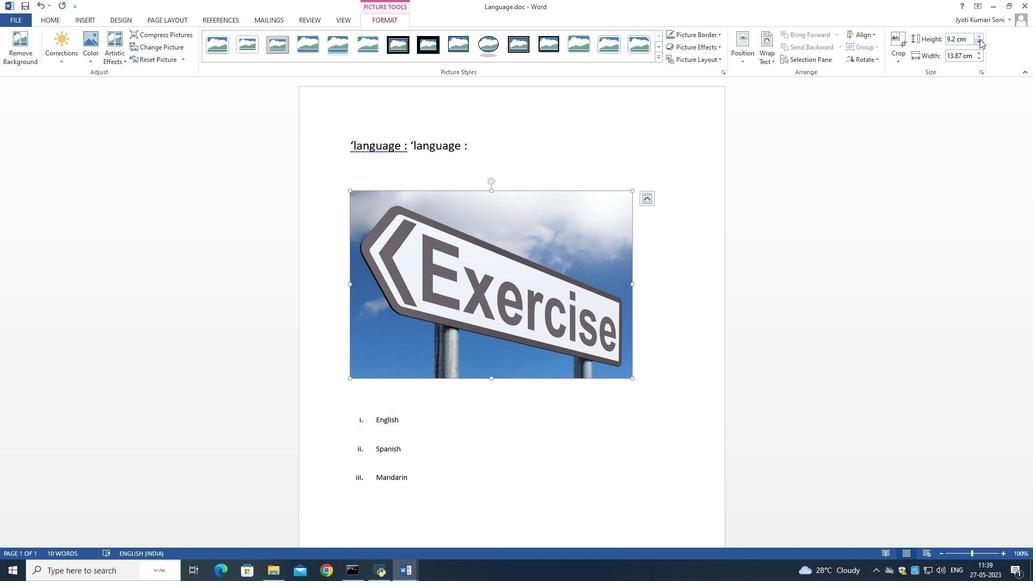 
Action: Mouse pressed left at (980, 39)
Screenshot: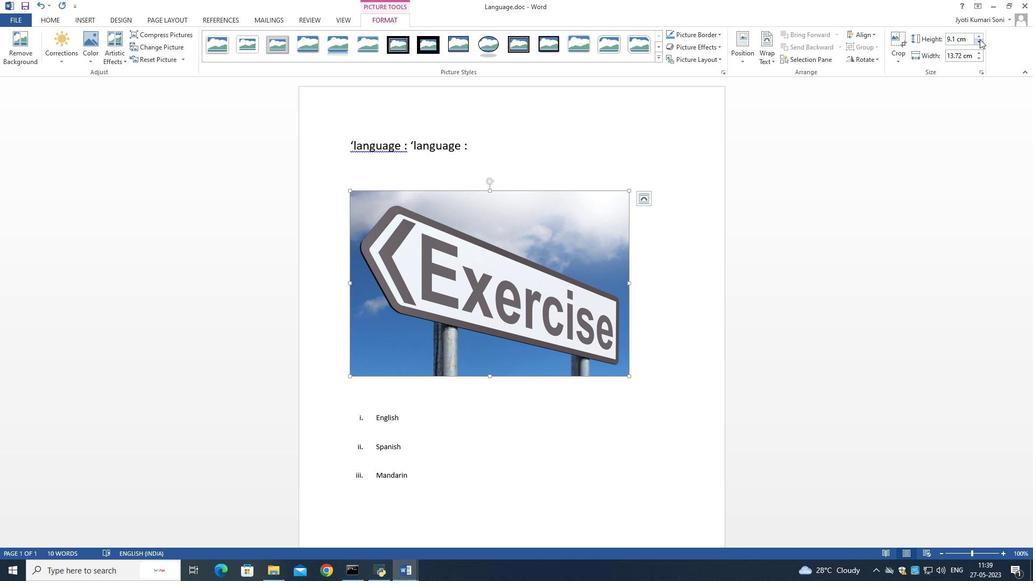 
Action: Mouse pressed left at (980, 39)
Screenshot: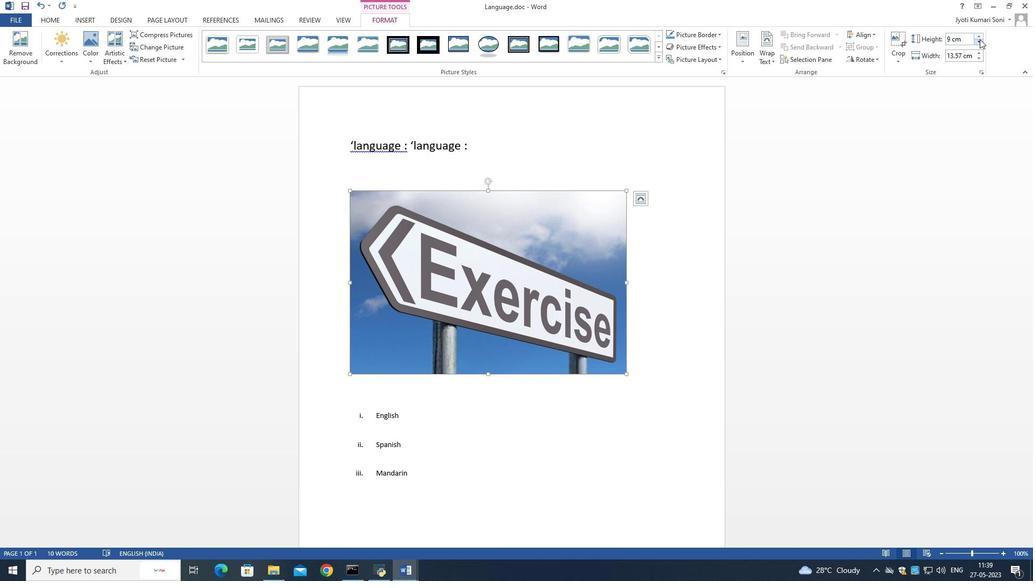 
Action: Mouse pressed left at (980, 39)
Screenshot: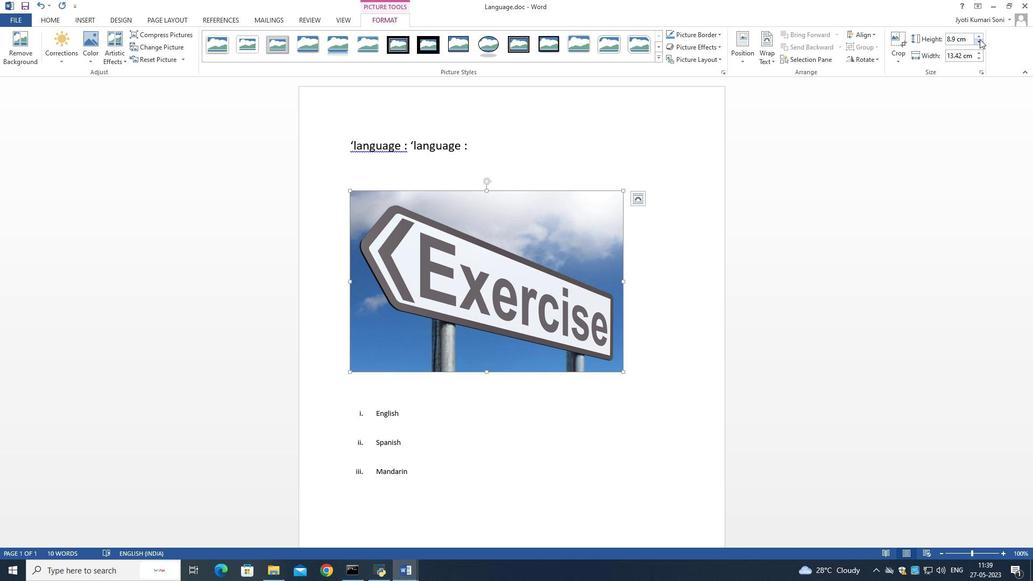 
Action: Mouse pressed left at (980, 39)
Screenshot: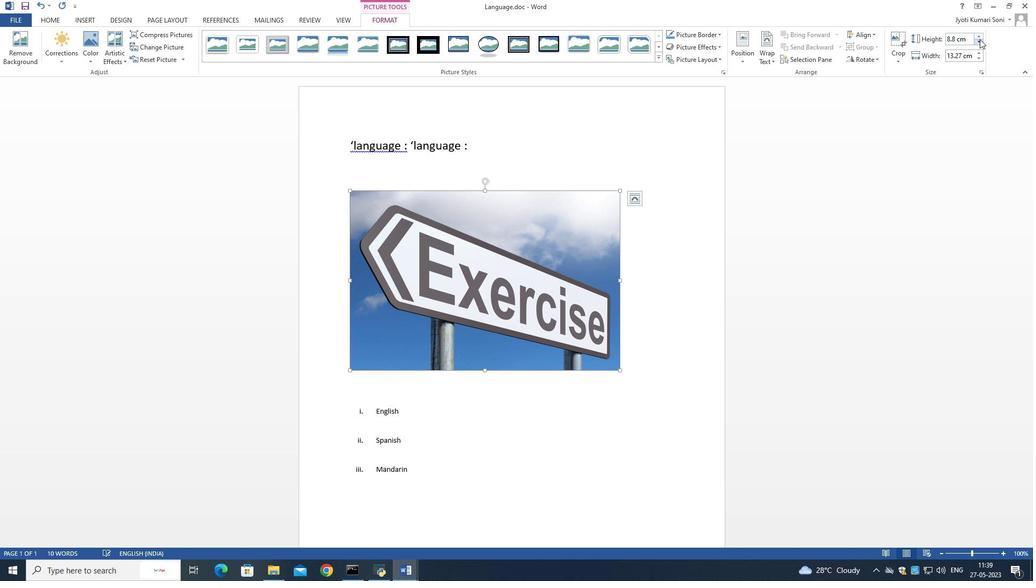 
Action: Mouse pressed left at (980, 39)
Screenshot: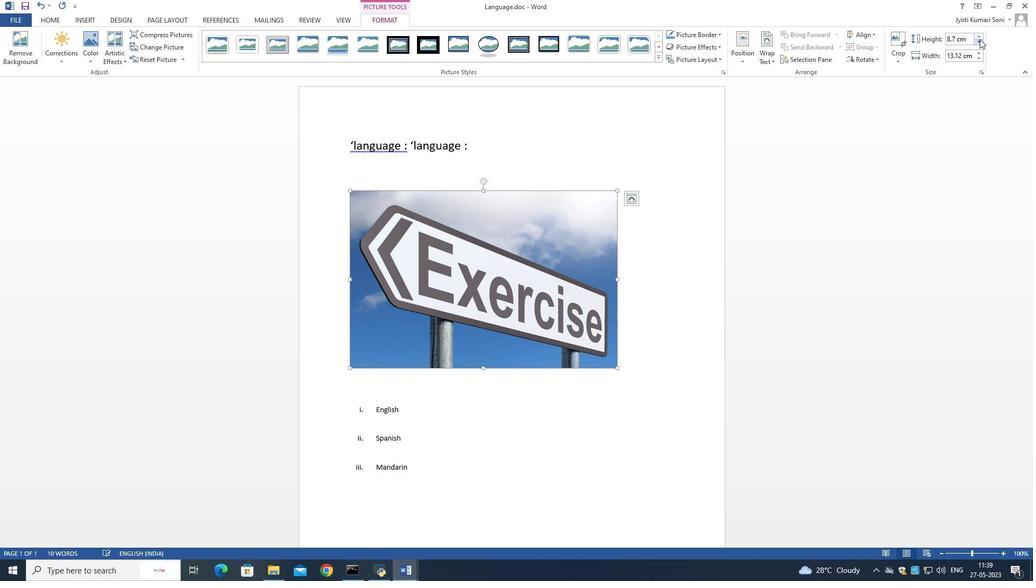 
Action: Mouse pressed left at (980, 39)
Screenshot: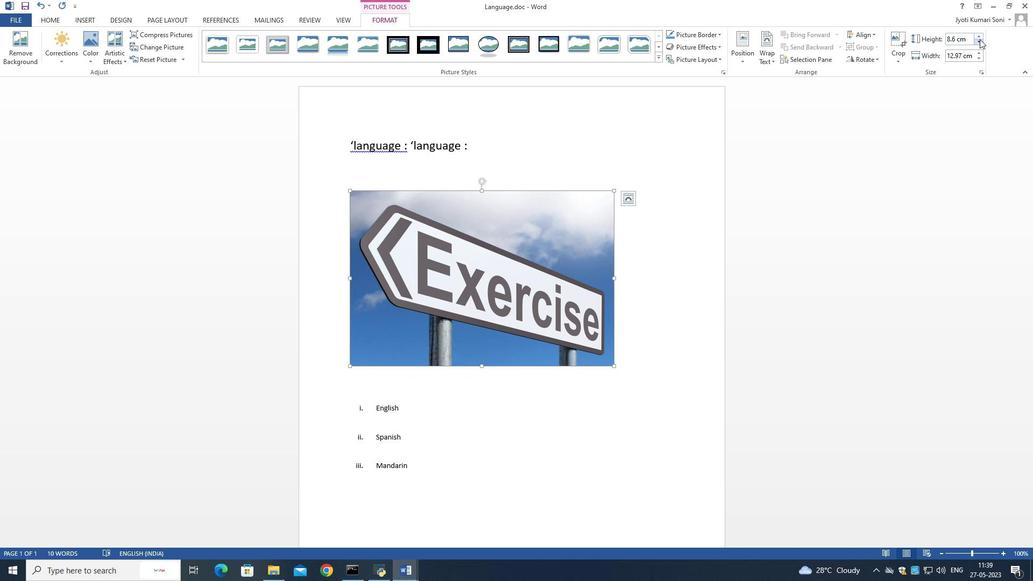 
Action: Mouse moved to (978, 39)
Screenshot: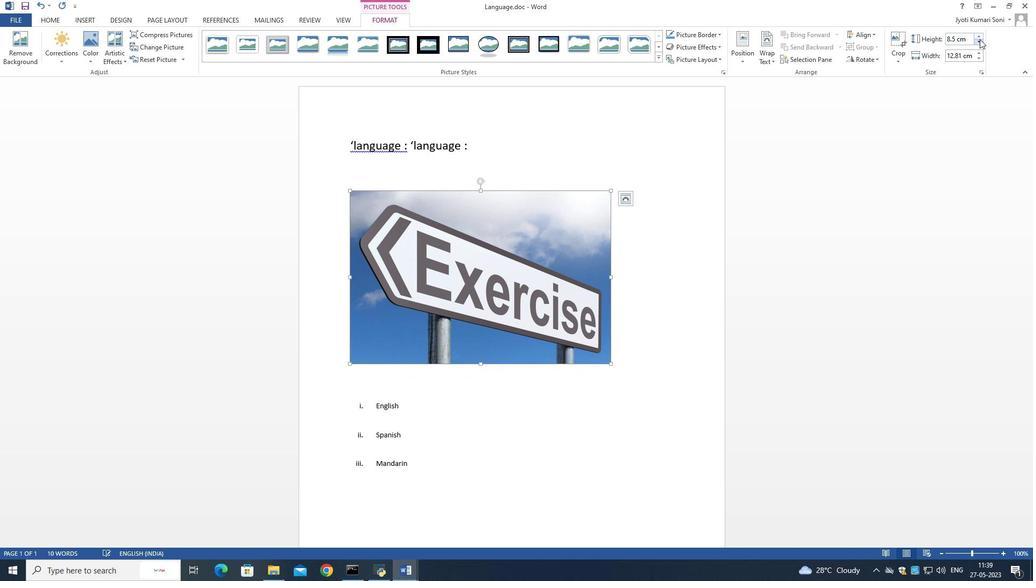 
Action: Mouse pressed left at (978, 39)
Screenshot: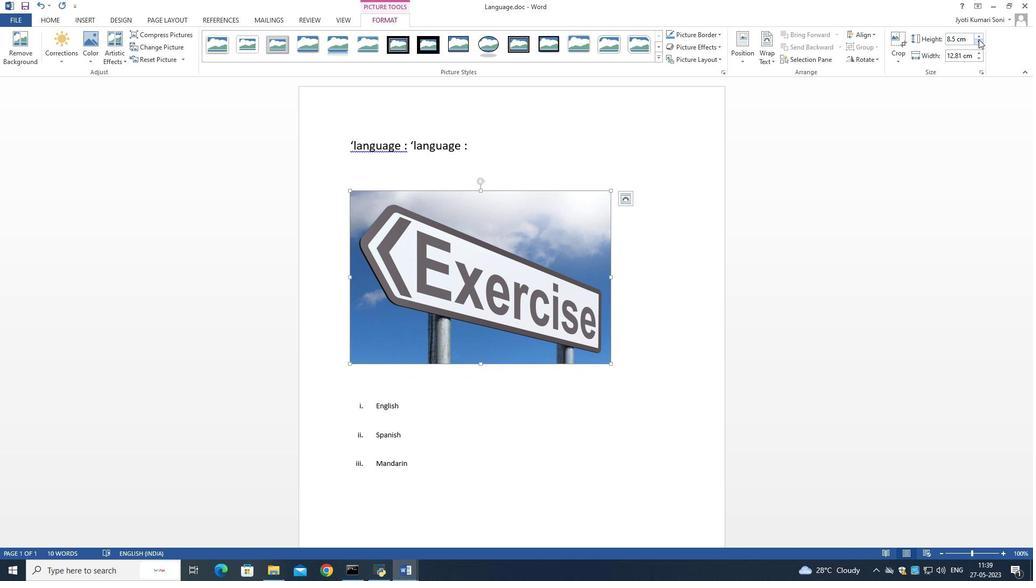 
Action: Mouse pressed left at (978, 39)
Screenshot: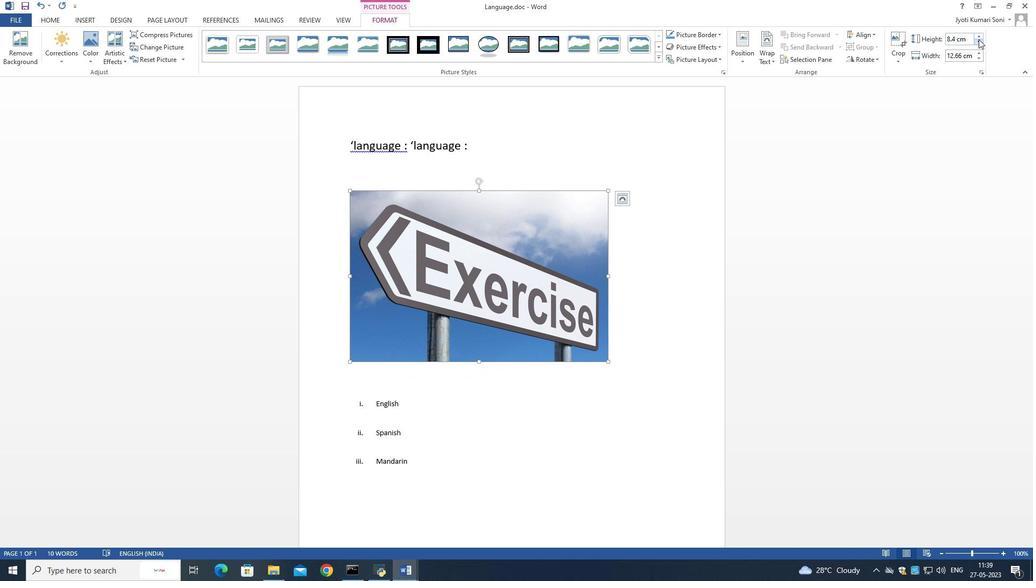 
Action: Mouse pressed left at (978, 39)
Screenshot: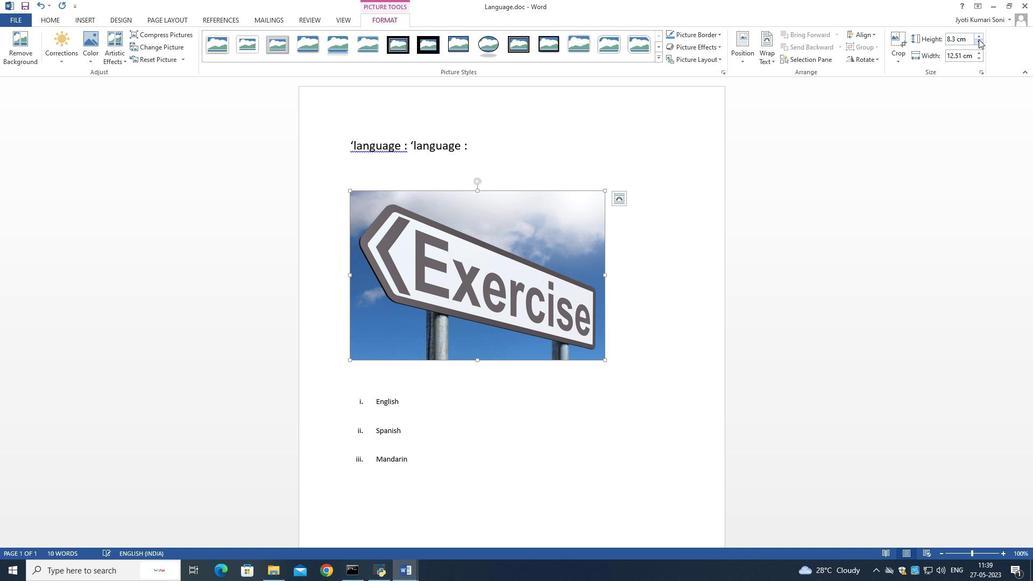 
Action: Mouse pressed left at (978, 39)
Screenshot: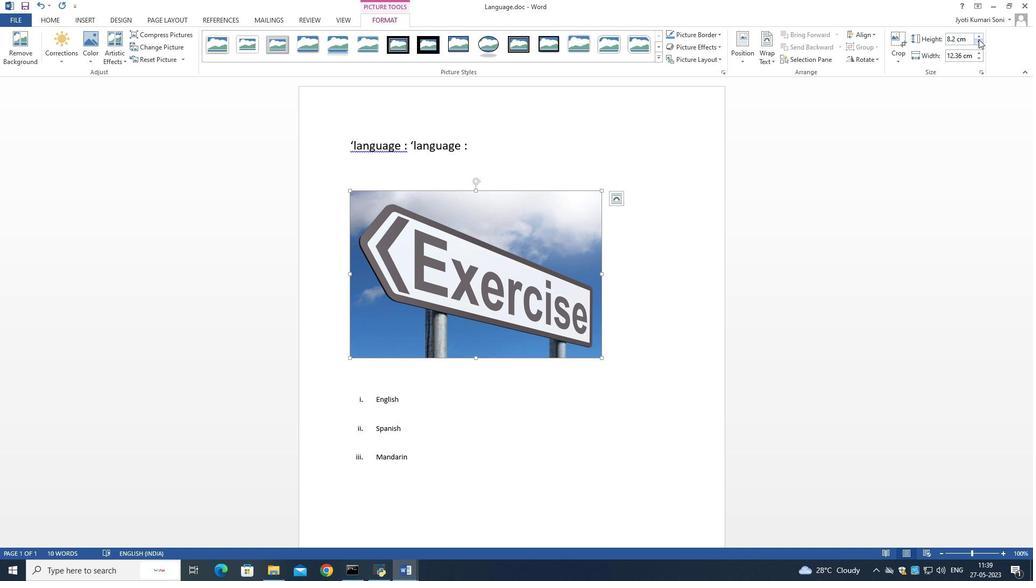 
Action: Mouse pressed left at (978, 39)
Screenshot: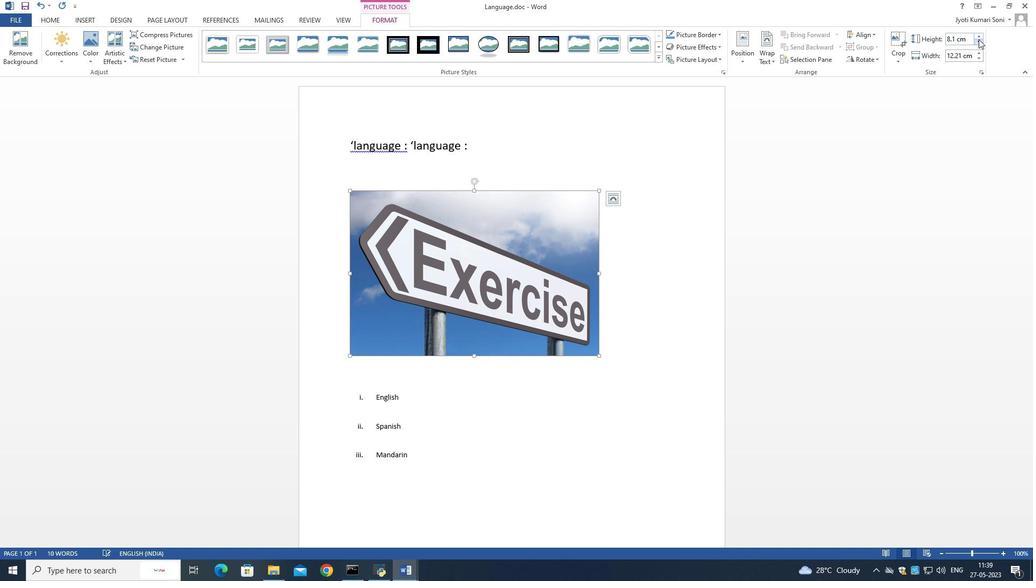 
Action: Mouse pressed left at (978, 39)
Screenshot: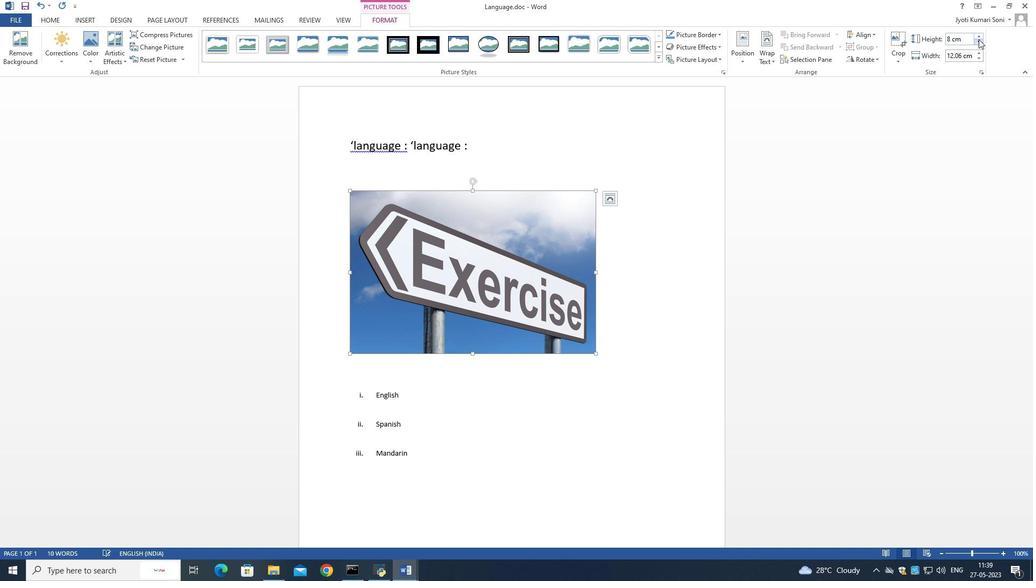 
Action: Mouse pressed left at (978, 39)
Screenshot: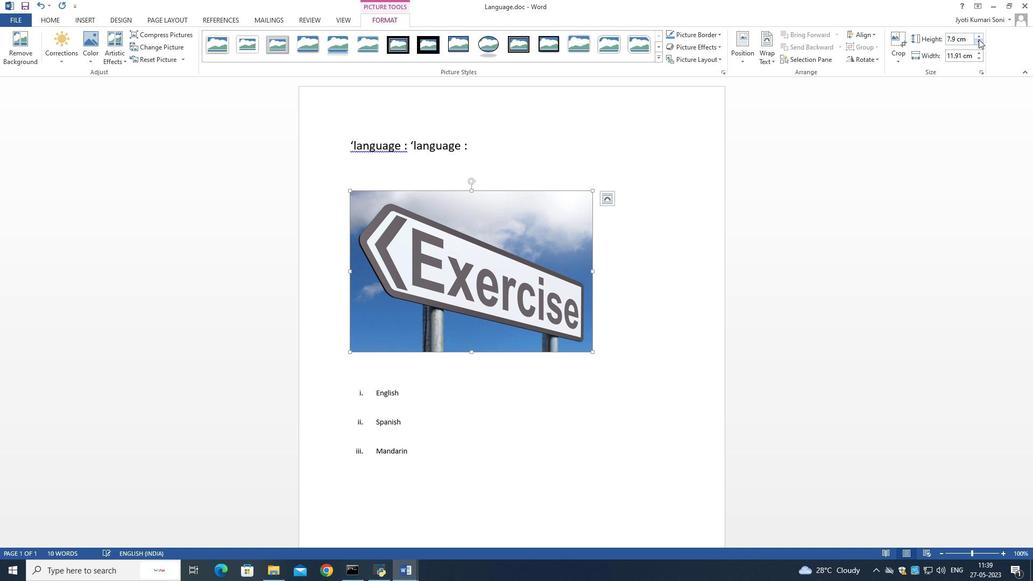 
Action: Mouse pressed left at (978, 39)
Screenshot: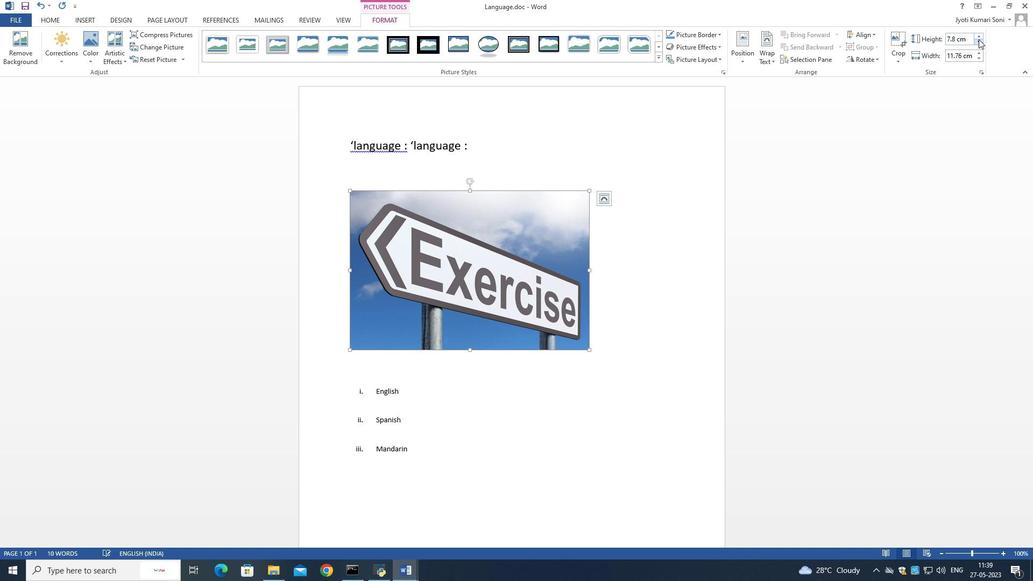 
Action: Mouse pressed left at (978, 39)
Screenshot: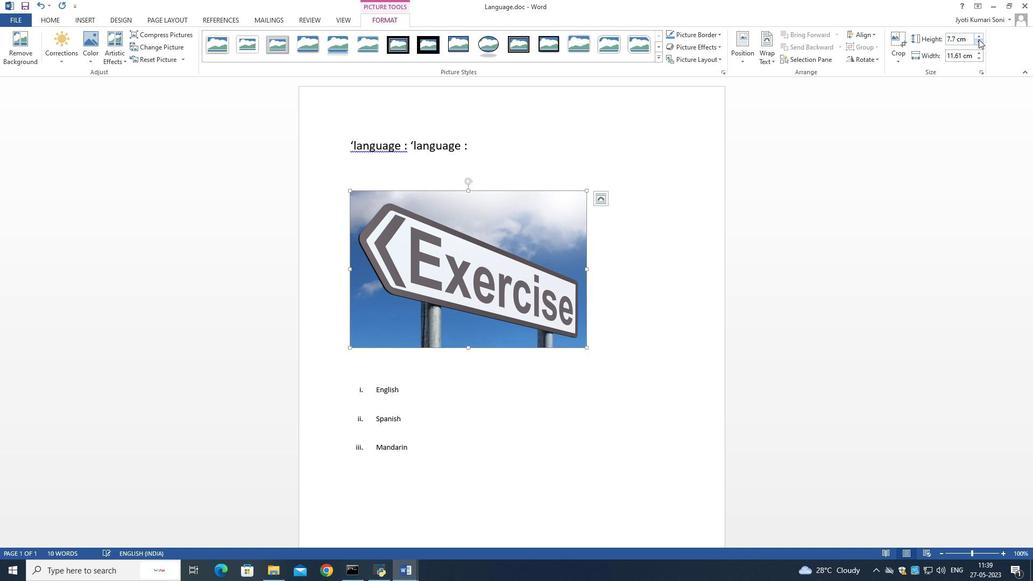 
Action: Mouse pressed left at (978, 39)
Screenshot: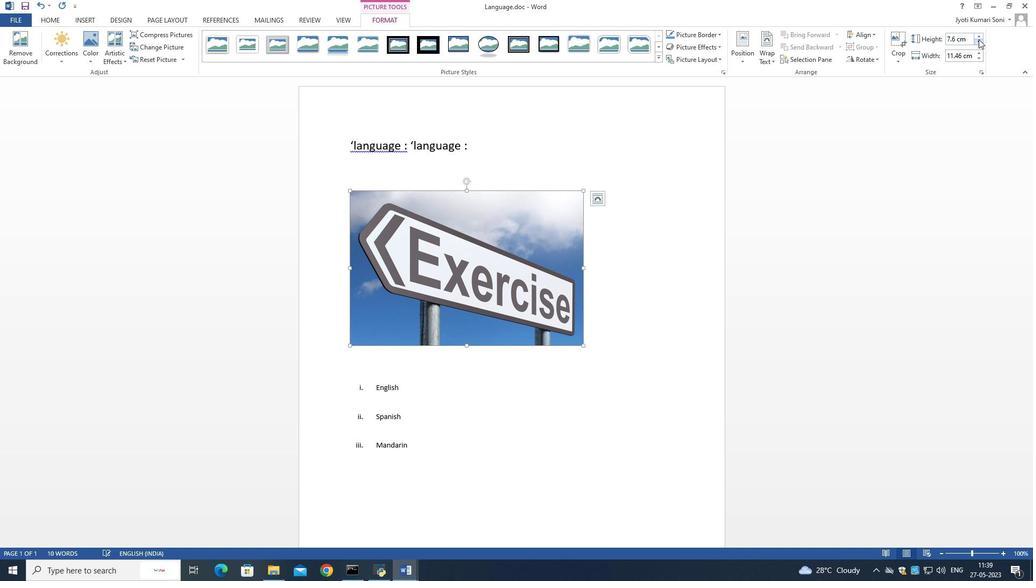 
Action: Mouse pressed left at (978, 39)
Screenshot: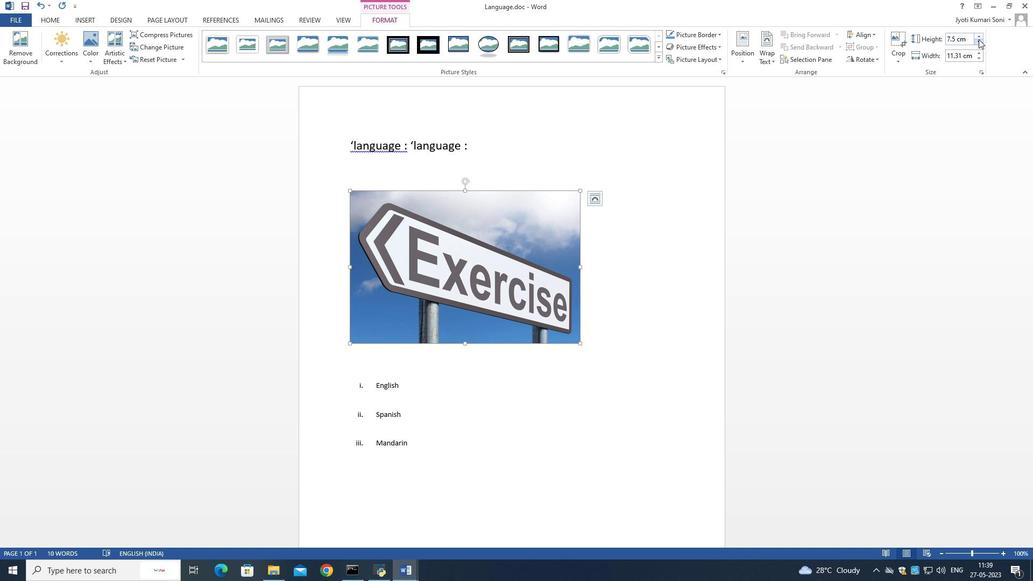 
Action: Mouse pressed left at (978, 39)
Screenshot: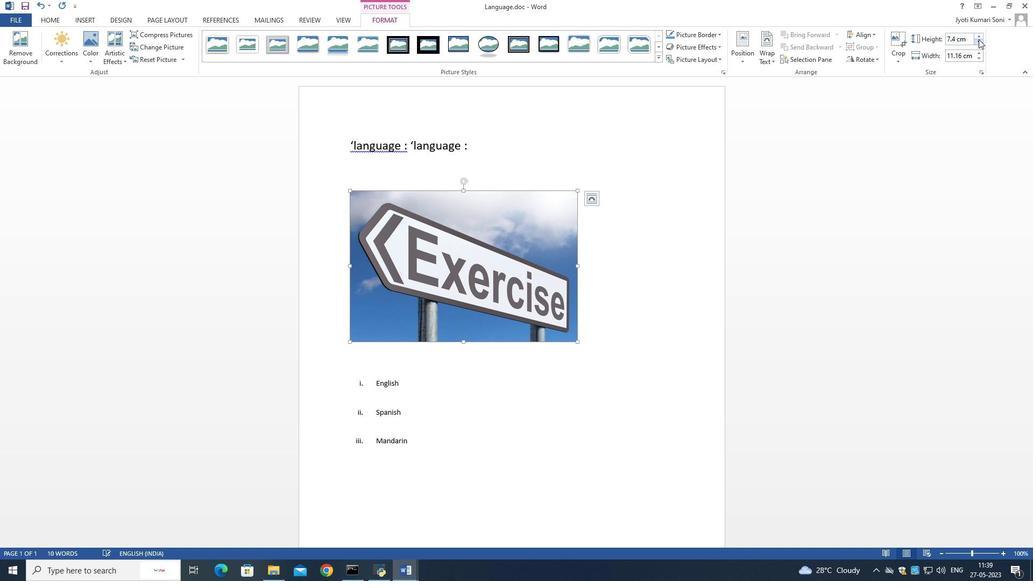 
Action: Mouse pressed left at (978, 39)
Screenshot: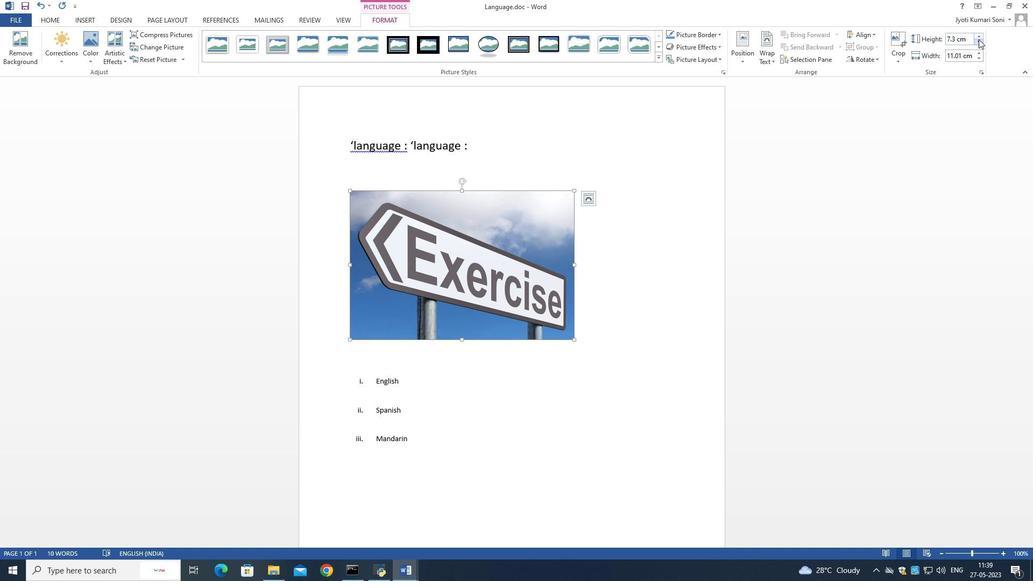 
Action: Mouse pressed left at (978, 39)
Screenshot: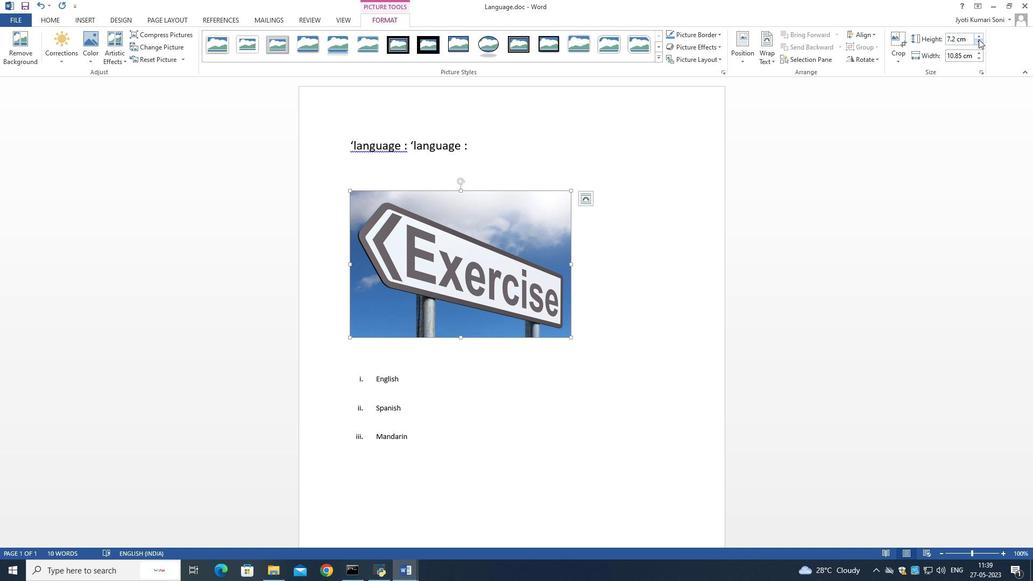 
Action: Mouse pressed left at (978, 39)
Screenshot: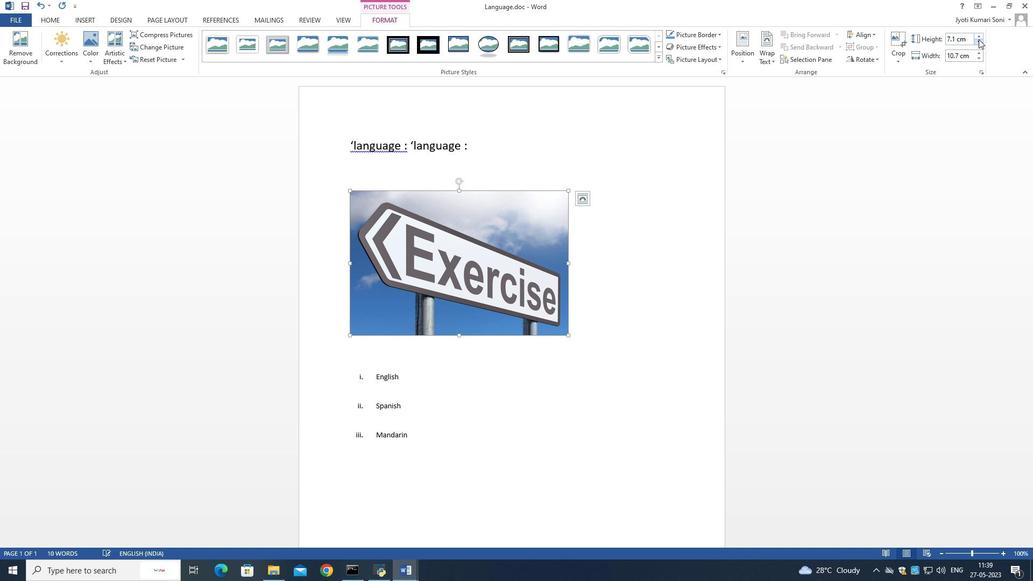 
Action: Mouse pressed left at (978, 39)
Screenshot: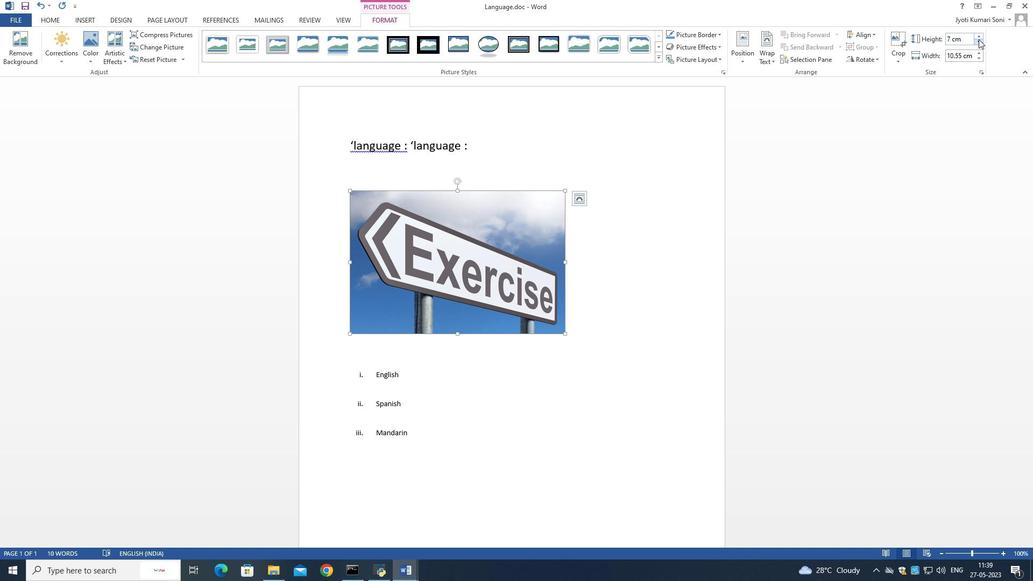 
Action: Mouse pressed left at (978, 39)
Screenshot: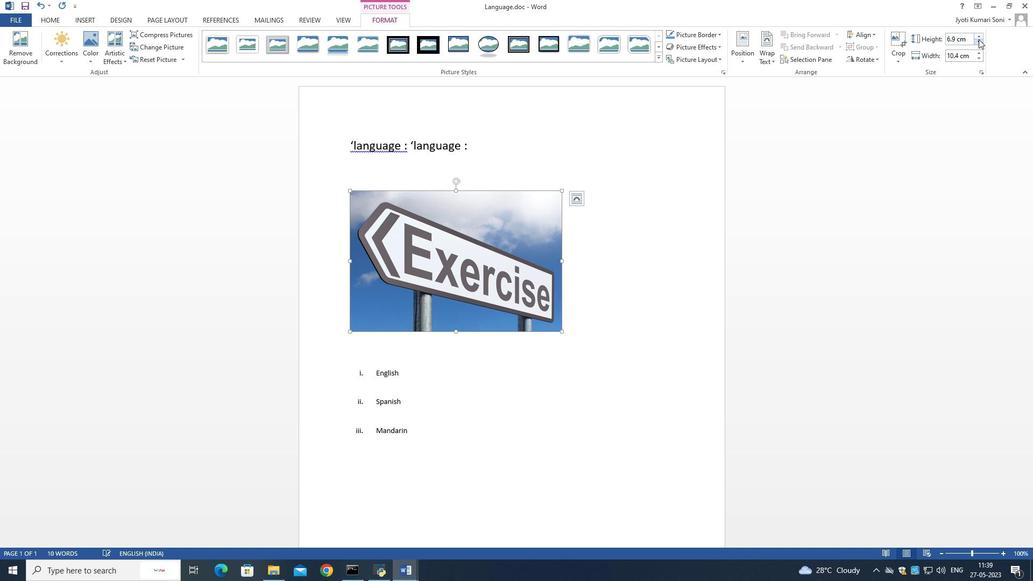 
Action: Mouse pressed left at (978, 39)
Screenshot: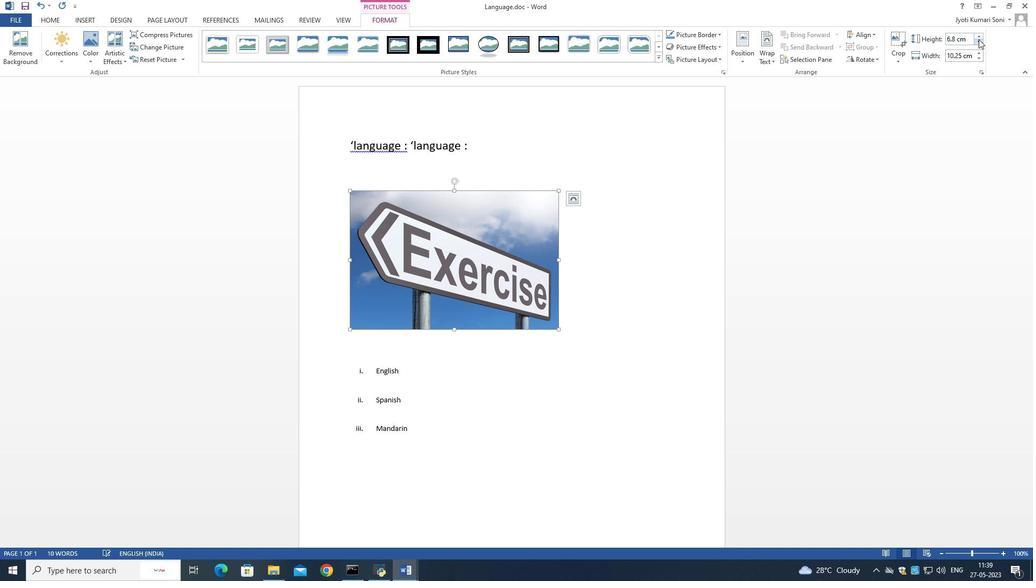 
Action: Mouse pressed left at (978, 39)
Screenshot: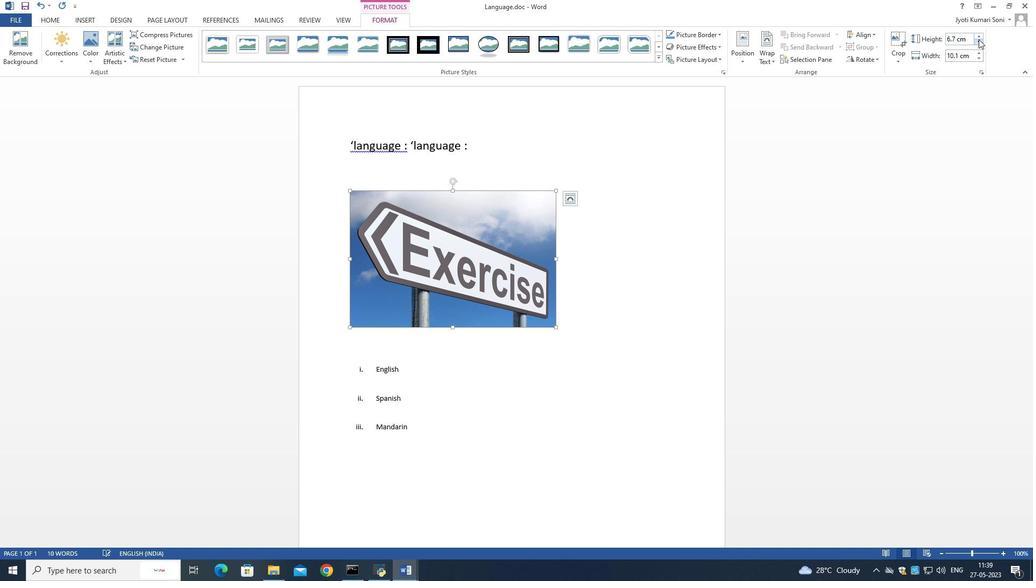 
Action: Mouse pressed left at (978, 39)
Screenshot: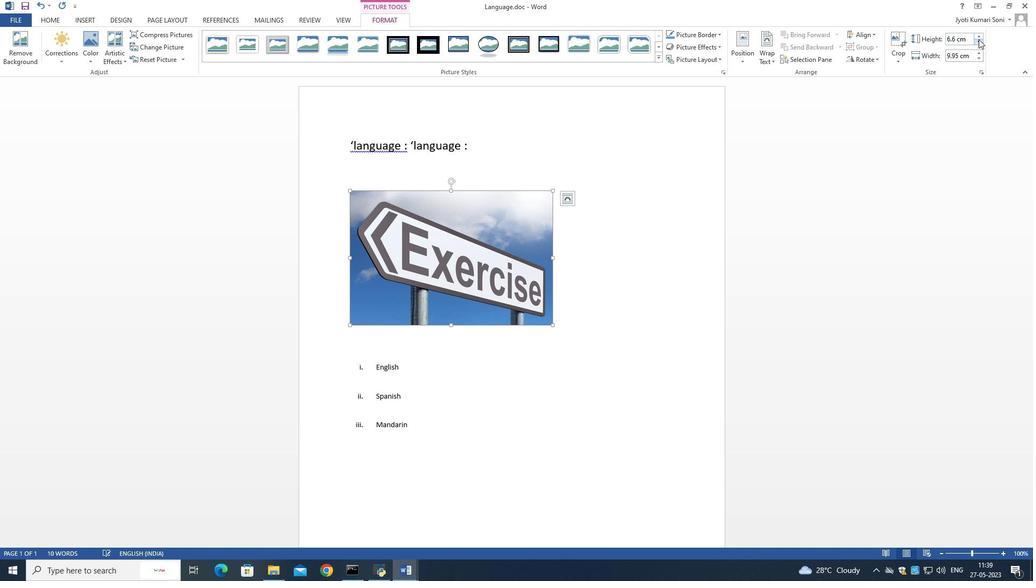 
Action: Mouse pressed left at (978, 39)
Screenshot: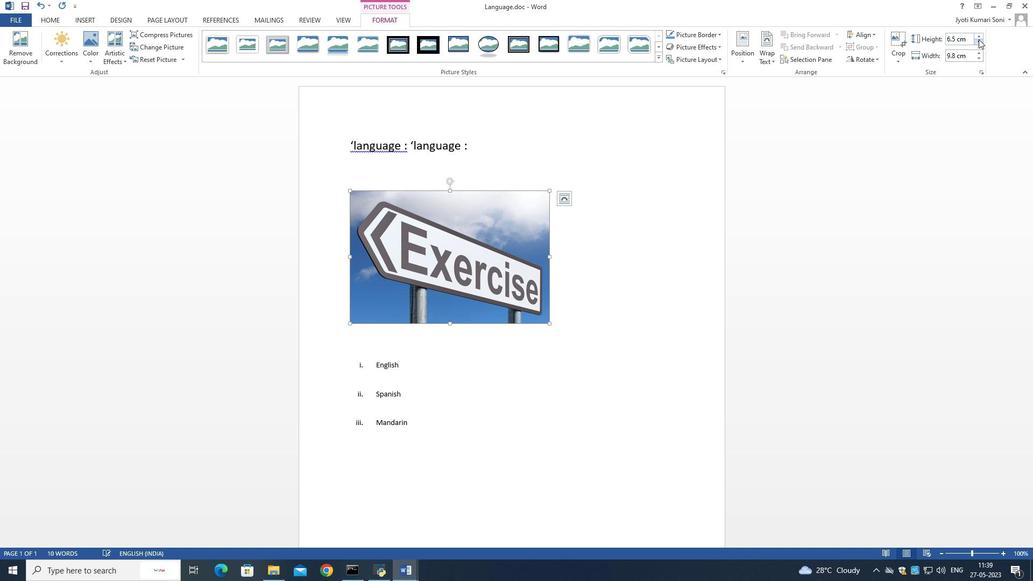 
Action: Mouse pressed left at (978, 39)
Screenshot: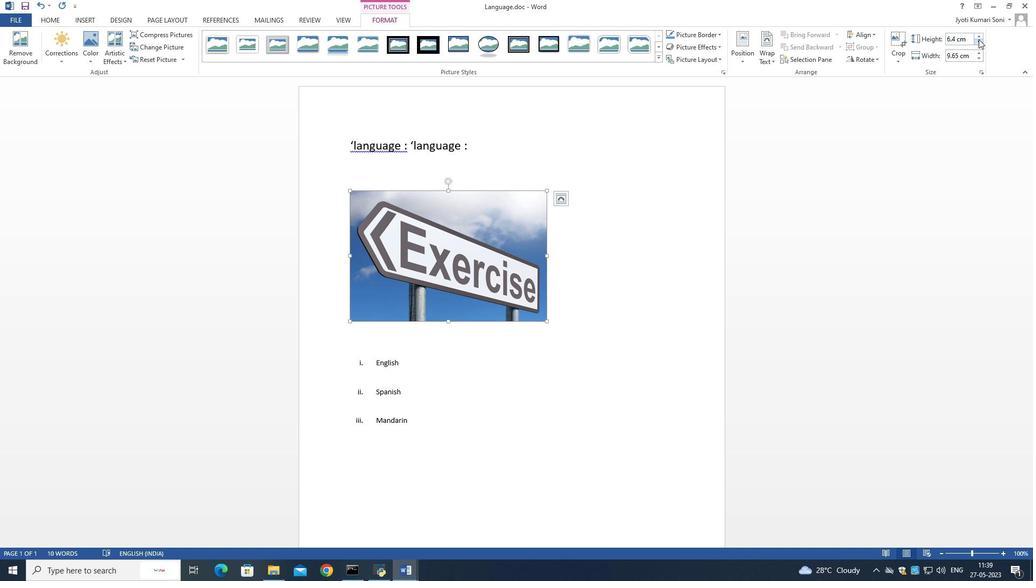 
Action: Mouse pressed left at (978, 39)
Screenshot: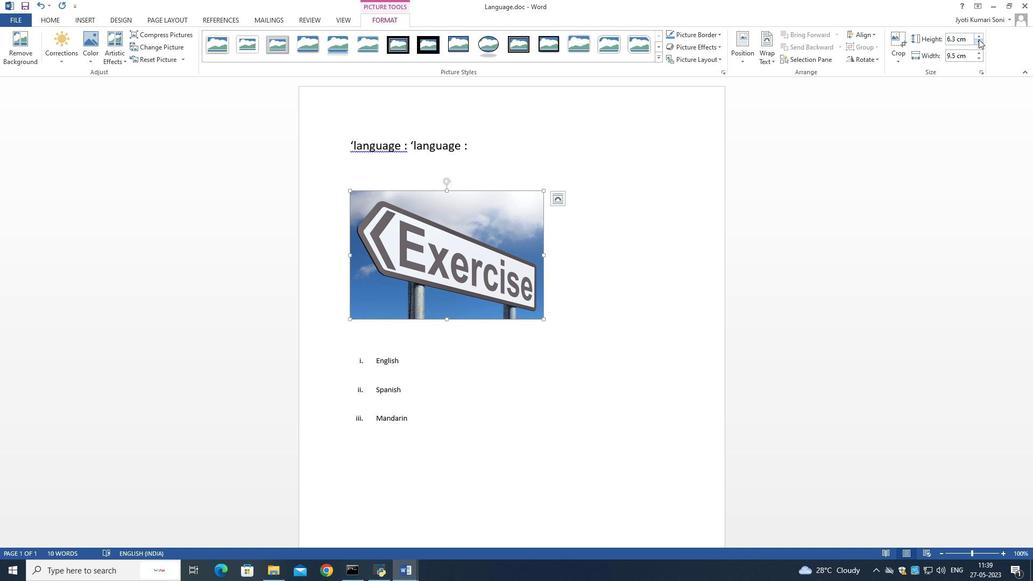 
Action: Mouse pressed left at (978, 39)
Screenshot: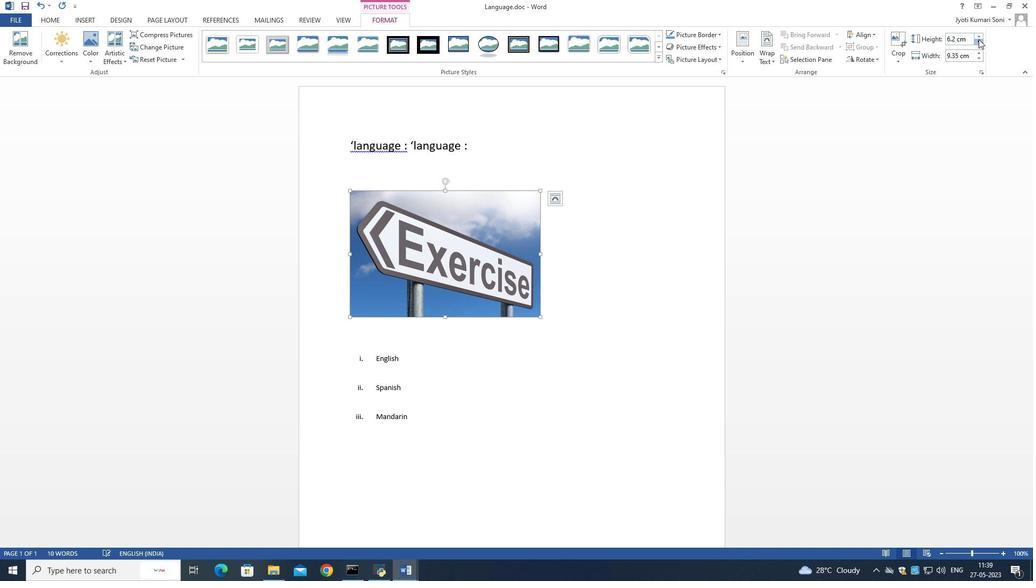 
Action: Mouse pressed left at (978, 39)
Screenshot: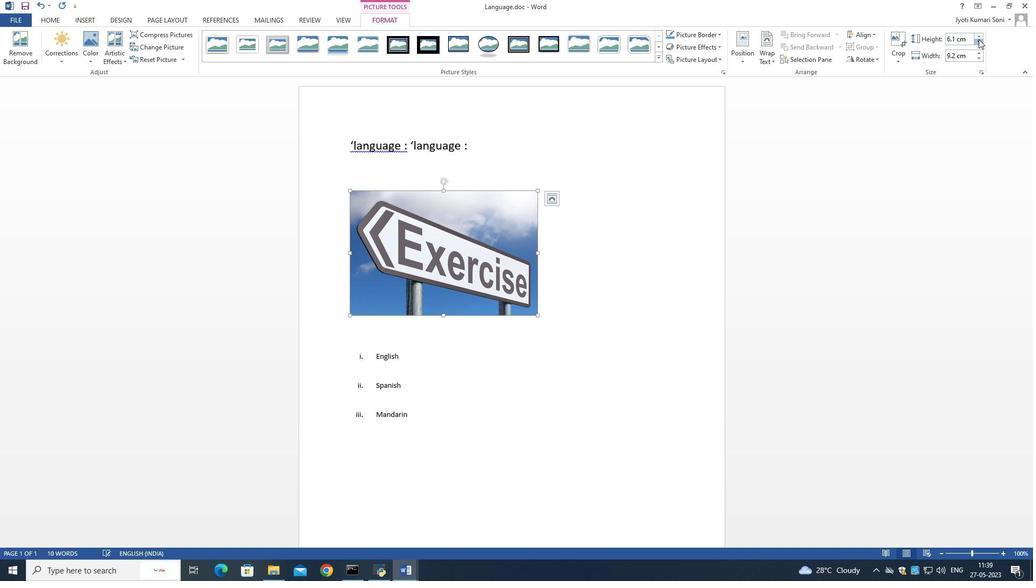 
Action: Mouse pressed left at (978, 39)
Screenshot: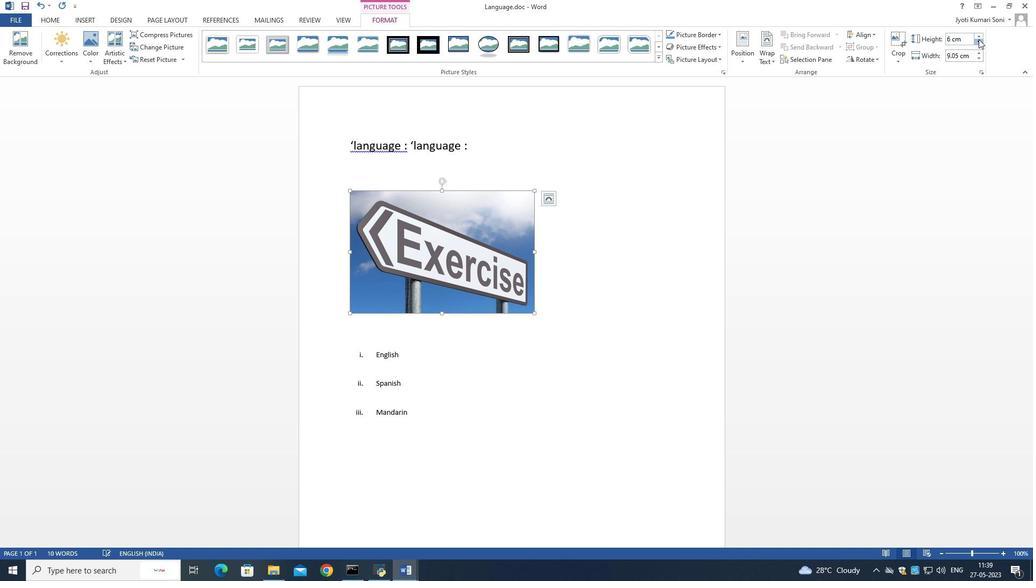 
Action: Mouse pressed left at (978, 39)
Screenshot: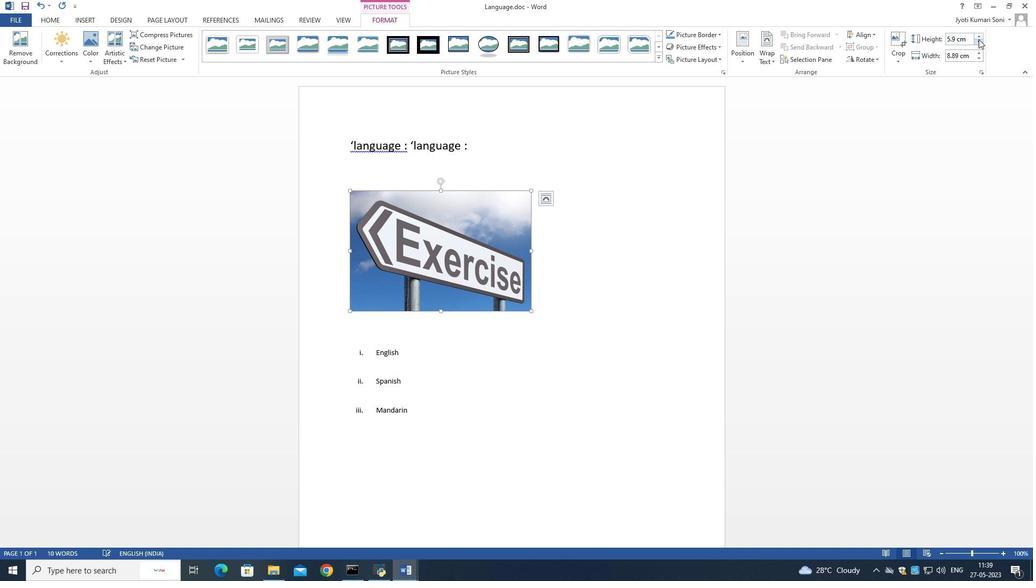 
Action: Mouse pressed left at (978, 39)
Screenshot: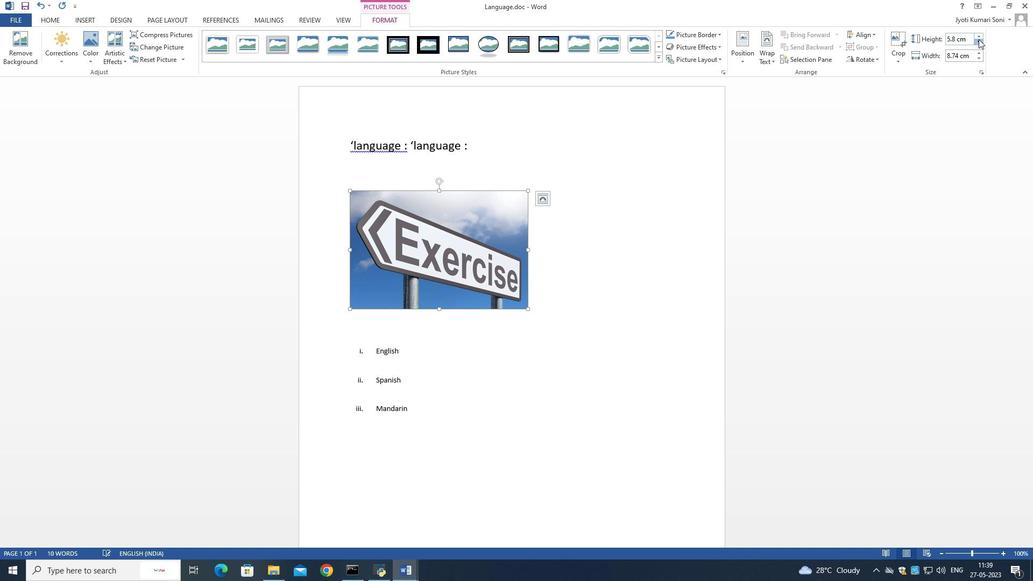 
Action: Mouse pressed left at (978, 39)
Screenshot: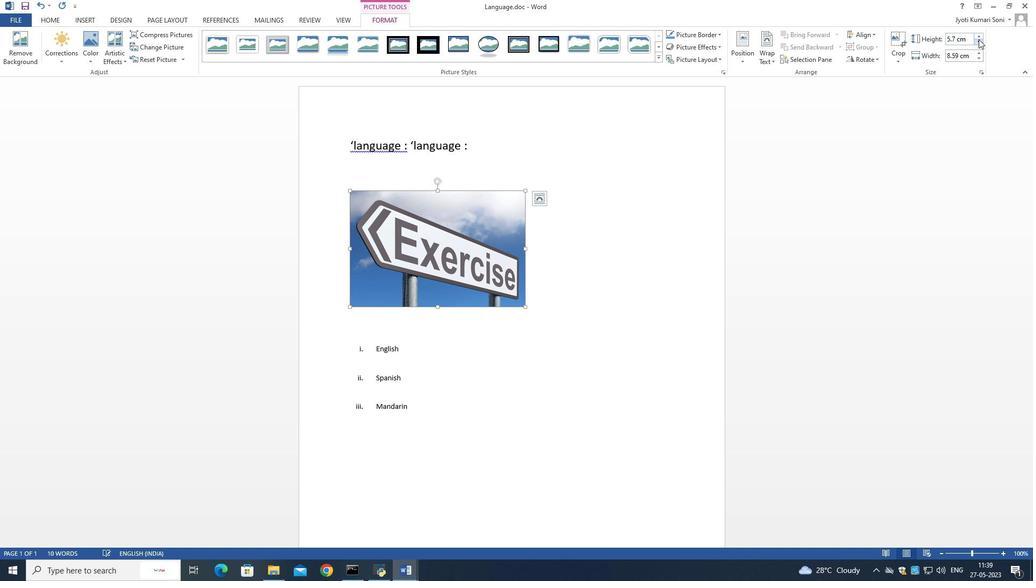 
Action: Mouse moved to (978, 39)
Screenshot: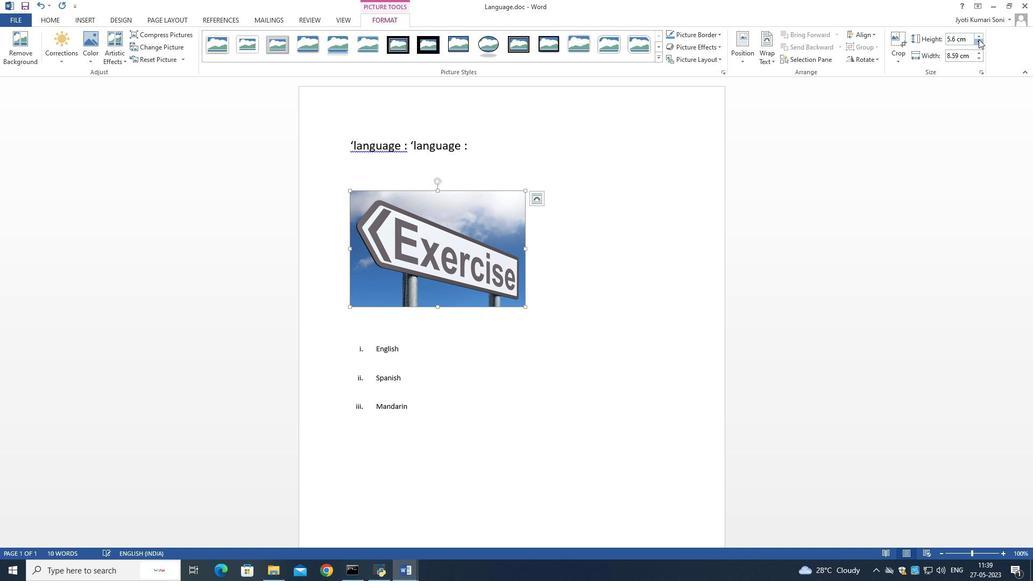 
Action: Mouse pressed left at (978, 39)
Screenshot: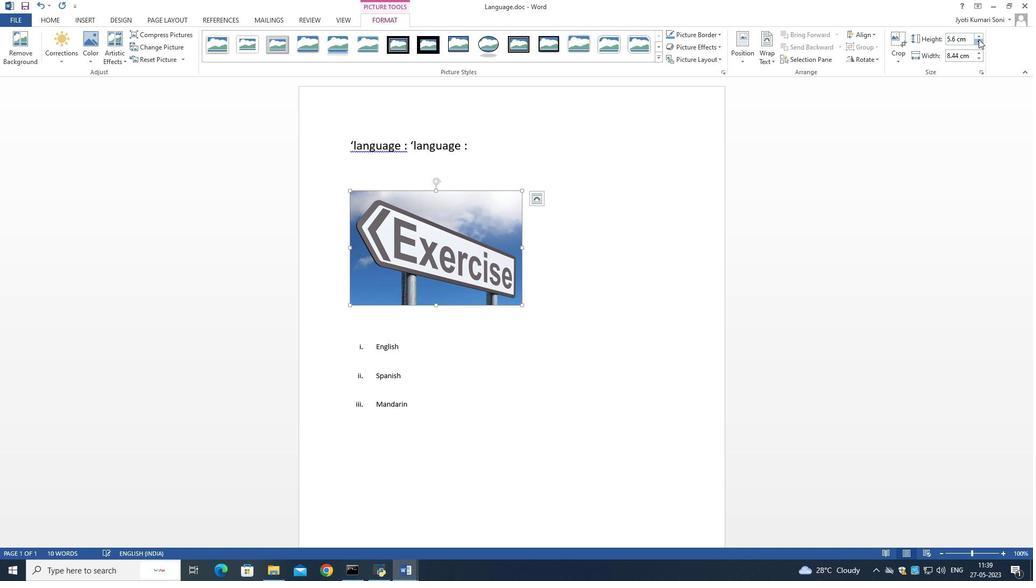 
Action: Mouse pressed left at (978, 39)
Screenshot: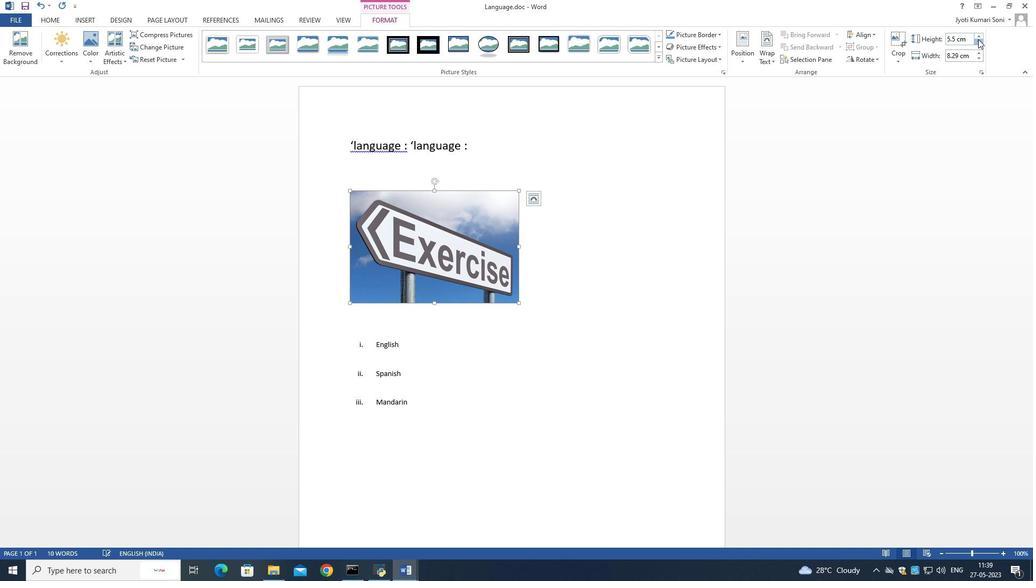 
Action: Mouse pressed left at (978, 39)
Screenshot: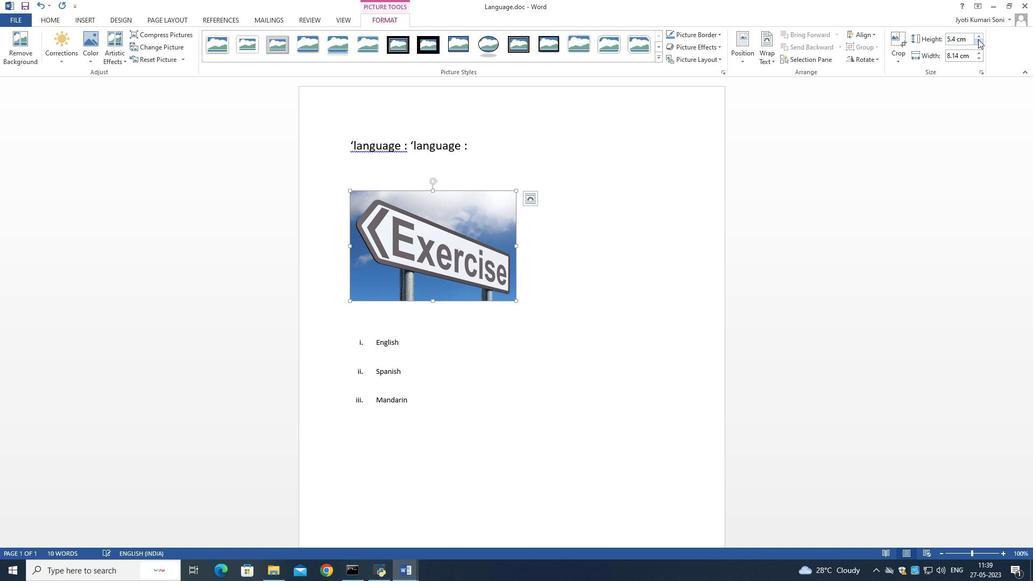 
Action: Mouse pressed left at (978, 39)
Screenshot: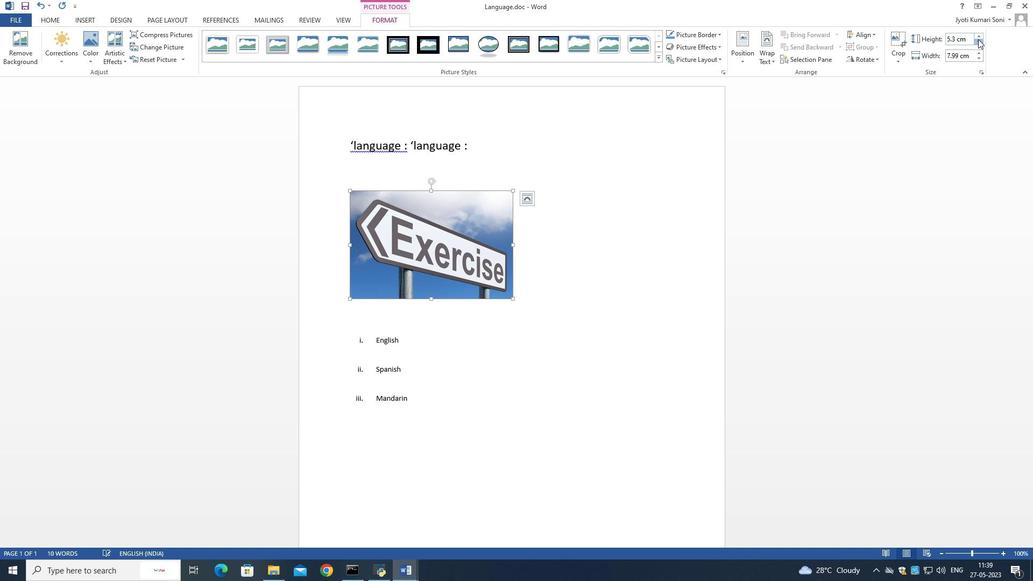 
Action: Mouse pressed left at (978, 39)
Screenshot: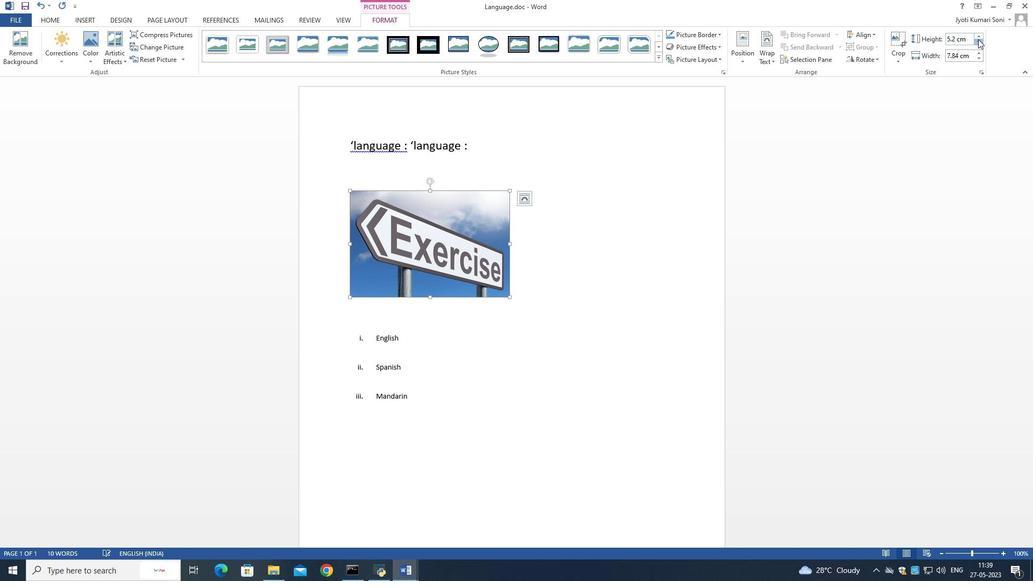 
Action: Mouse pressed left at (978, 39)
Screenshot: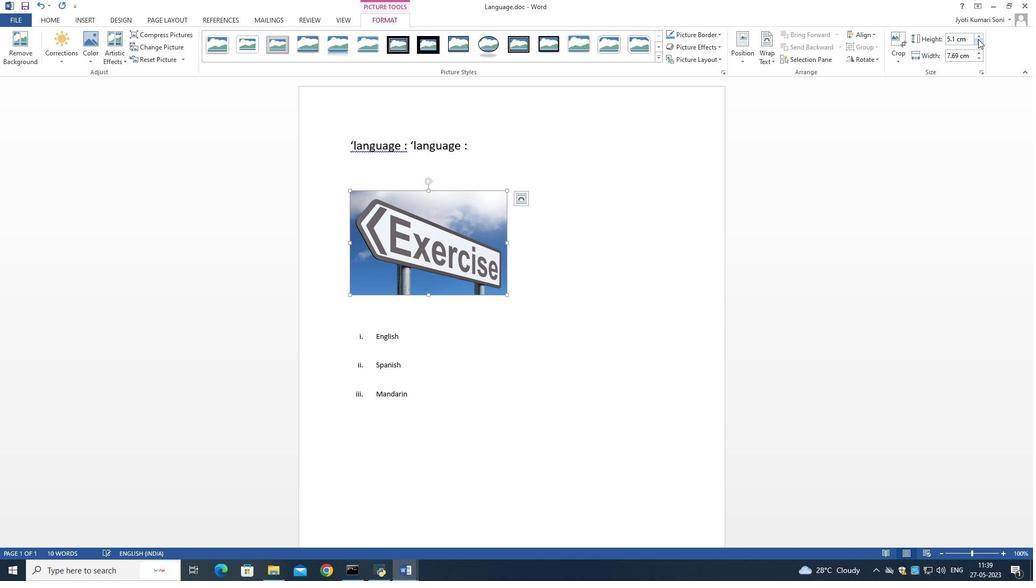 
Action: Mouse moved to (976, 38)
Screenshot: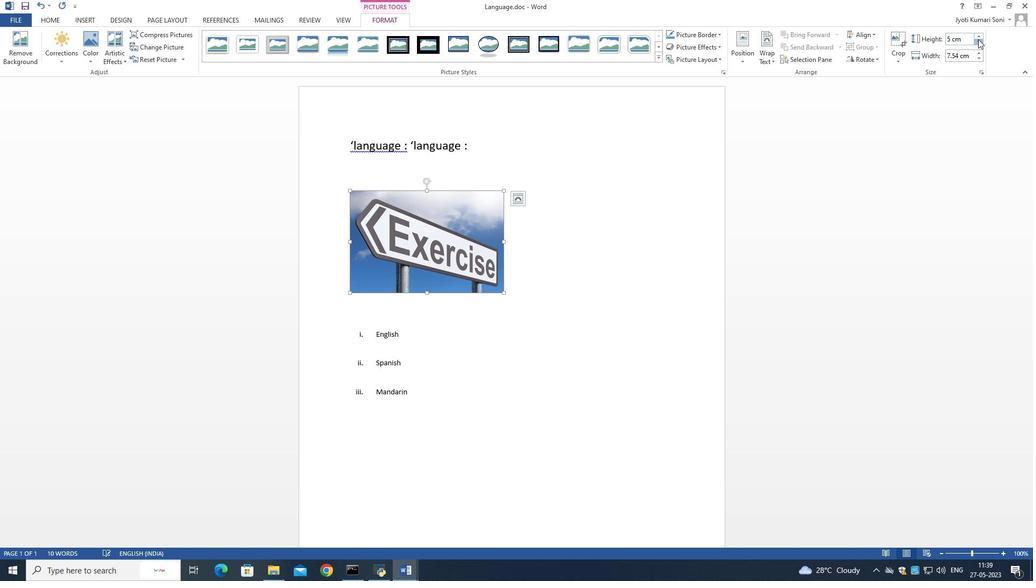 
Action: Mouse pressed left at (976, 38)
Screenshot: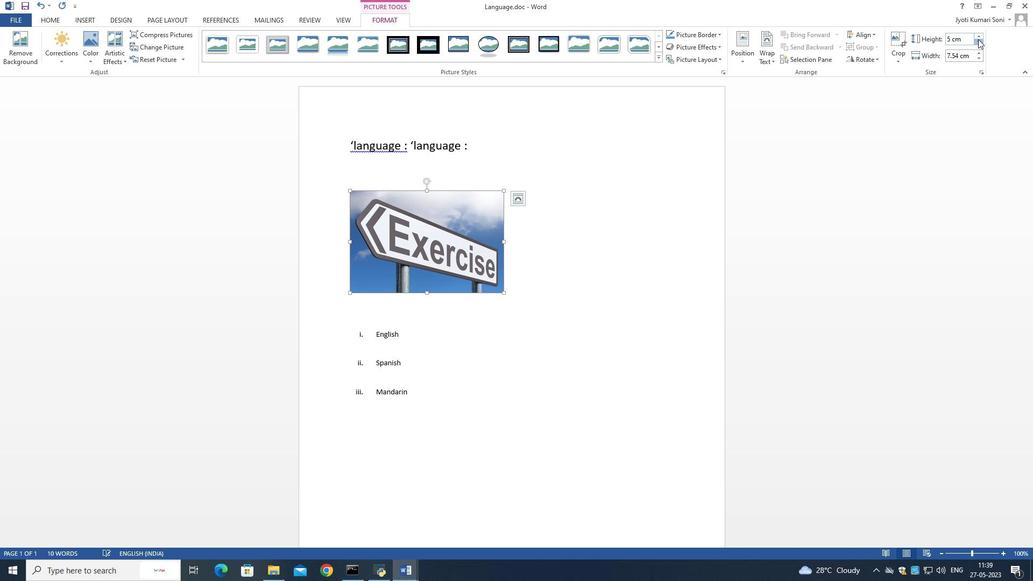 
Action: Mouse pressed left at (976, 38)
Screenshot: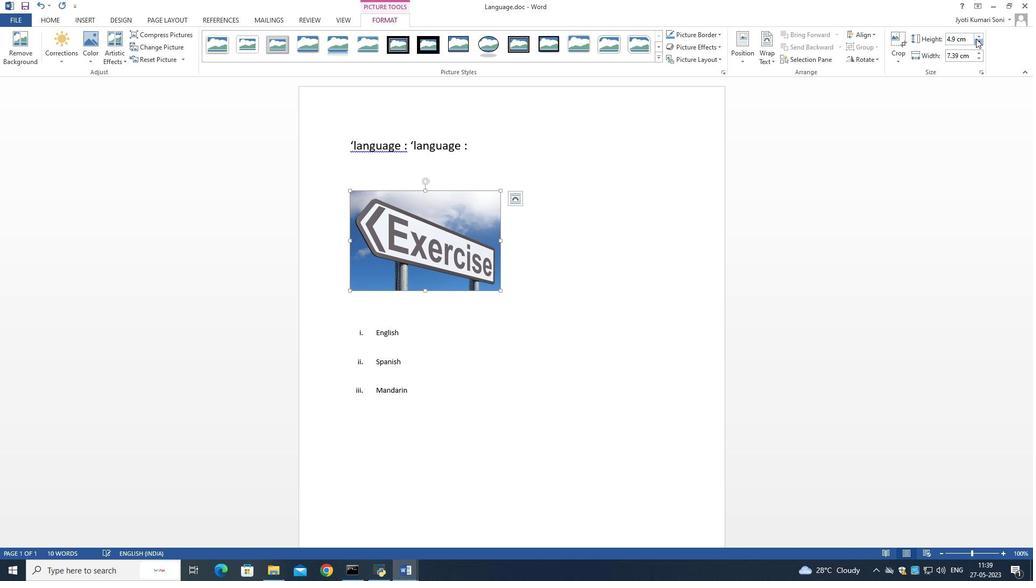 
Action: Mouse pressed left at (976, 38)
Screenshot: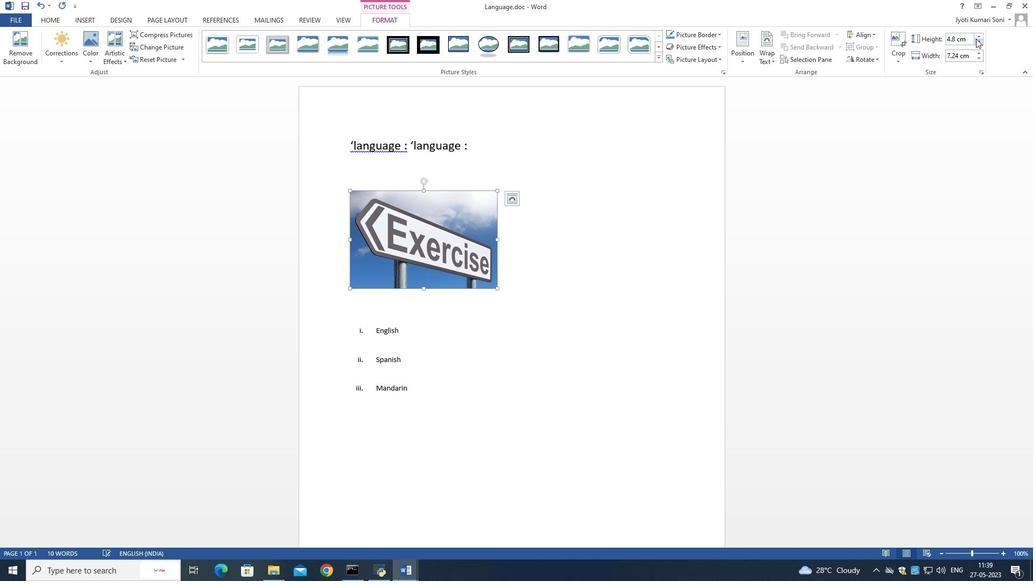 
Action: Mouse pressed left at (976, 38)
Screenshot: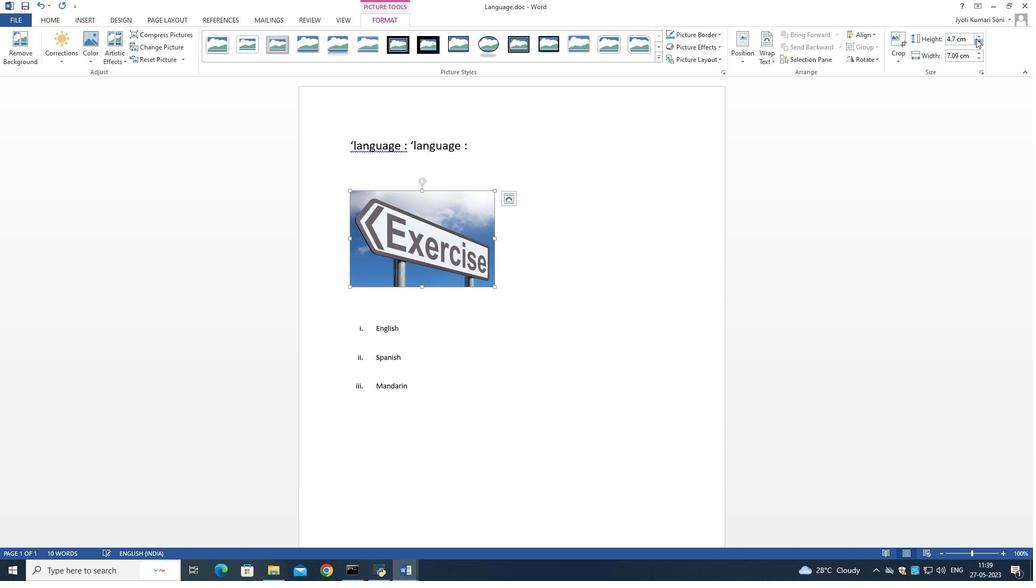 
Action: Mouse pressed left at (976, 38)
Screenshot: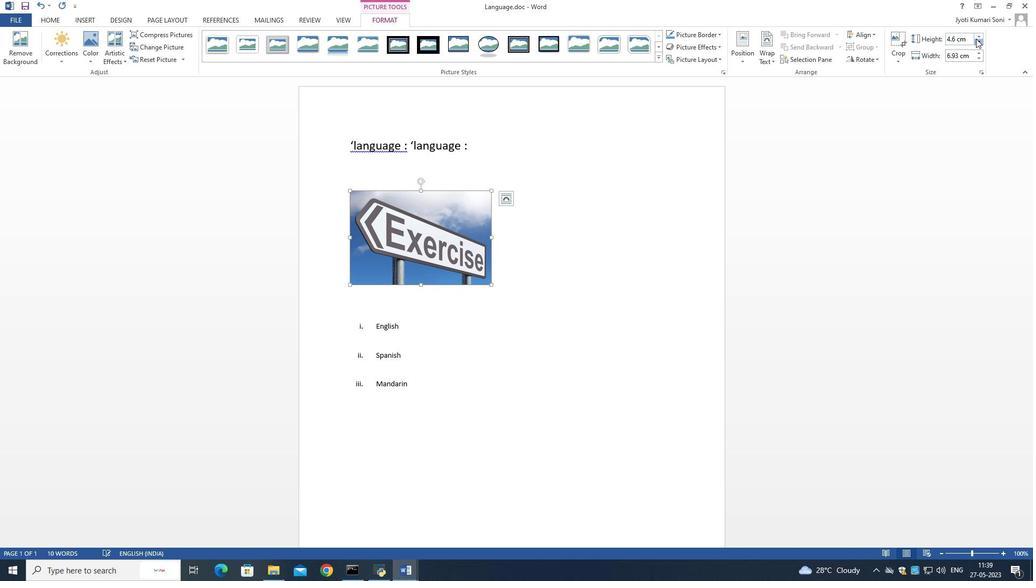 
Action: Mouse pressed left at (976, 38)
Screenshot: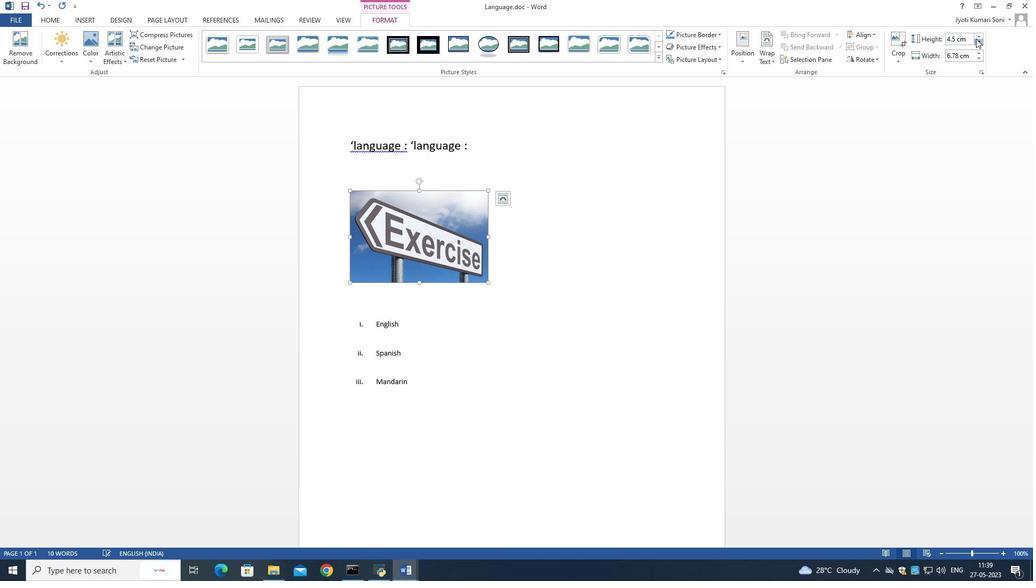 
Action: Mouse pressed left at (976, 38)
Screenshot: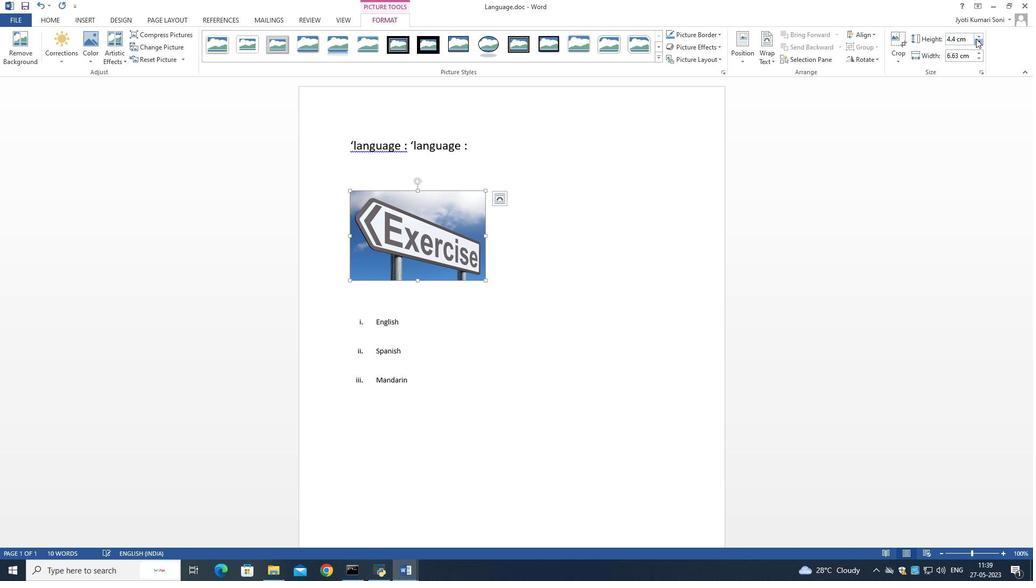 
Action: Mouse pressed left at (976, 38)
Screenshot: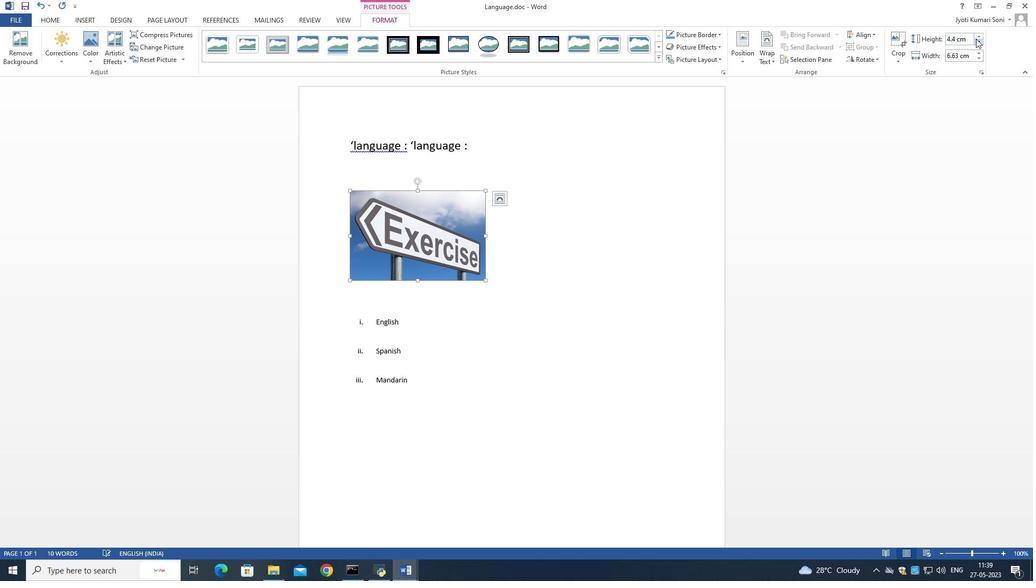 
Action: Mouse pressed left at (976, 38)
Screenshot: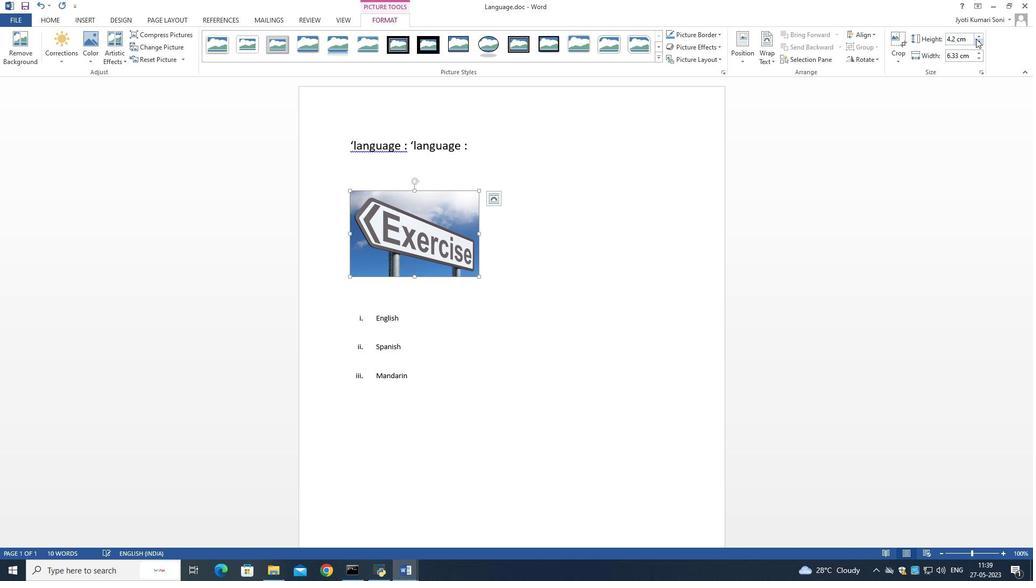 
Action: Mouse pressed left at (976, 38)
Screenshot: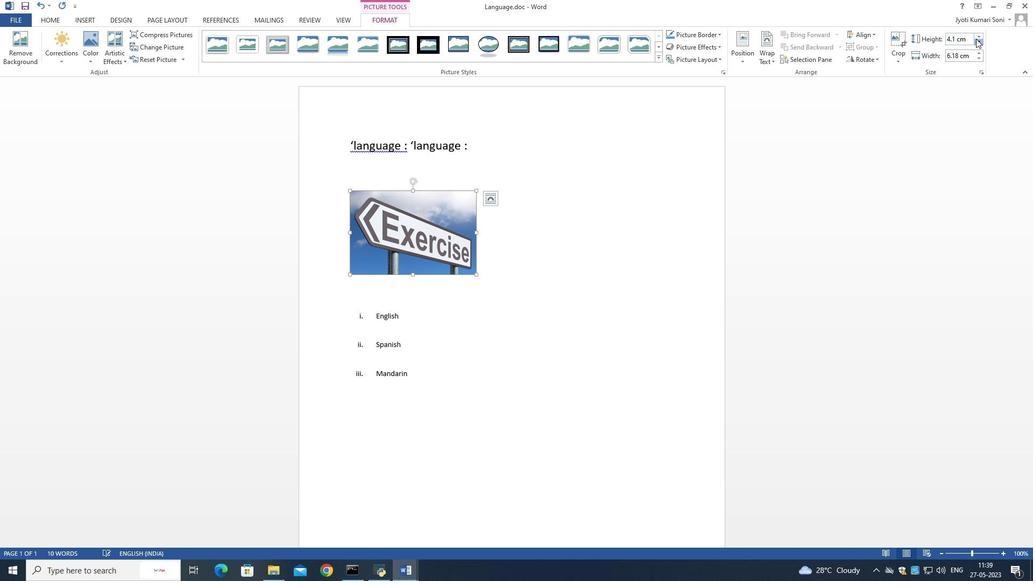 
Action: Mouse pressed left at (976, 38)
Screenshot: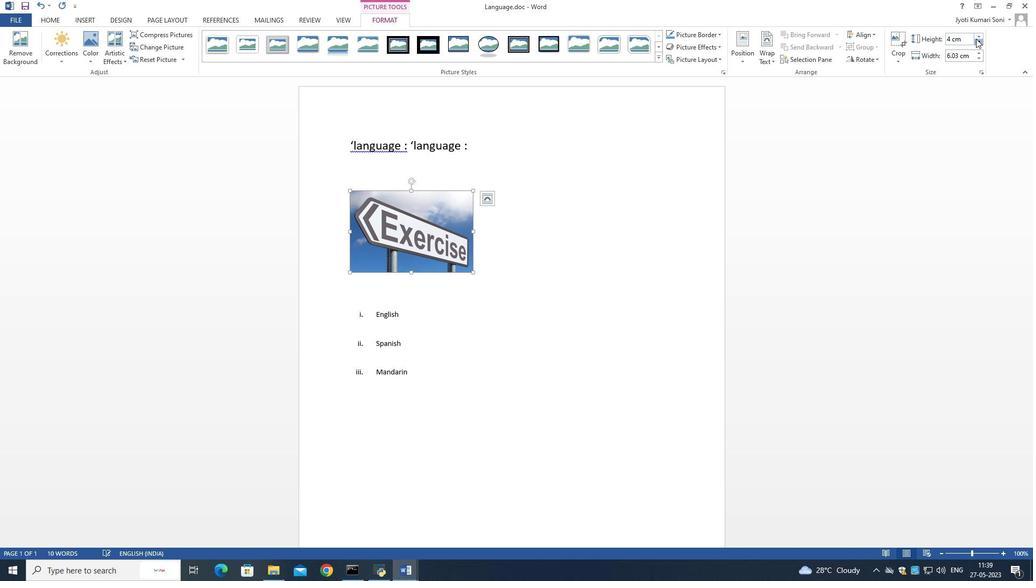 
Action: Mouse pressed left at (976, 38)
Screenshot: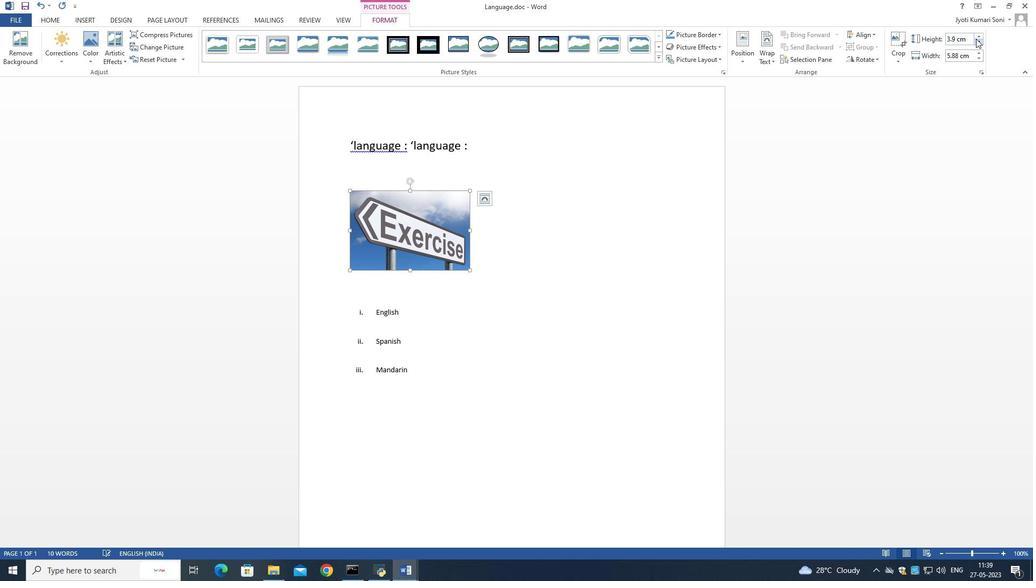 
Action: Mouse pressed left at (976, 38)
Screenshot: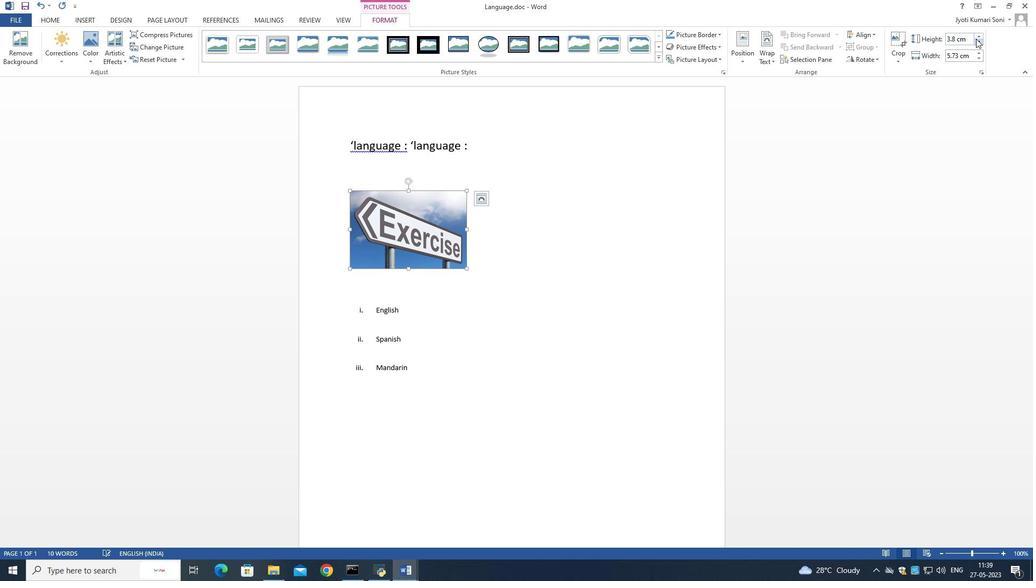 
Action: Mouse pressed left at (976, 38)
Screenshot: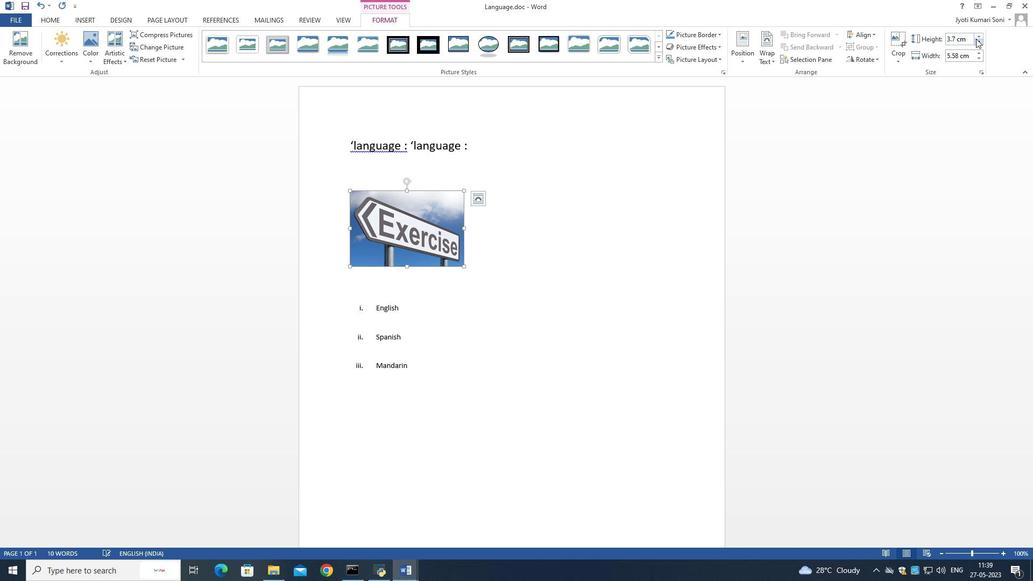 
Action: Mouse pressed left at (976, 38)
Screenshot: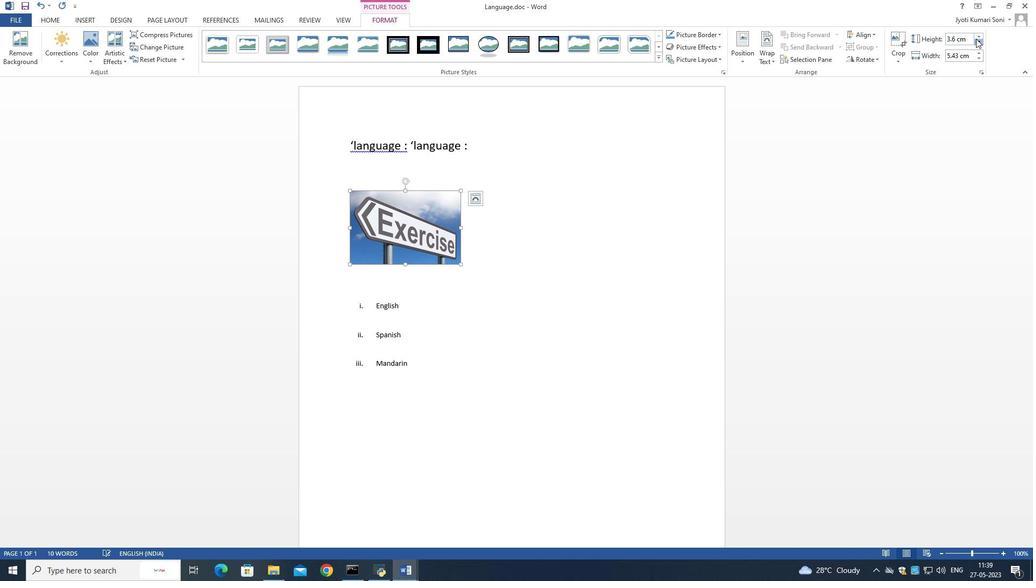 
Action: Mouse pressed left at (976, 38)
Screenshot: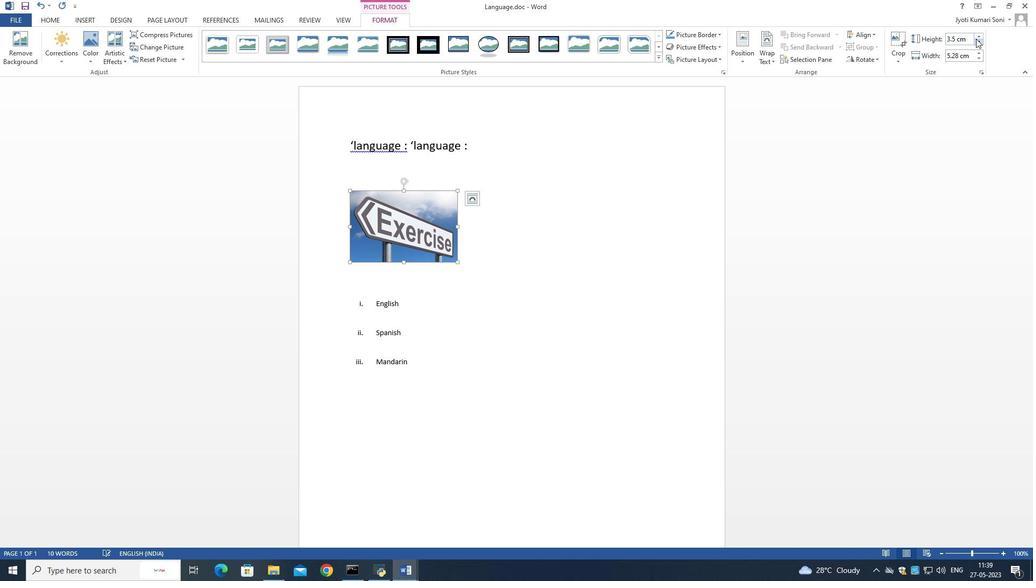 
Action: Mouse moved to (431, 234)
Screenshot: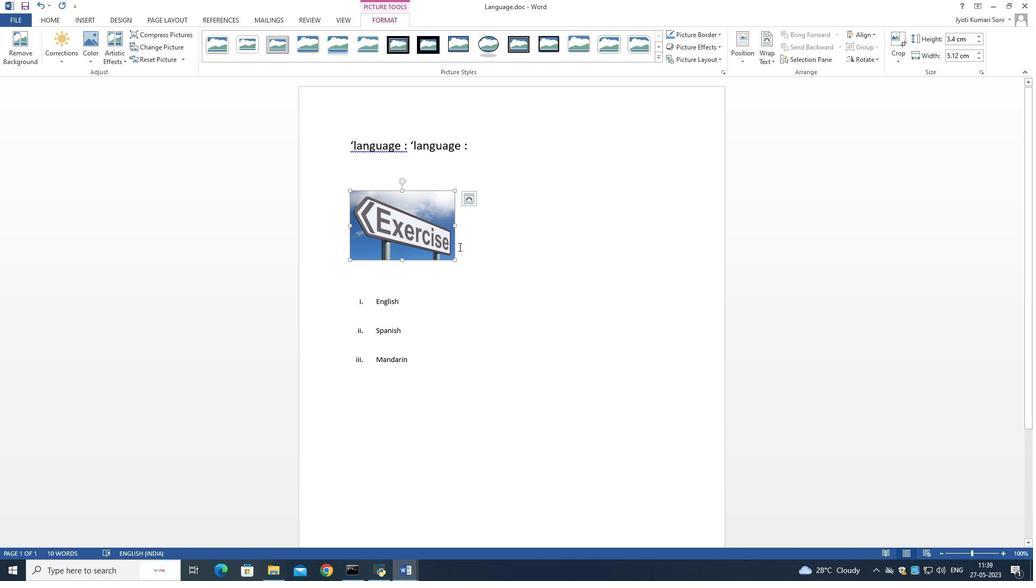 
Action: Mouse pressed left at (431, 234)
Screenshot: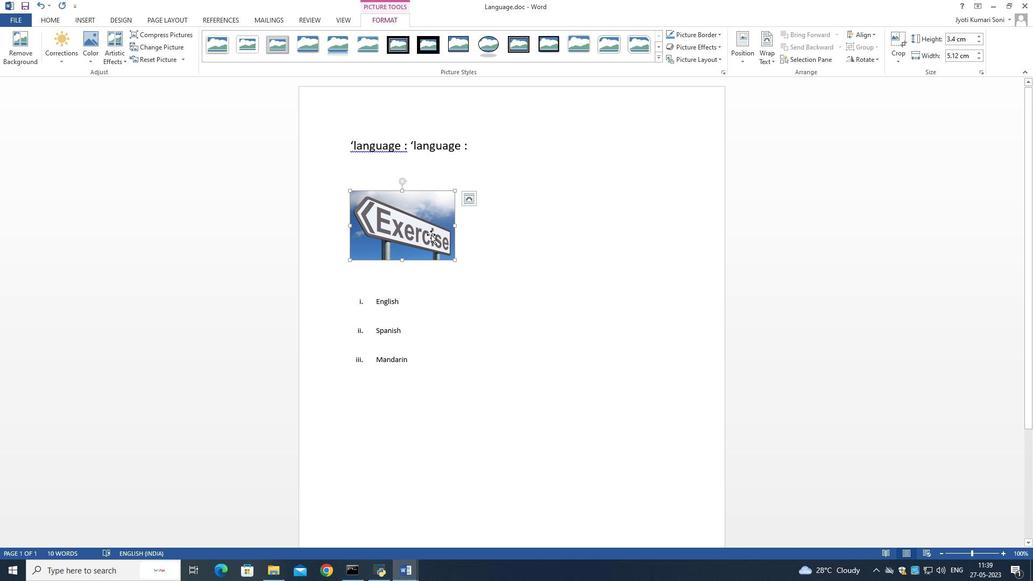 
Action: Mouse moved to (442, 208)
Screenshot: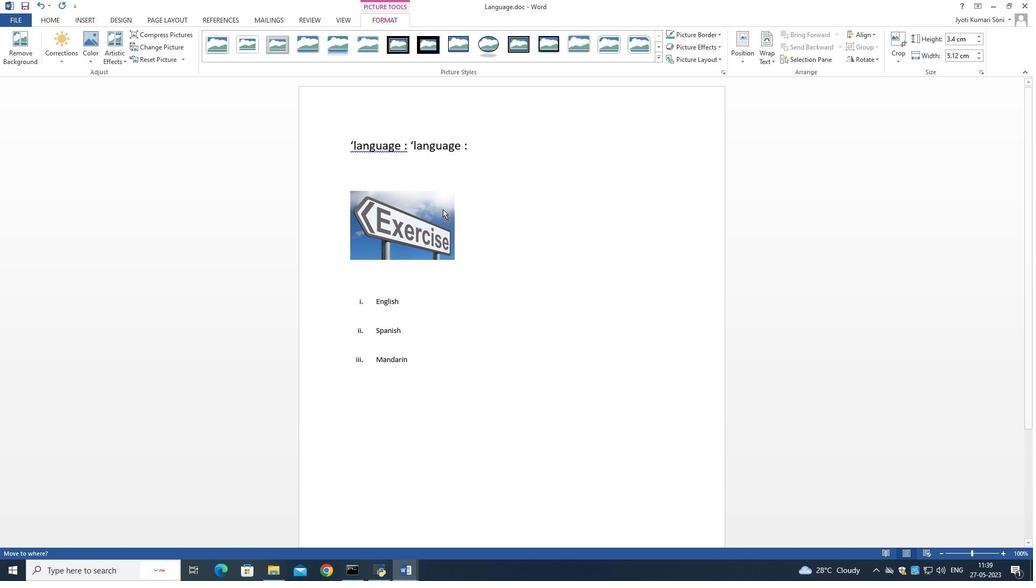 
Action: Mouse pressed left at (442, 208)
Screenshot: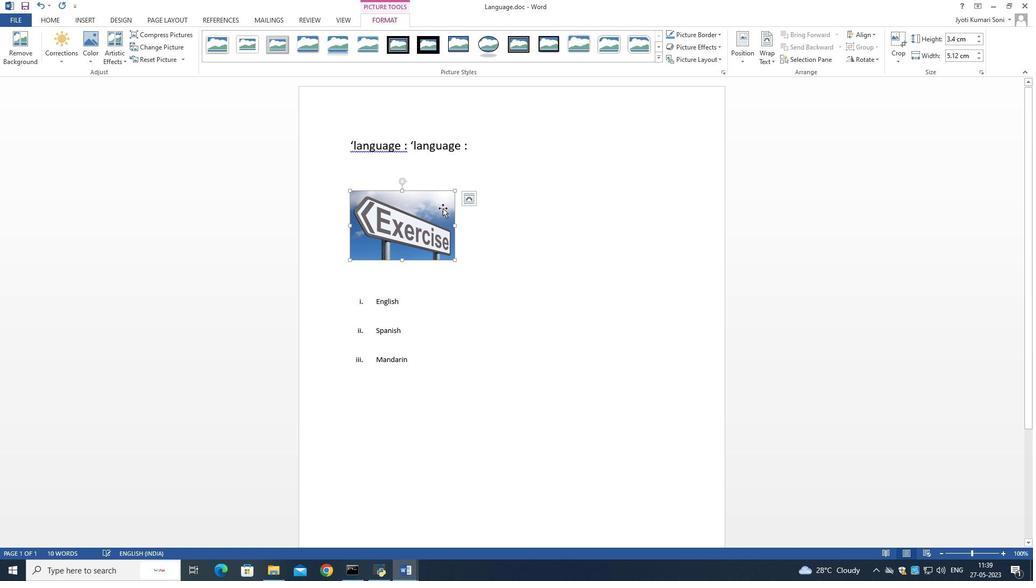 
Action: Mouse moved to (486, 226)
Screenshot: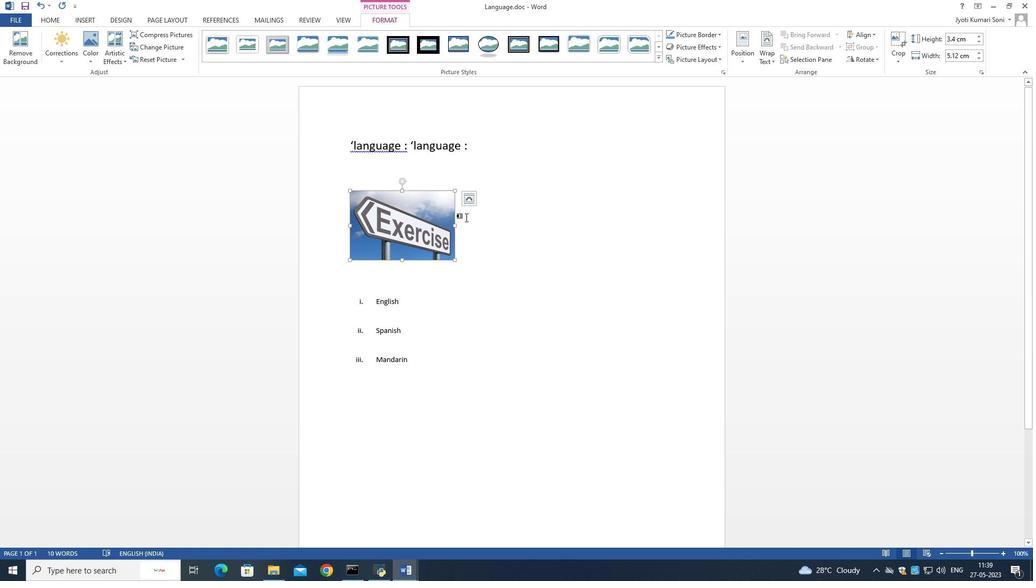 
Action: Mouse pressed left at (486, 226)
Screenshot: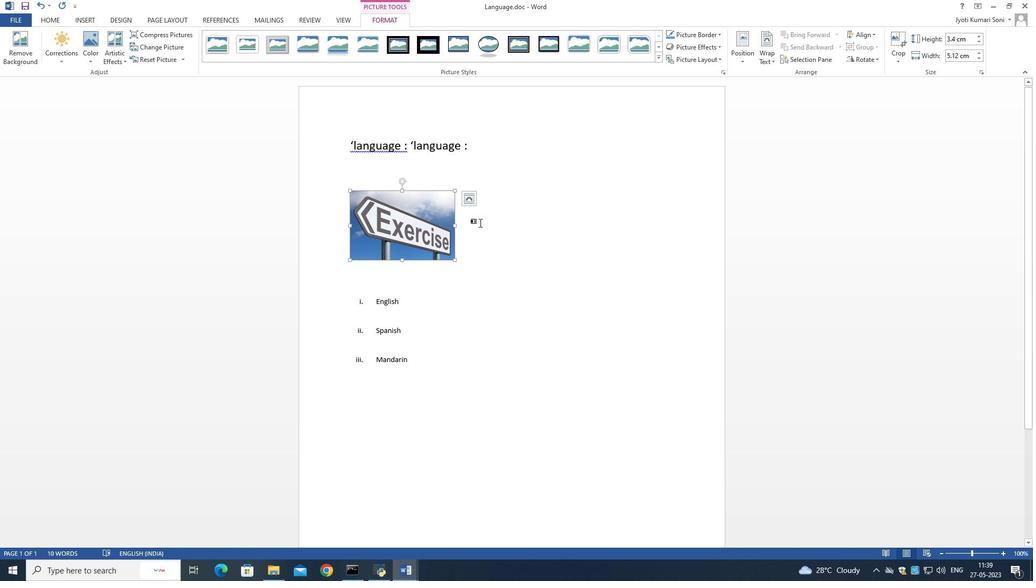 
